 Task: Compose an email with the signature Hailey Mitchell with the subject Cancellation of an appointment and the message As per our conversation, please find attached the document you requested. from softage.8@softage.net to softage.10@softage.net Select the bulleted list and change the font typography to strikethroughSelect the bulleted list and remove the font typography strikethrough Send the email. Finally, move the email from Sent Items to the label Reflection
Action: Mouse moved to (1058, 54)
Screenshot: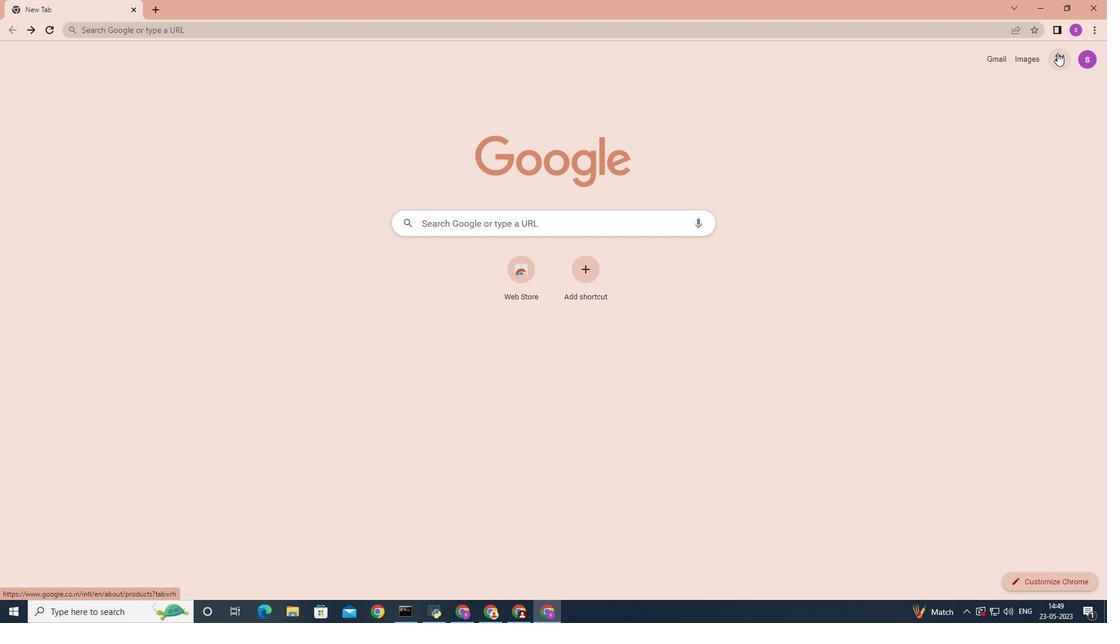 
Action: Mouse pressed left at (1058, 54)
Screenshot: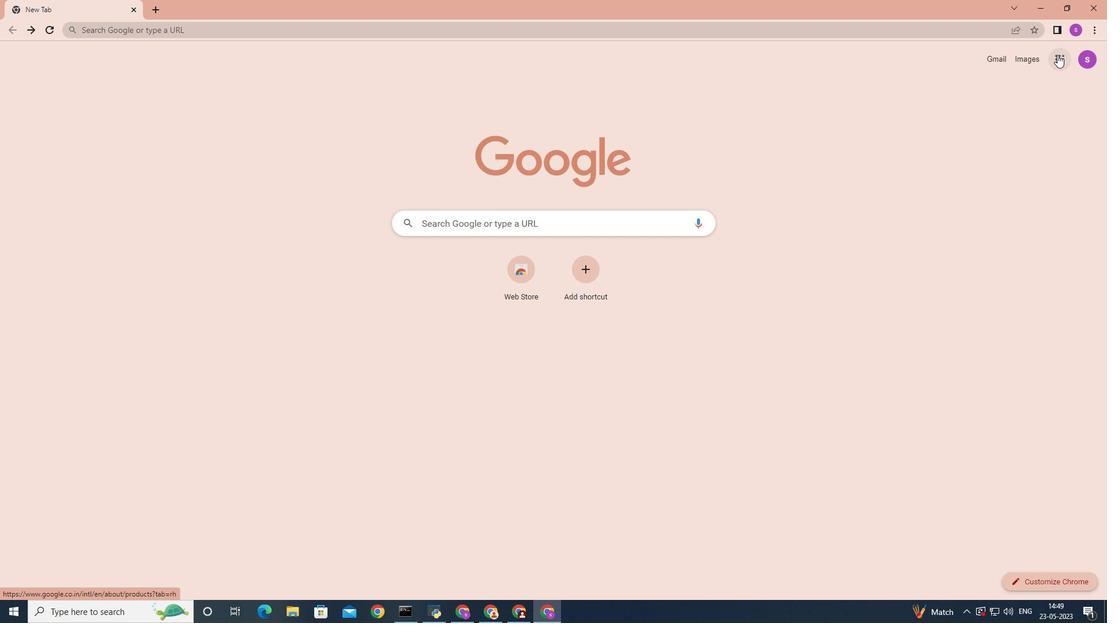 
Action: Mouse moved to (1008, 101)
Screenshot: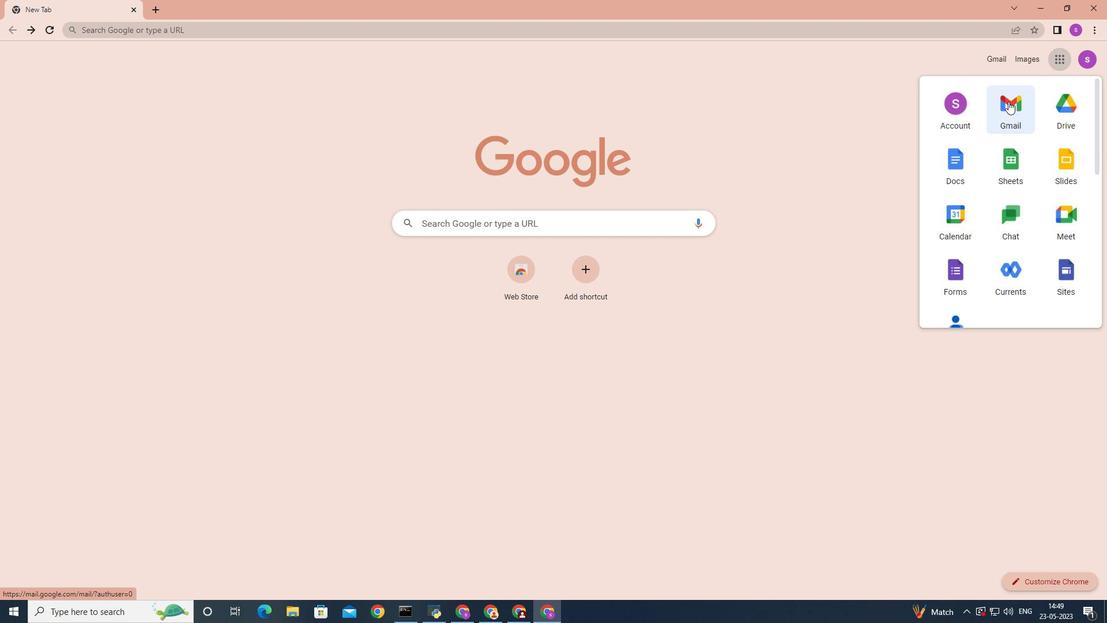 
Action: Mouse pressed left at (1008, 101)
Screenshot: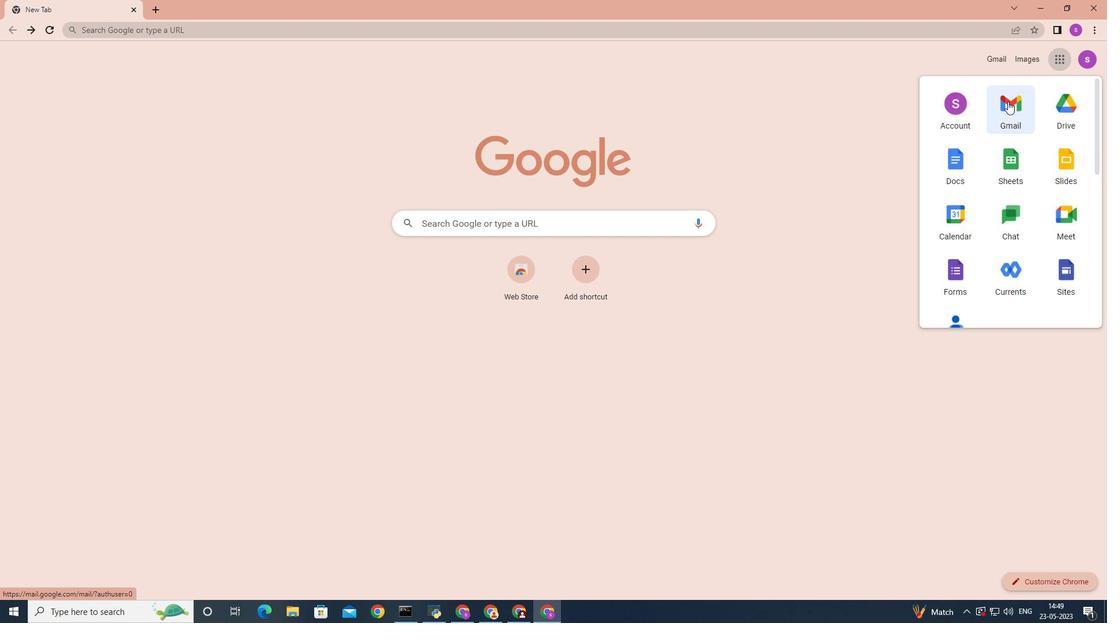 
Action: Mouse moved to (979, 66)
Screenshot: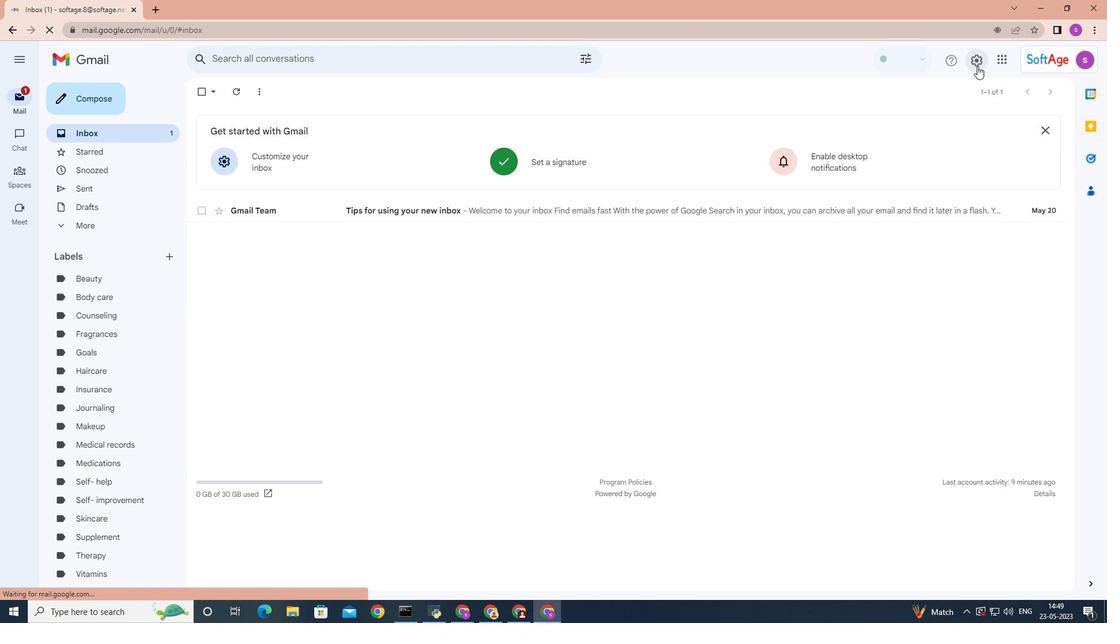 
Action: Mouse pressed left at (979, 66)
Screenshot: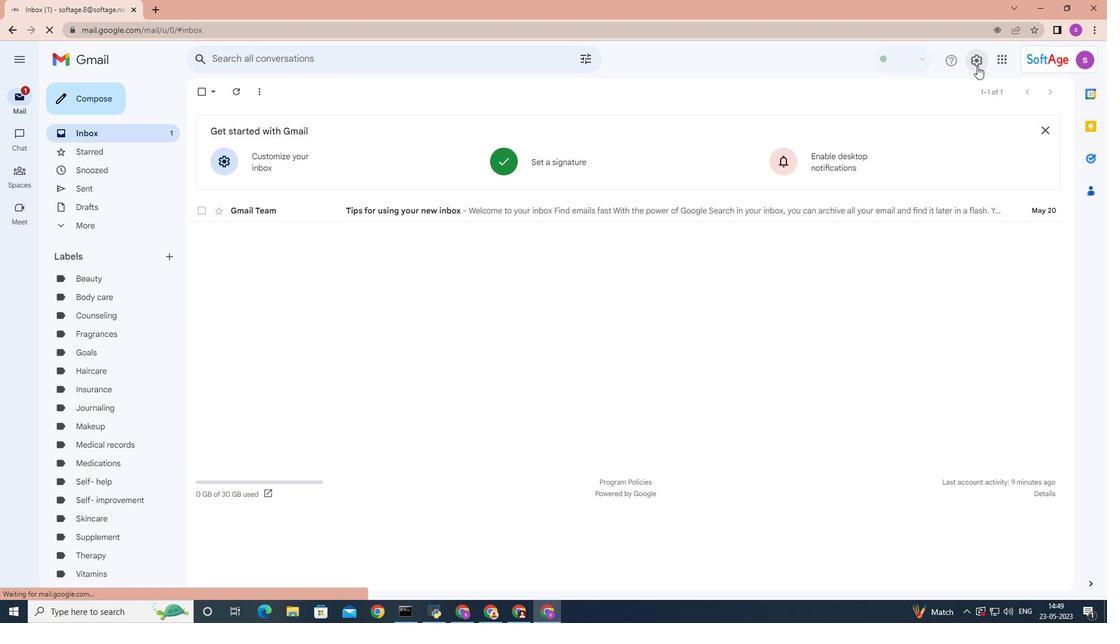 
Action: Mouse moved to (988, 120)
Screenshot: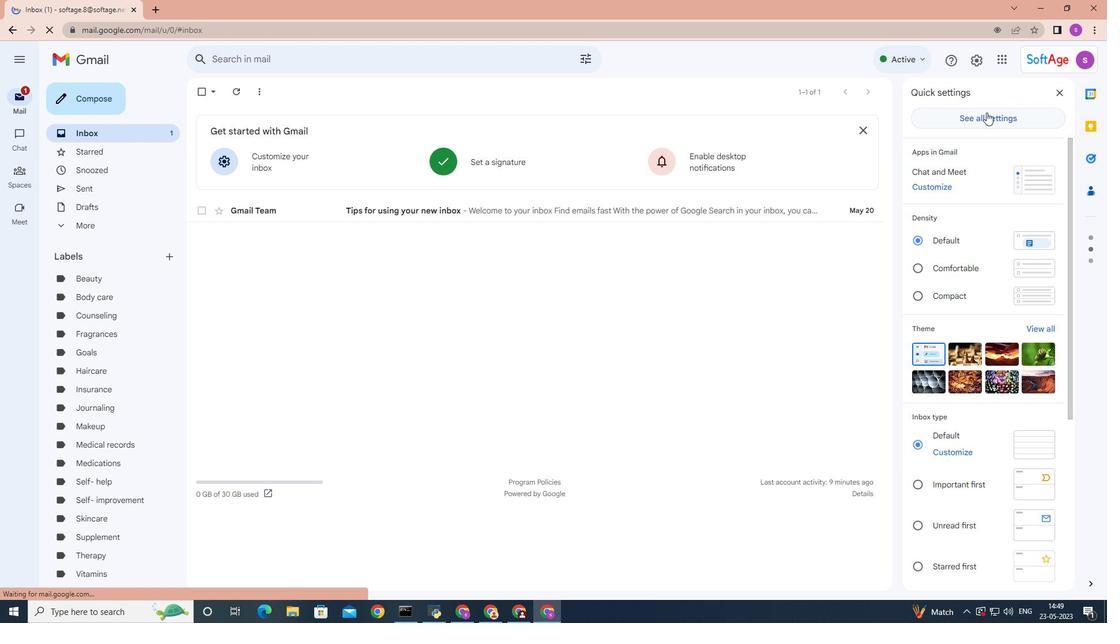 
Action: Mouse pressed left at (988, 120)
Screenshot: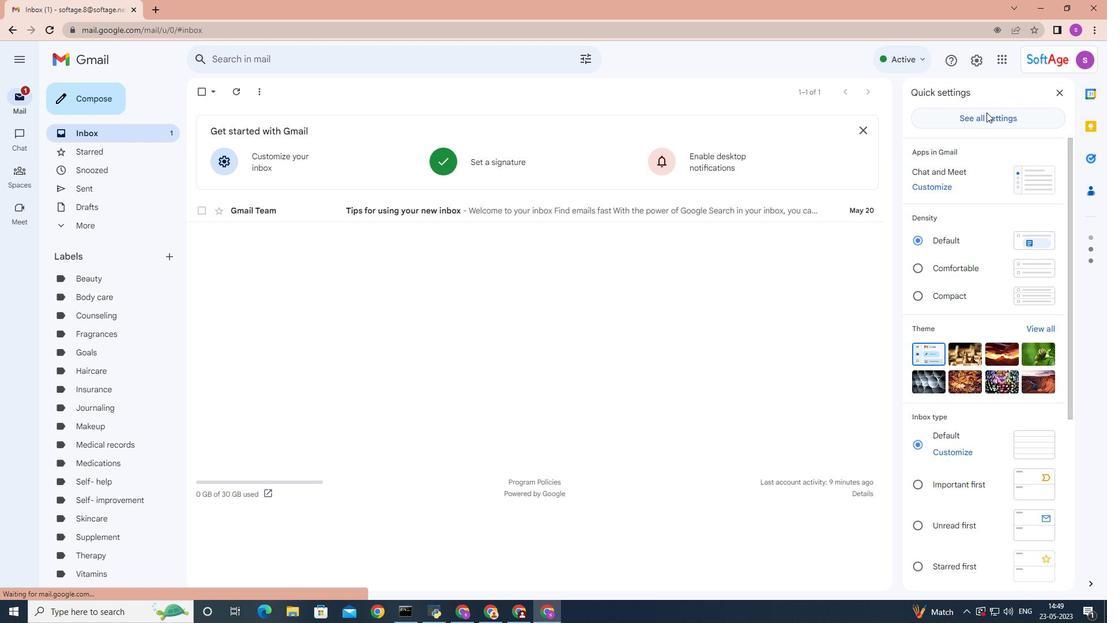 
Action: Mouse moved to (752, 197)
Screenshot: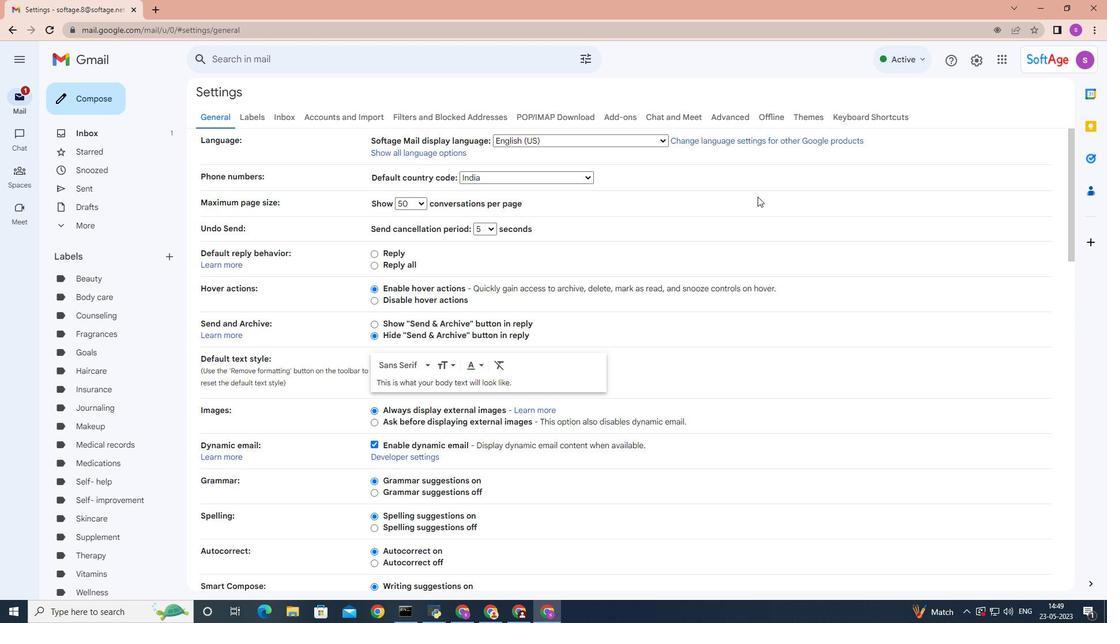 
Action: Mouse scrolled (752, 196) with delta (0, 0)
Screenshot: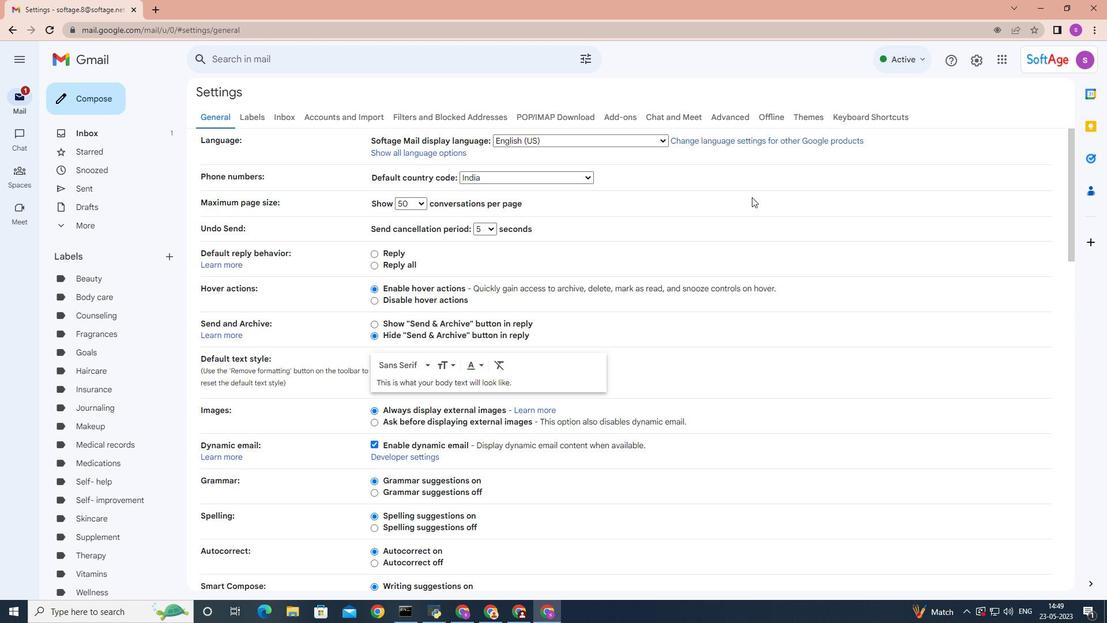
Action: Mouse moved to (752, 197)
Screenshot: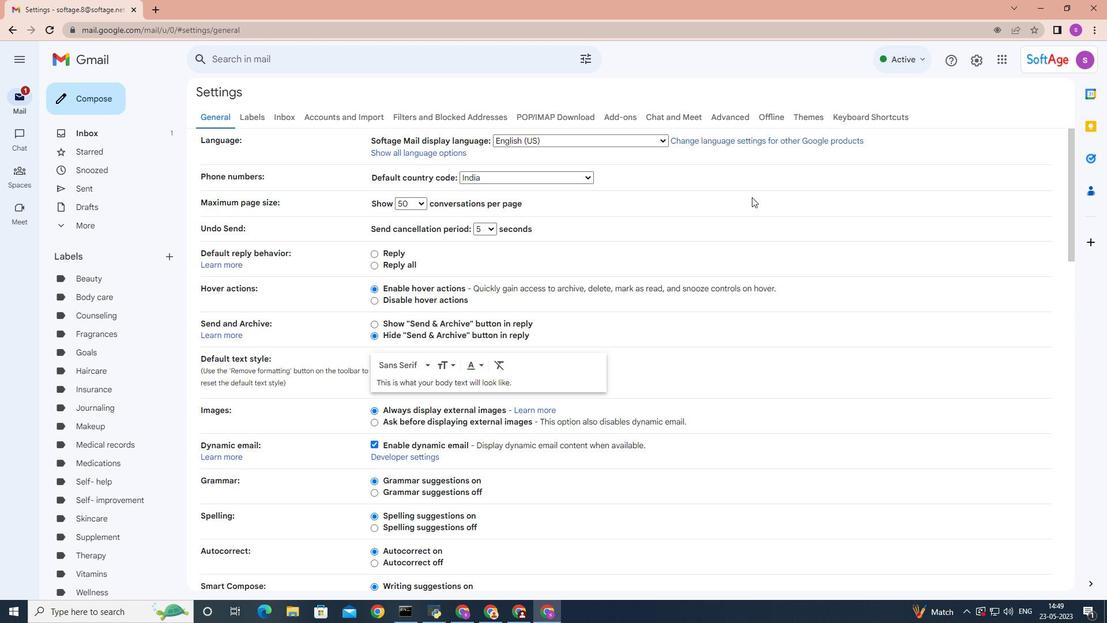 
Action: Mouse scrolled (752, 197) with delta (0, 0)
Screenshot: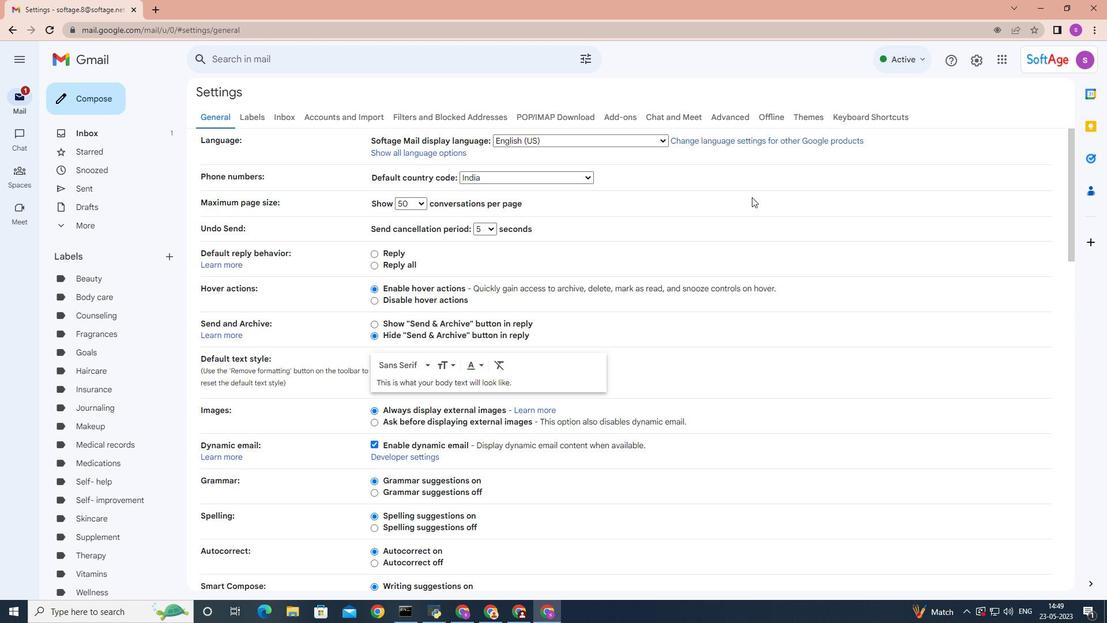 
Action: Mouse scrolled (752, 197) with delta (0, 0)
Screenshot: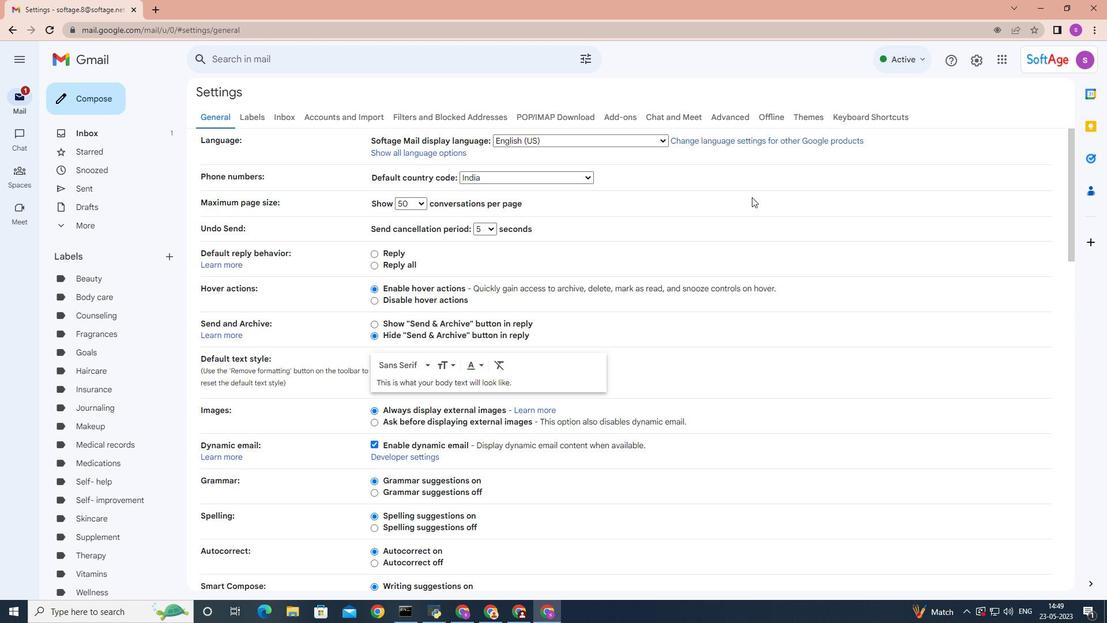 
Action: Mouse moved to (751, 197)
Screenshot: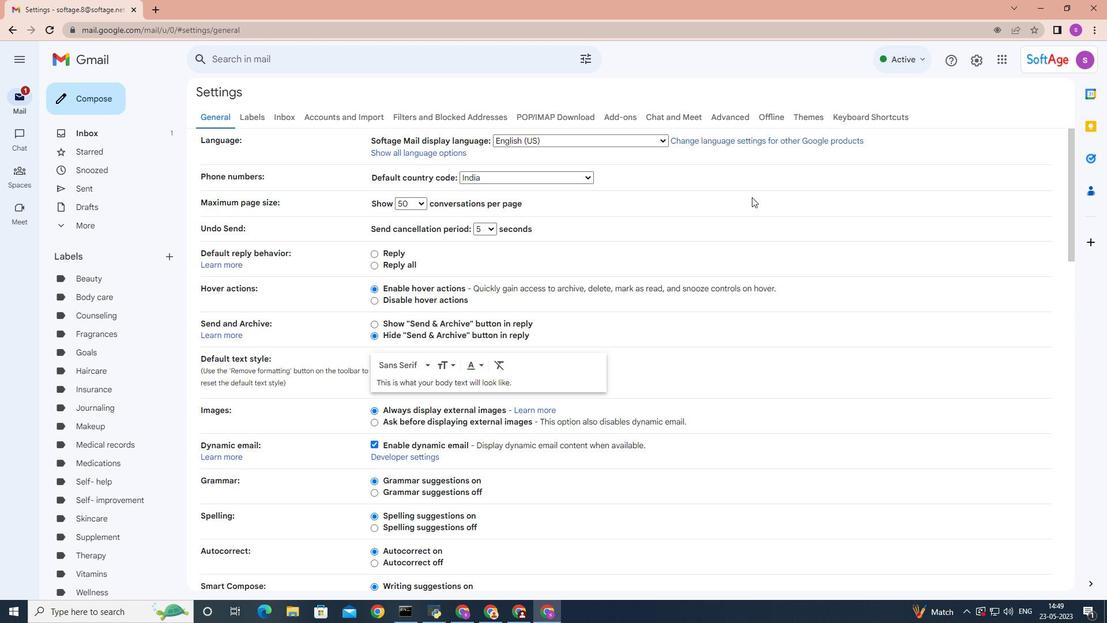 
Action: Mouse scrolled (752, 197) with delta (0, 0)
Screenshot: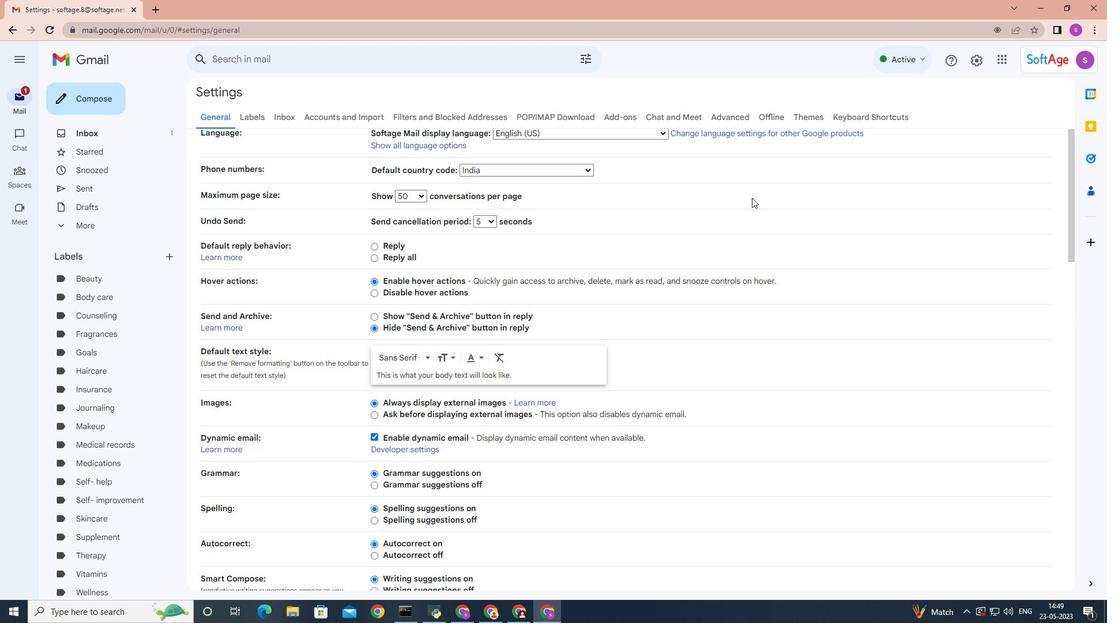 
Action: Mouse moved to (751, 197)
Screenshot: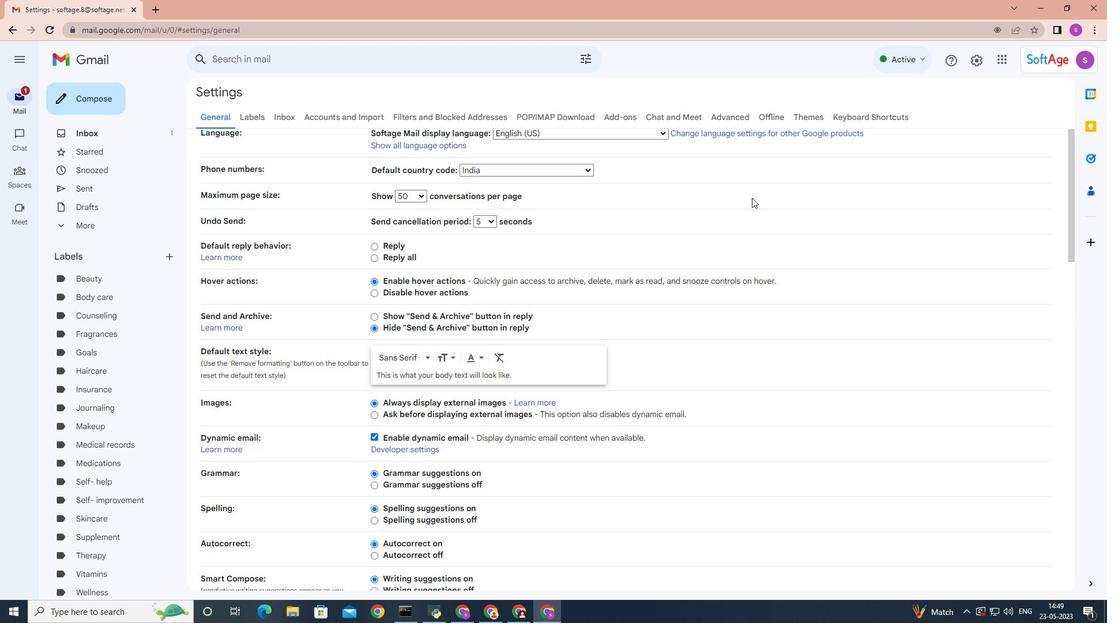 
Action: Mouse scrolled (752, 197) with delta (0, 0)
Screenshot: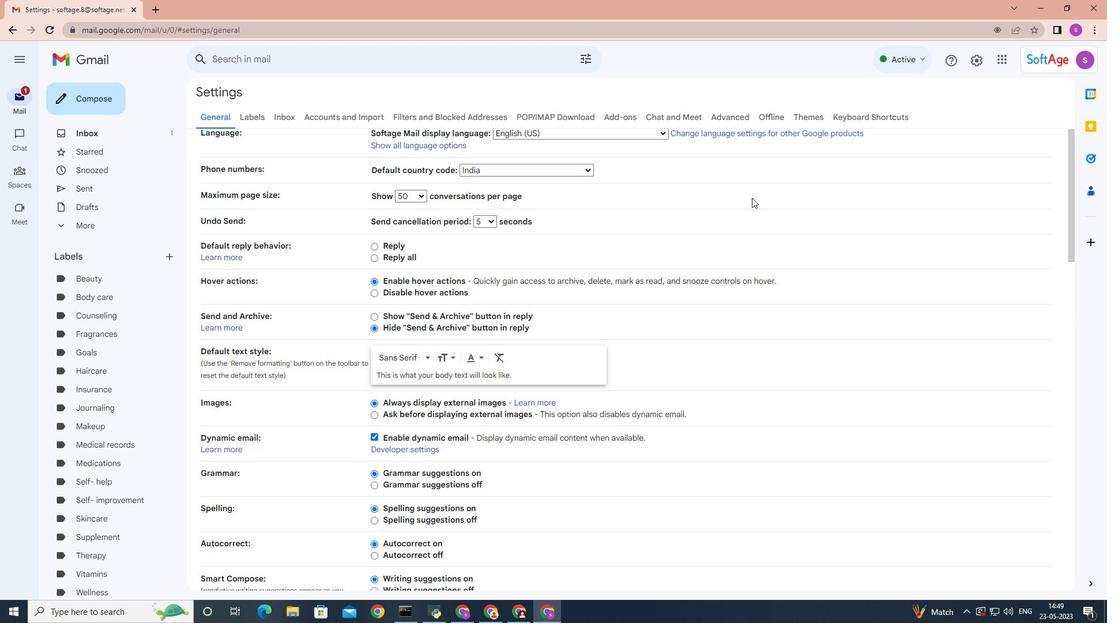 
Action: Mouse moved to (750, 197)
Screenshot: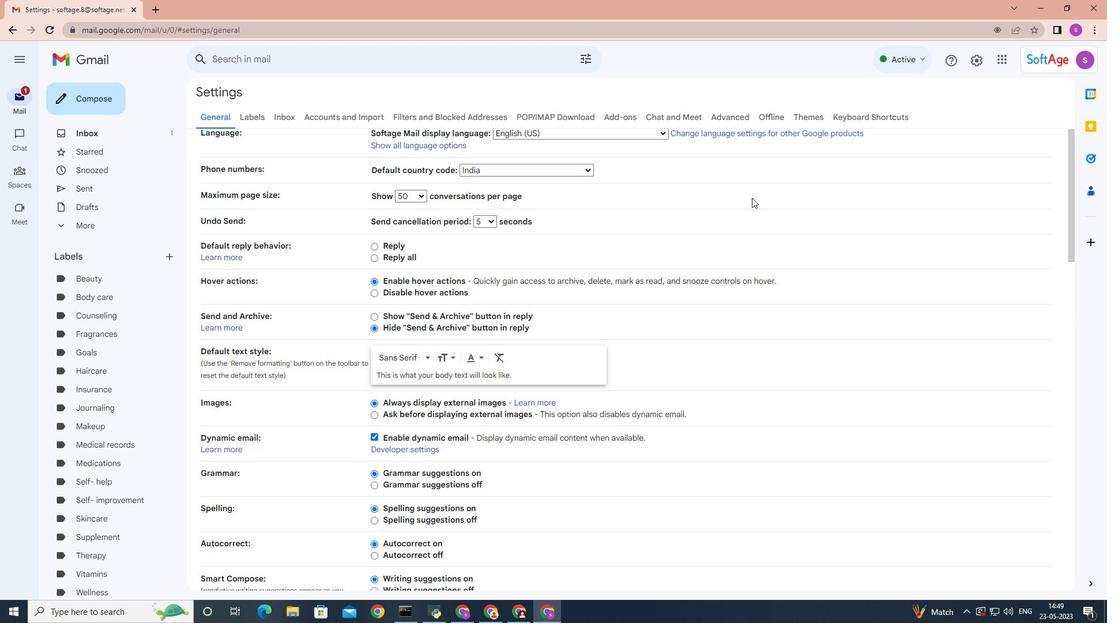 
Action: Mouse scrolled (751, 197) with delta (0, 0)
Screenshot: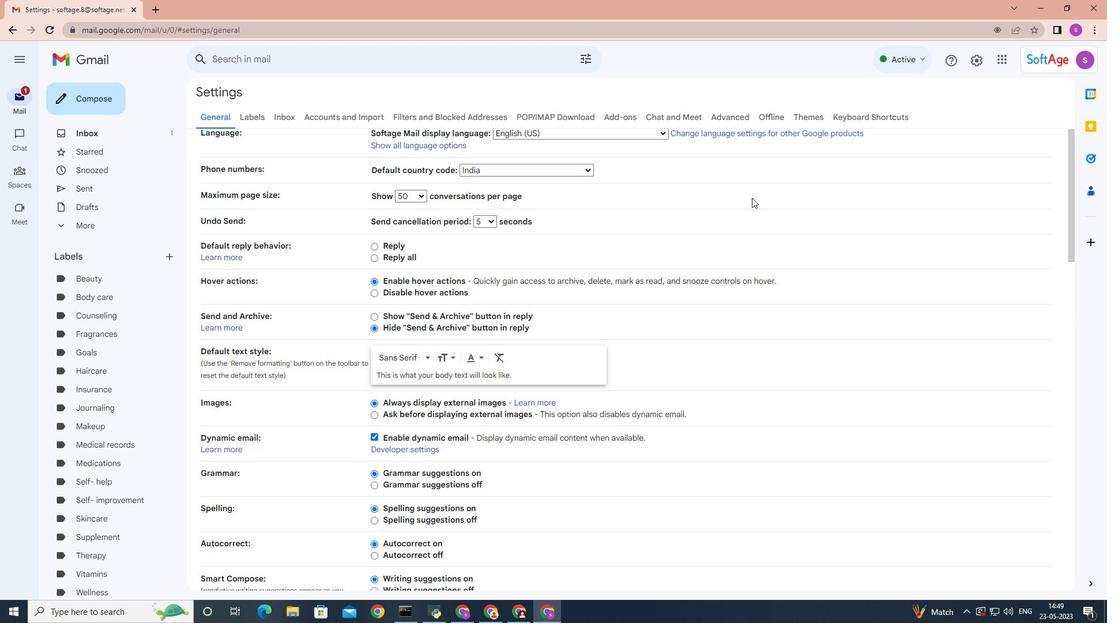 
Action: Mouse moved to (749, 196)
Screenshot: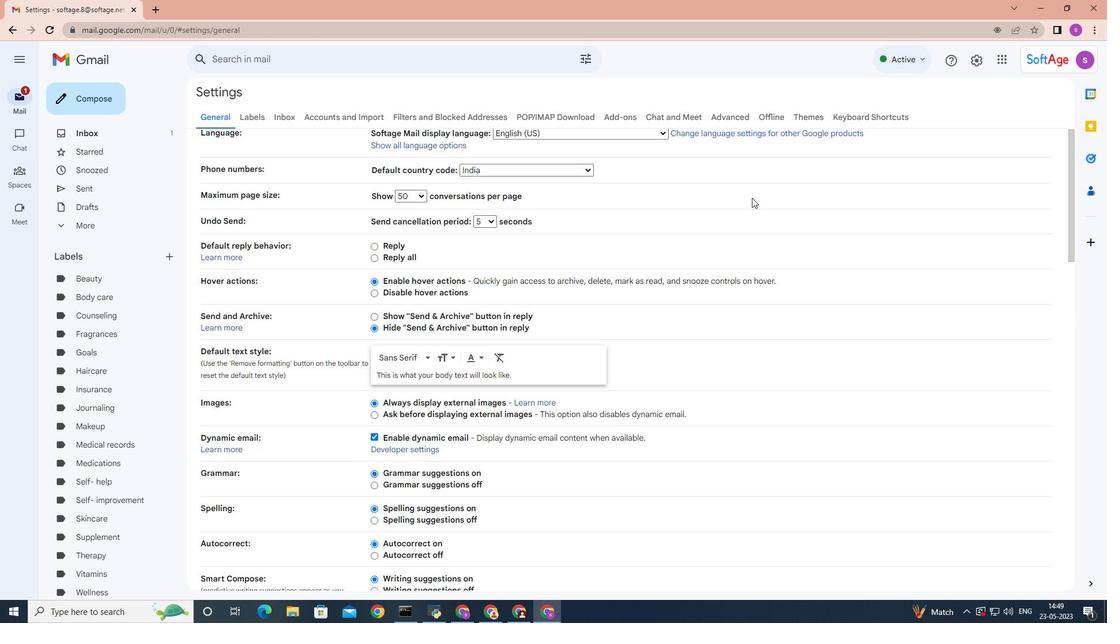 
Action: Mouse scrolled (749, 197) with delta (0, 0)
Screenshot: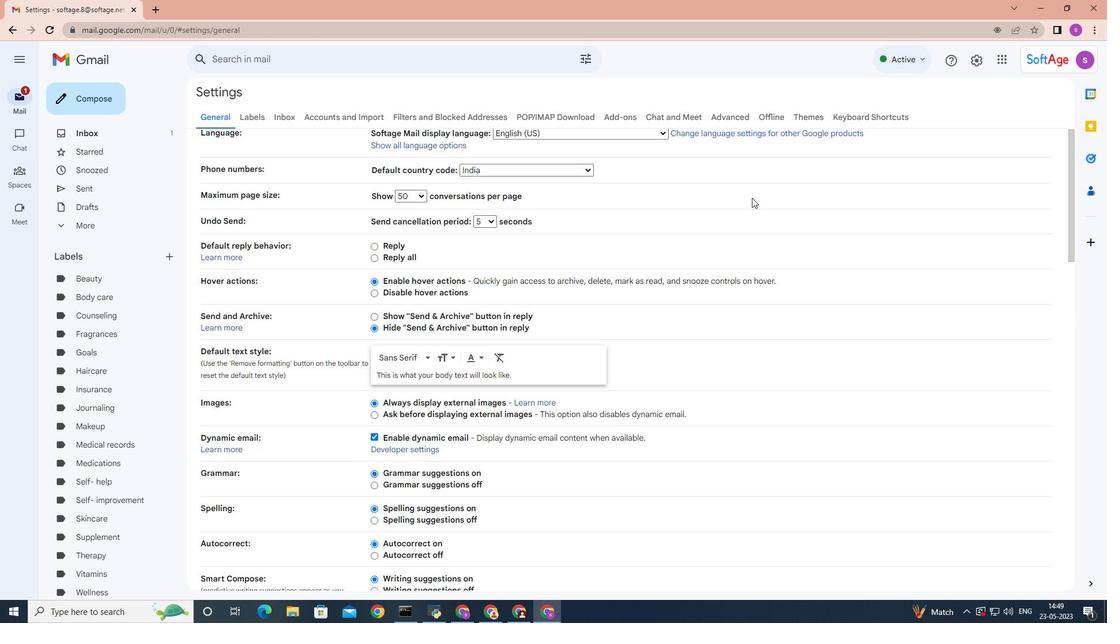 
Action: Mouse moved to (748, 200)
Screenshot: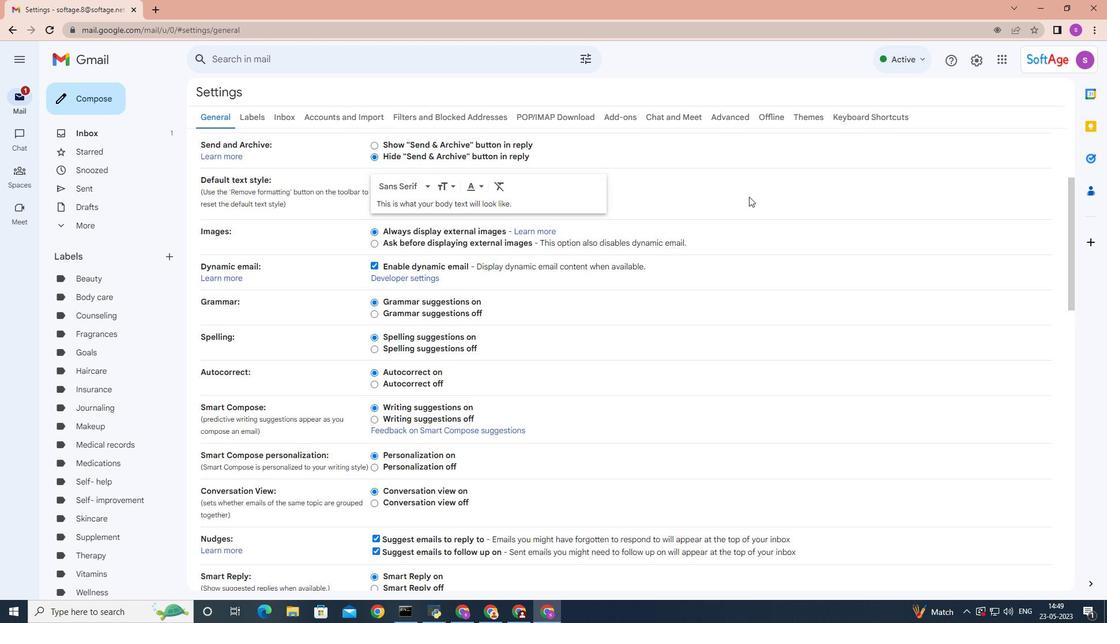 
Action: Mouse scrolled (748, 200) with delta (0, 0)
Screenshot: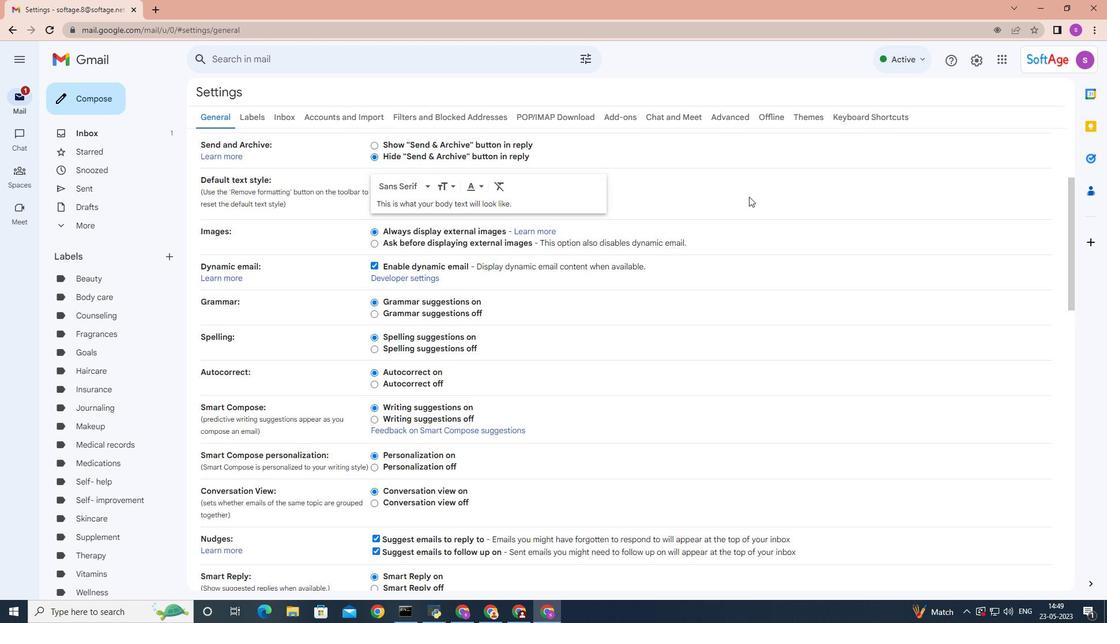 
Action: Mouse moved to (747, 202)
Screenshot: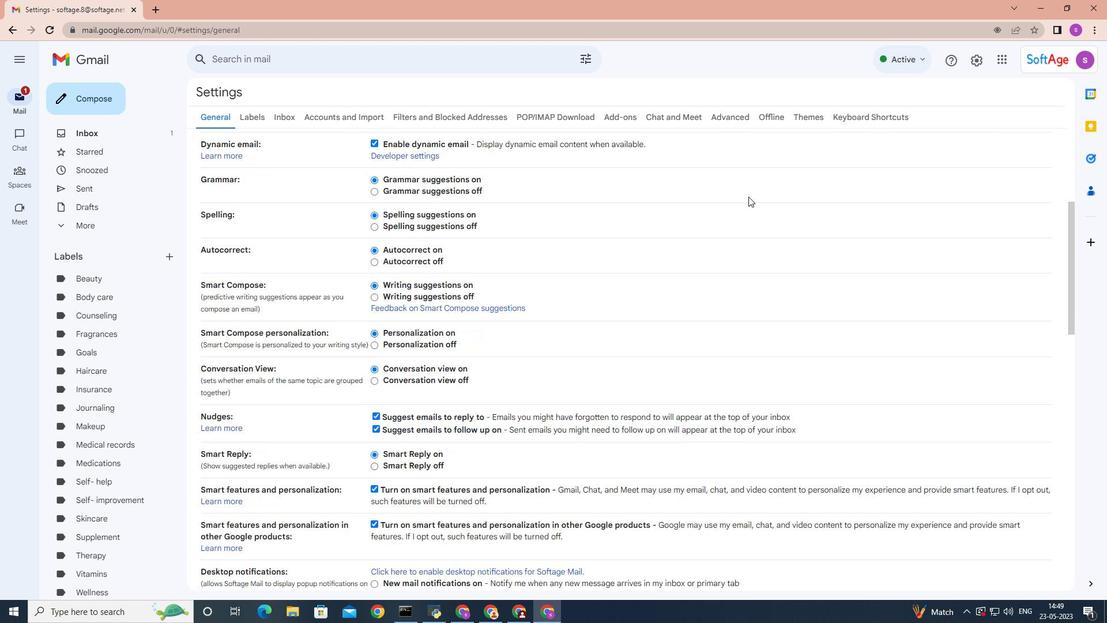 
Action: Mouse scrolled (747, 201) with delta (0, 0)
Screenshot: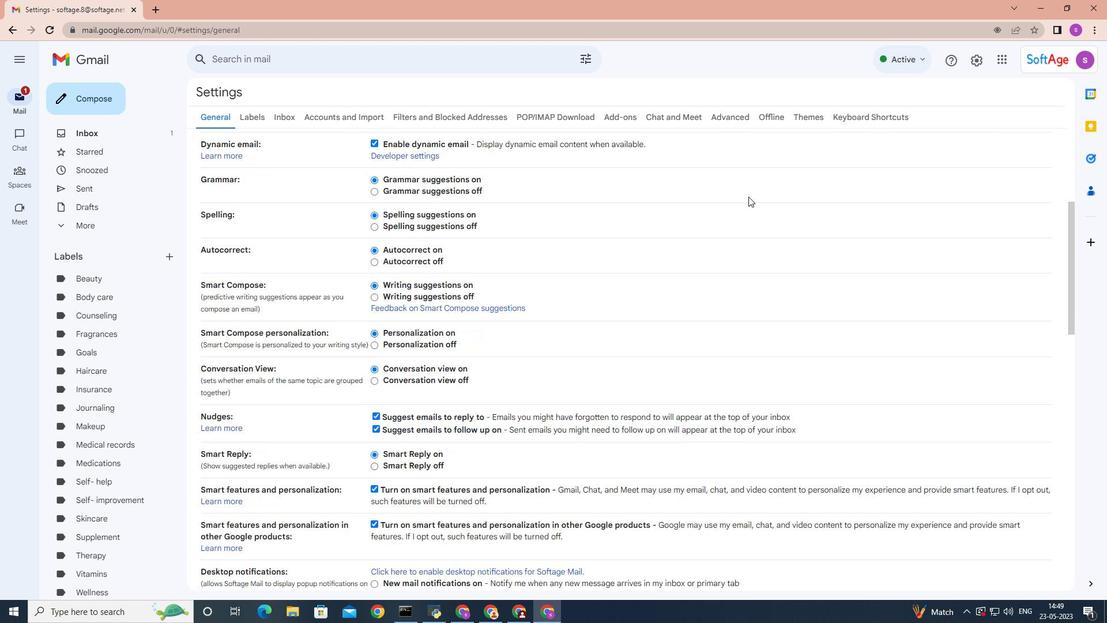 
Action: Mouse moved to (747, 202)
Screenshot: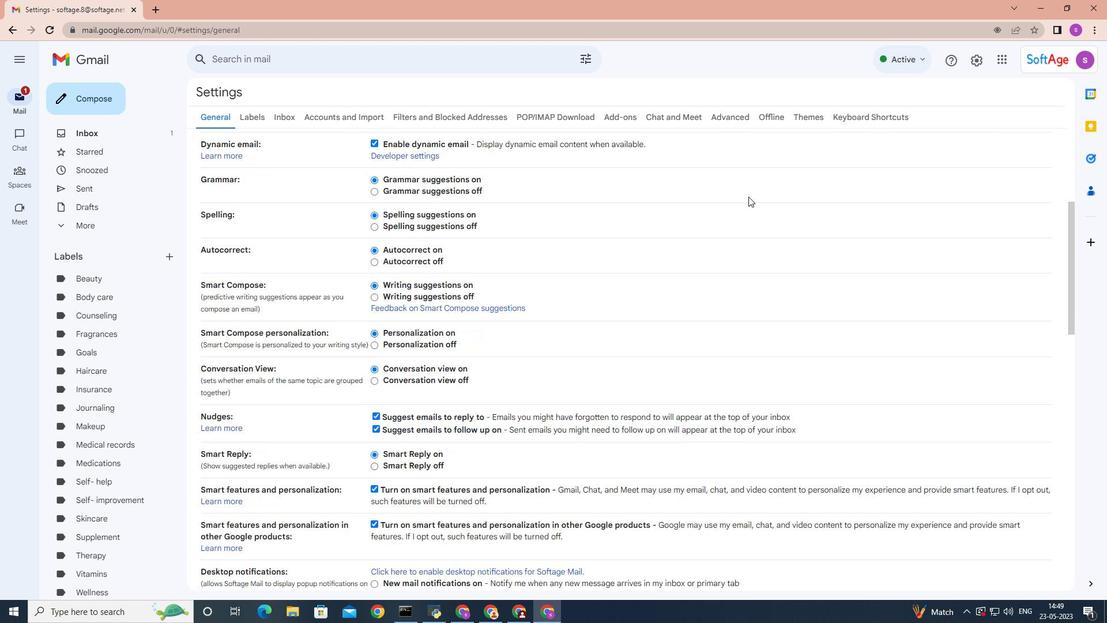 
Action: Mouse scrolled (747, 201) with delta (0, 0)
Screenshot: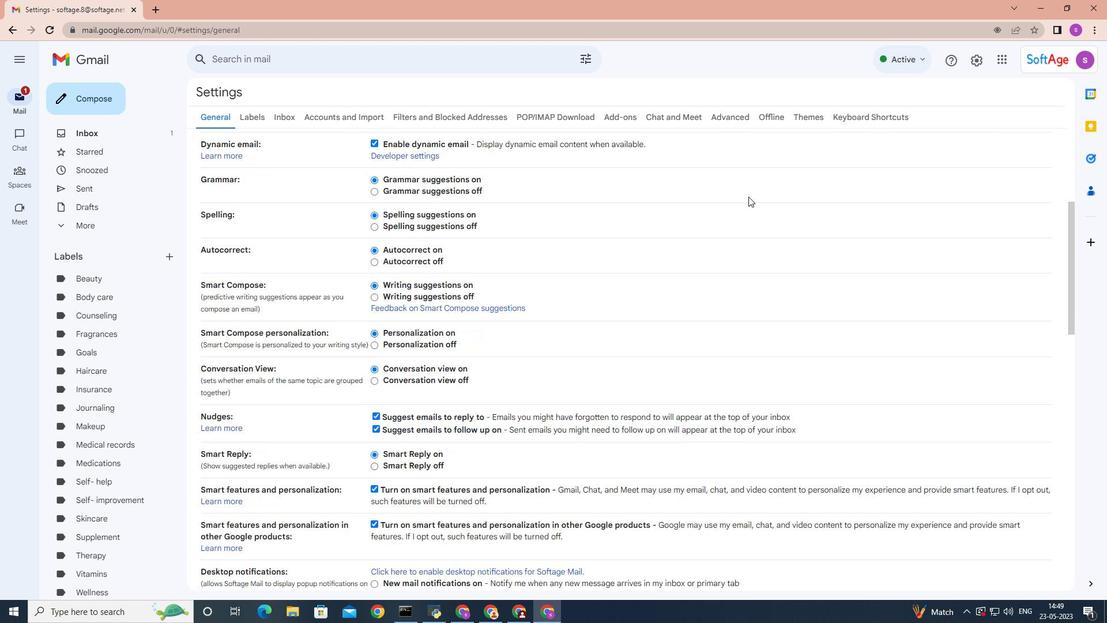 
Action: Mouse moved to (744, 205)
Screenshot: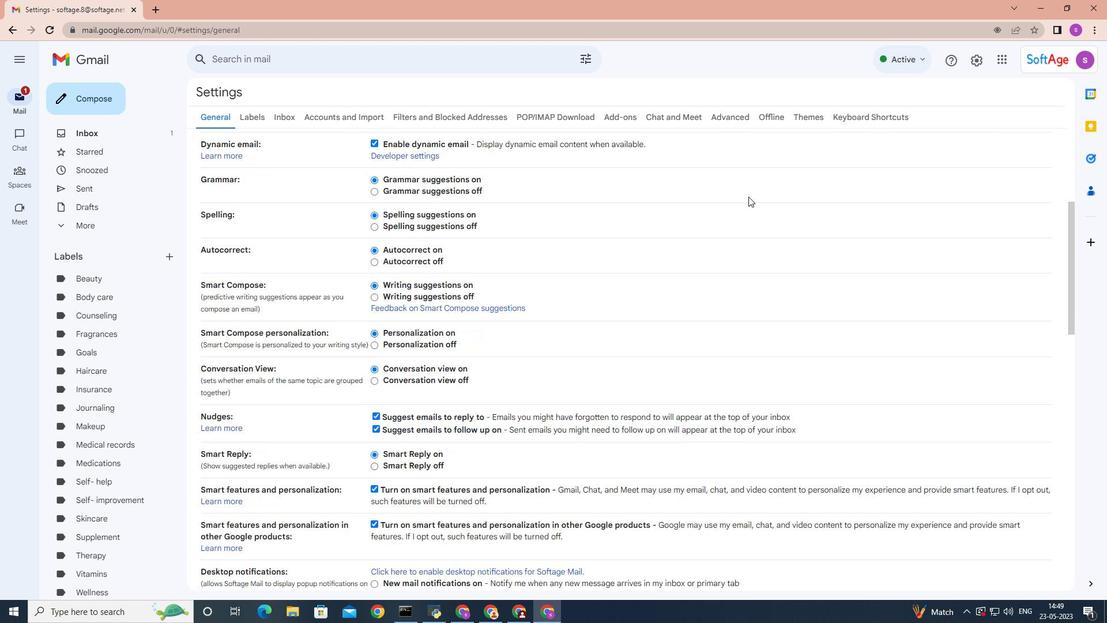 
Action: Mouse scrolled (744, 204) with delta (0, 0)
Screenshot: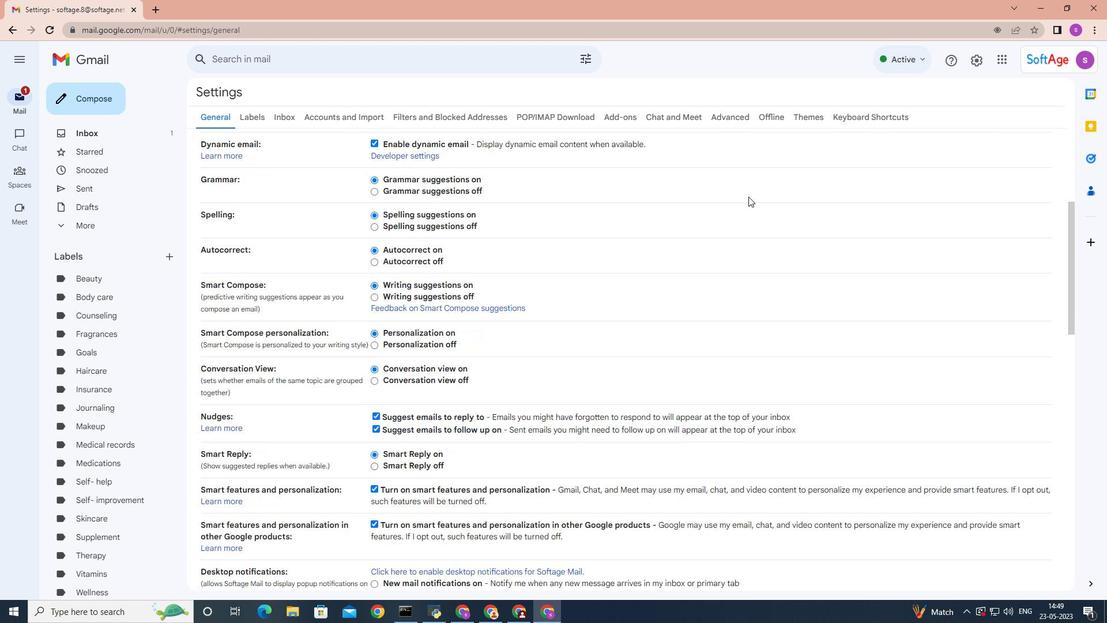 
Action: Mouse moved to (743, 207)
Screenshot: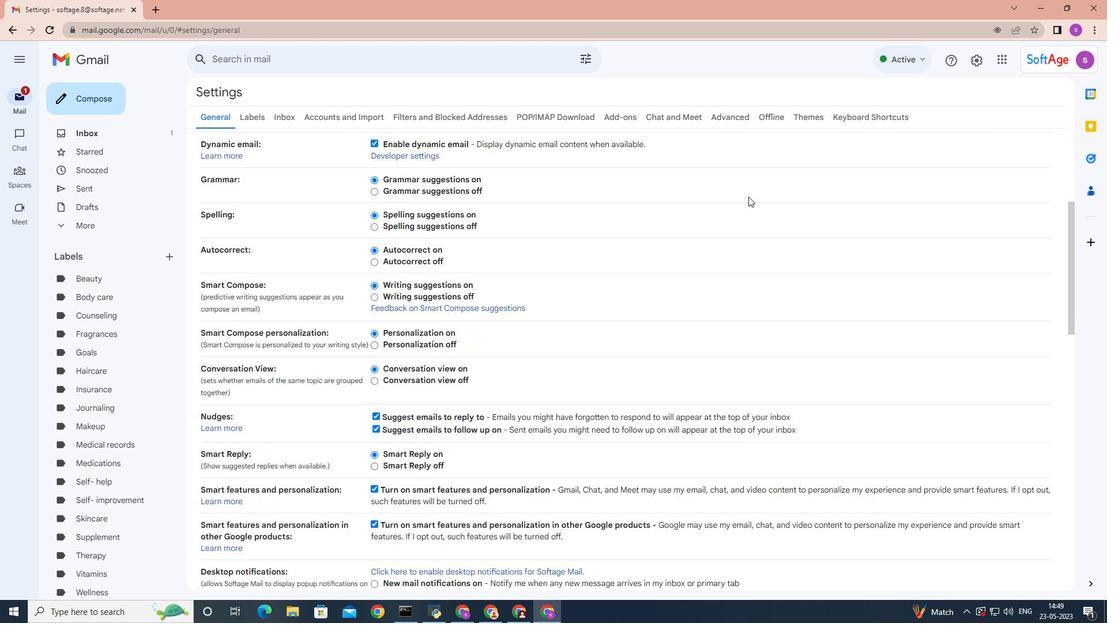 
Action: Mouse scrolled (743, 206) with delta (0, 0)
Screenshot: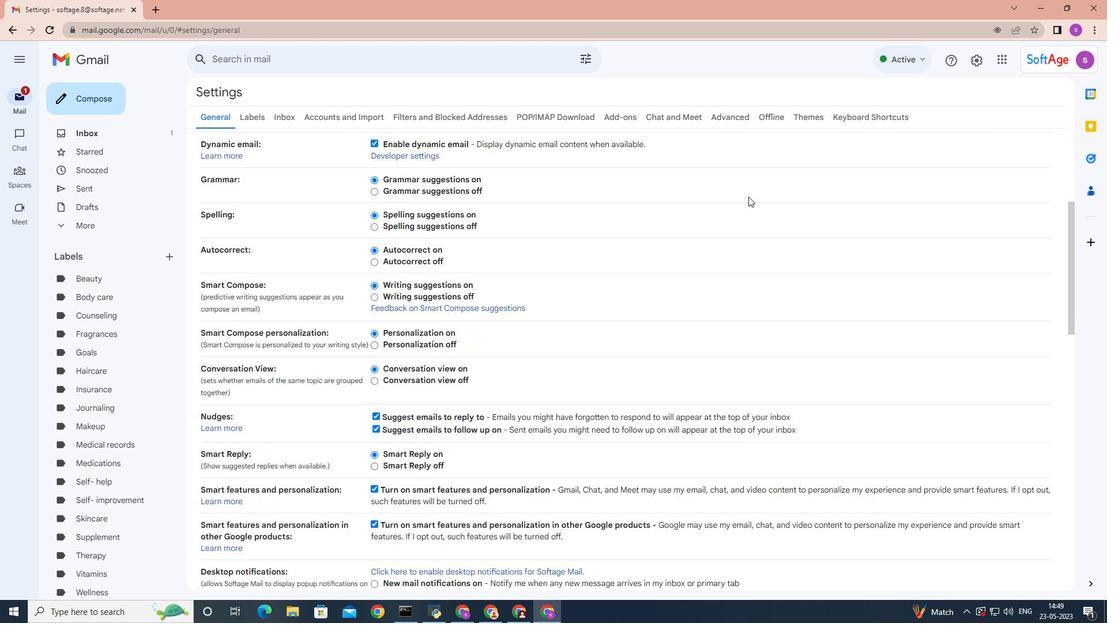 
Action: Mouse moved to (741, 207)
Screenshot: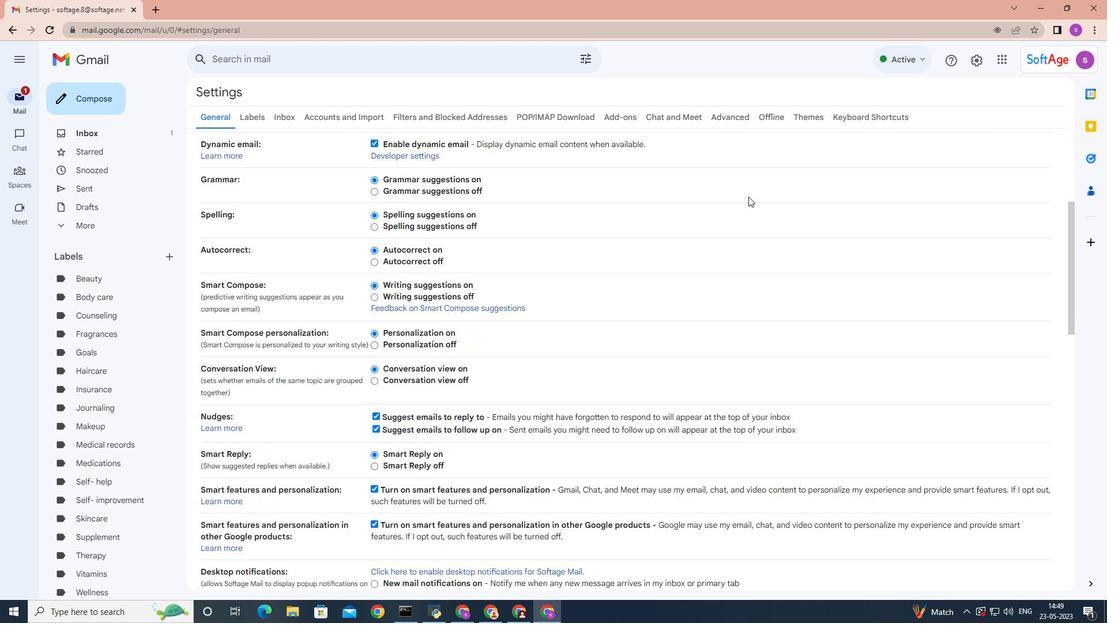 
Action: Mouse scrolled (741, 207) with delta (0, 0)
Screenshot: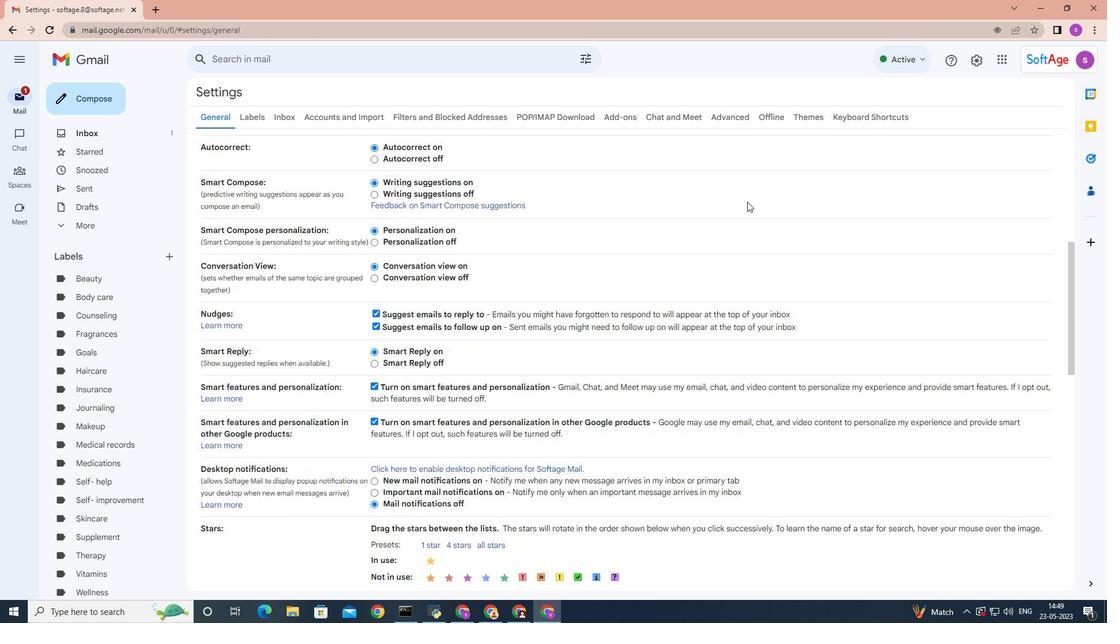 
Action: Mouse moved to (741, 207)
Screenshot: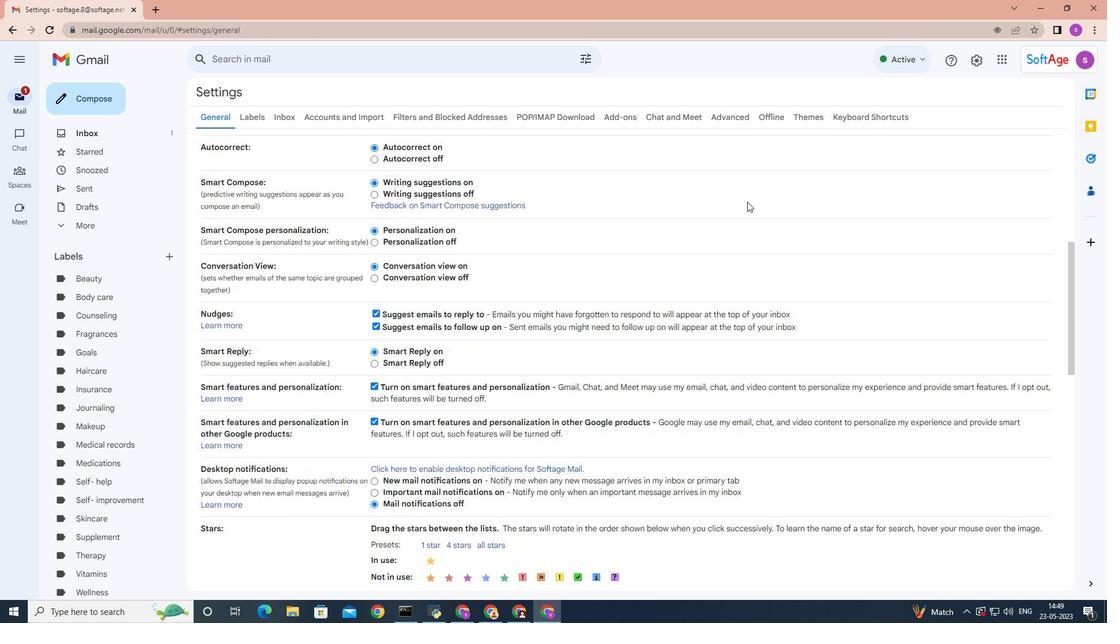 
Action: Mouse scrolled (741, 207) with delta (0, 0)
Screenshot: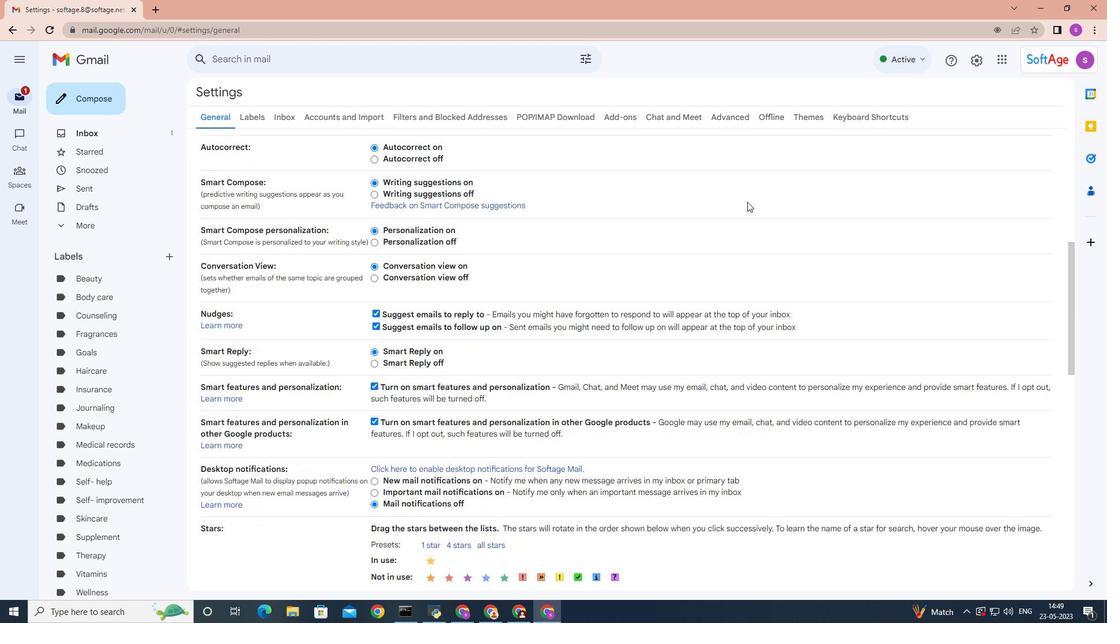 
Action: Mouse moved to (741, 207)
Screenshot: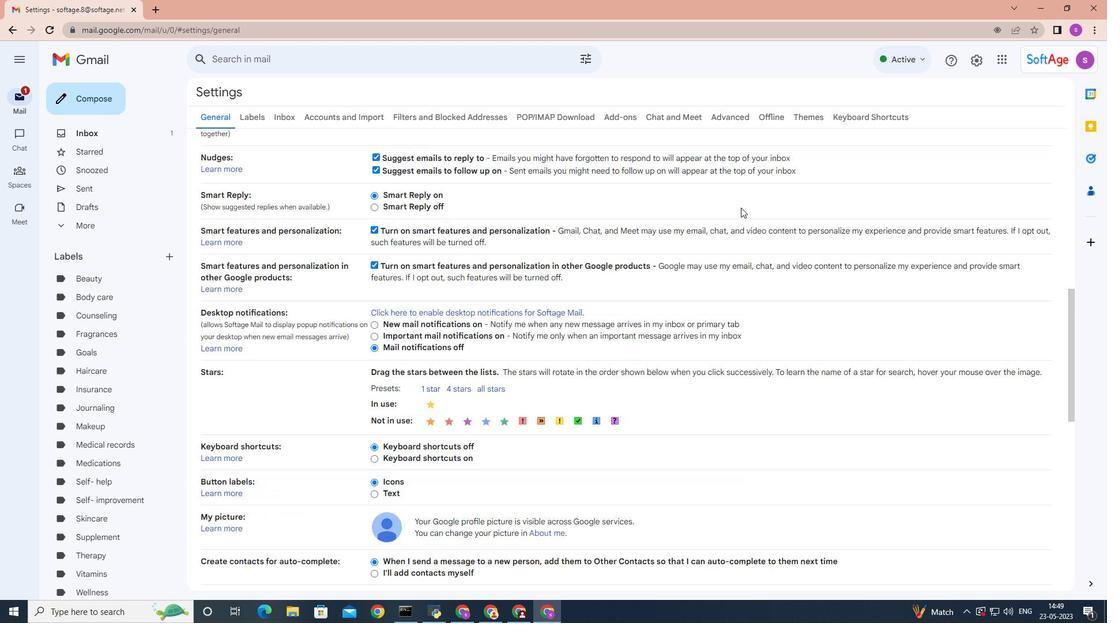 
Action: Mouse scrolled (741, 207) with delta (0, 0)
Screenshot: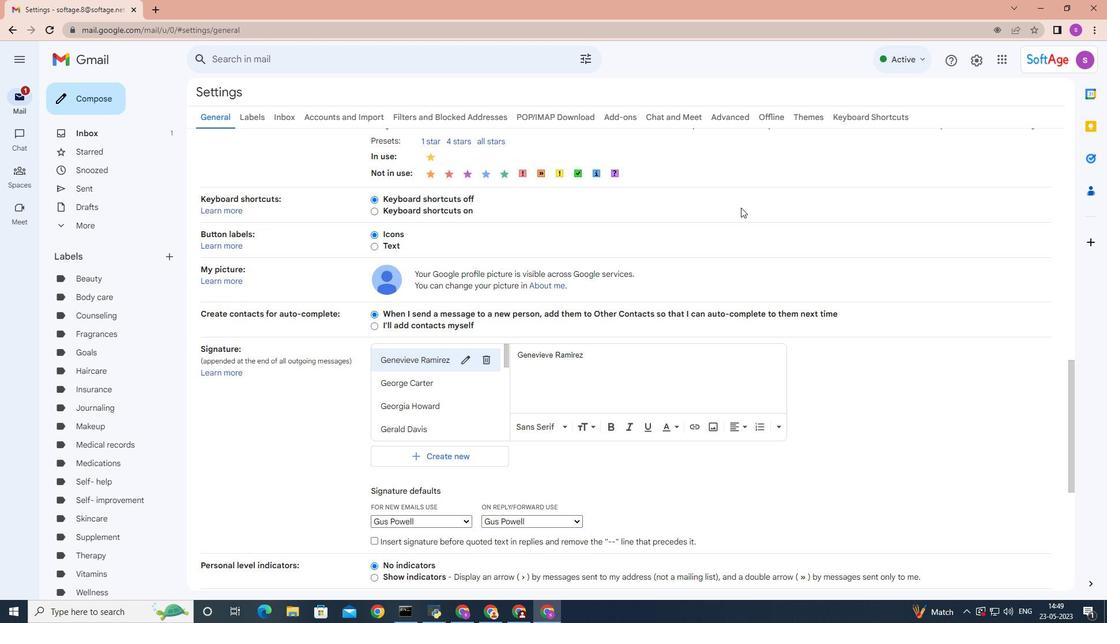 
Action: Mouse scrolled (741, 207) with delta (0, 0)
Screenshot: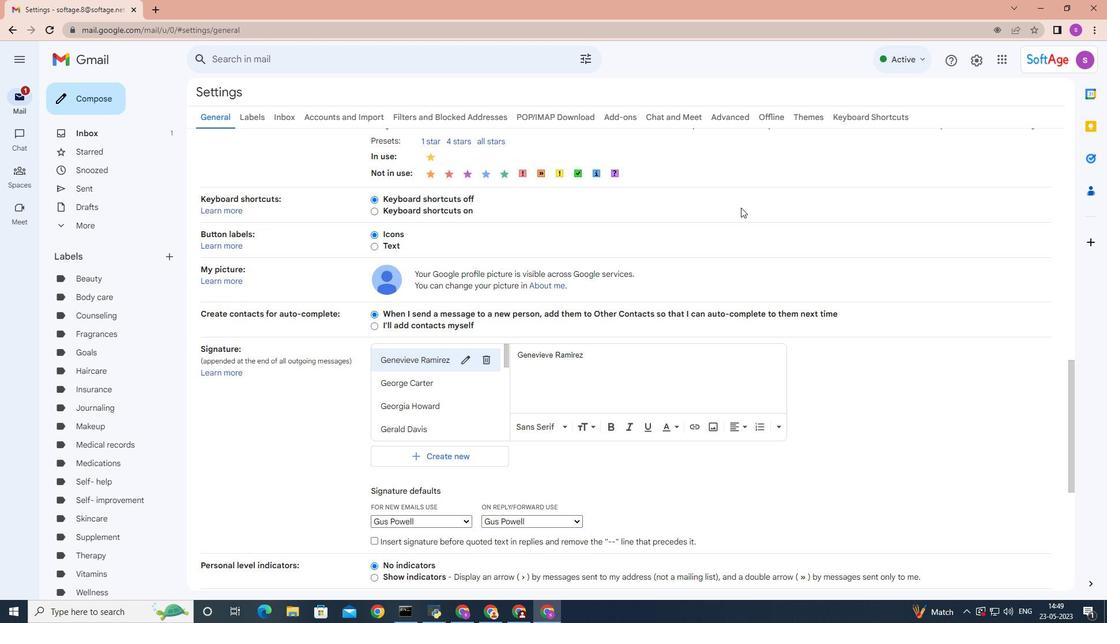 
Action: Mouse moved to (741, 207)
Screenshot: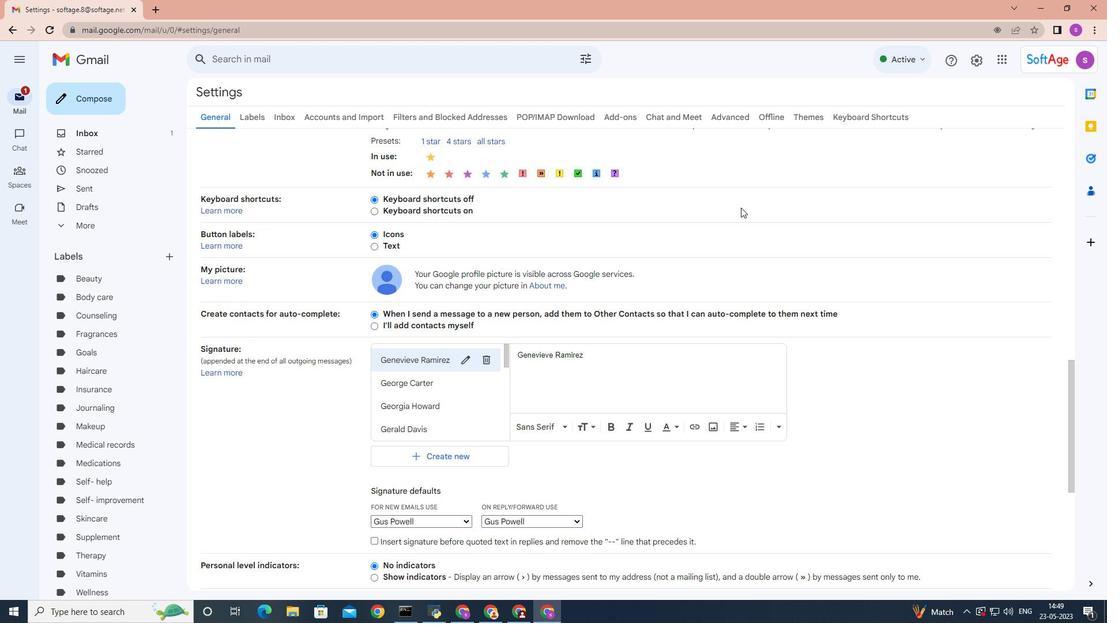 
Action: Mouse scrolled (741, 207) with delta (0, 0)
Screenshot: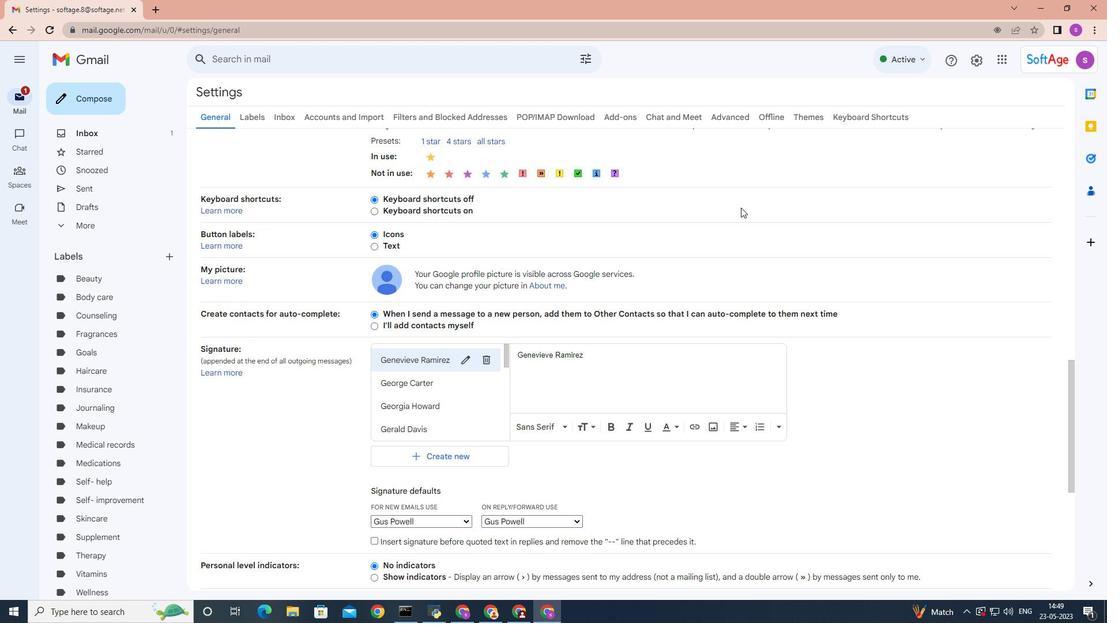 
Action: Mouse scrolled (741, 207) with delta (0, 0)
Screenshot: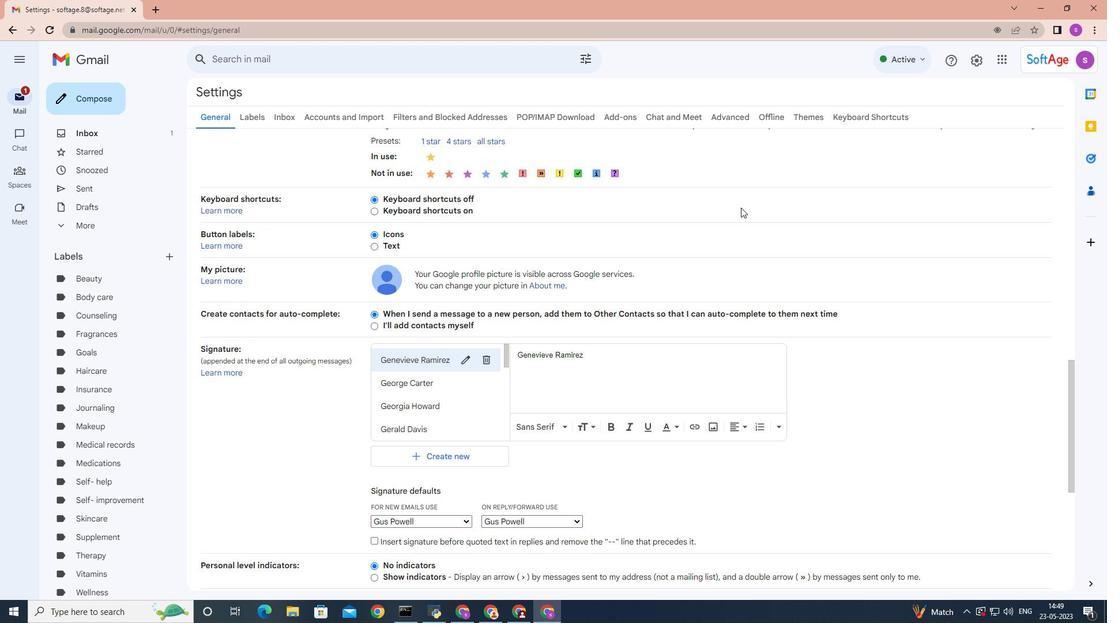
Action: Mouse moved to (461, 221)
Screenshot: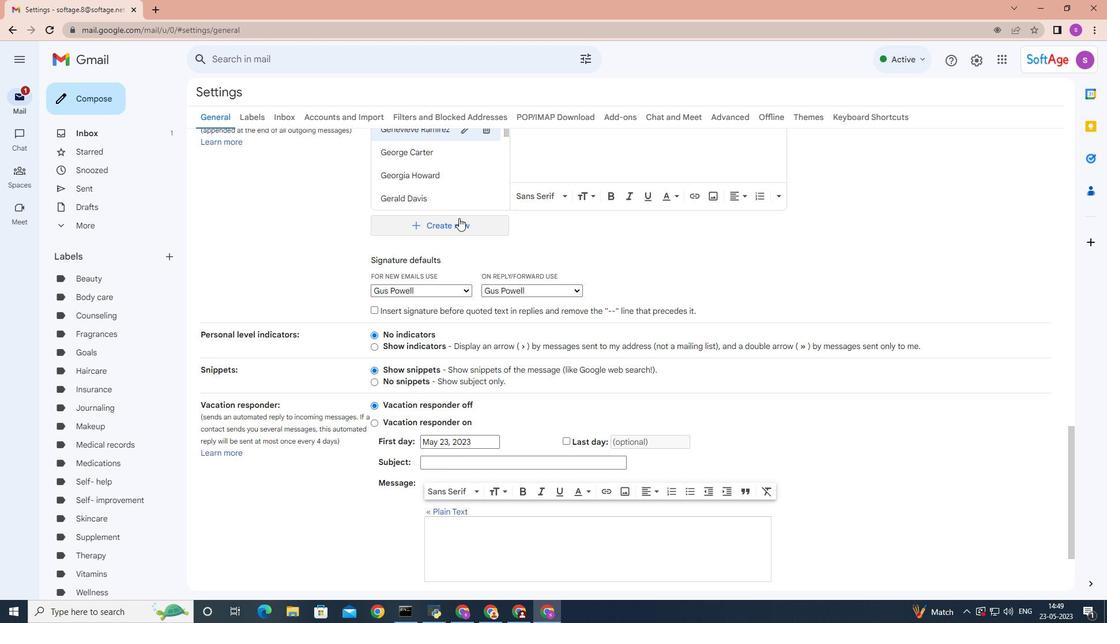 
Action: Mouse pressed left at (461, 221)
Screenshot: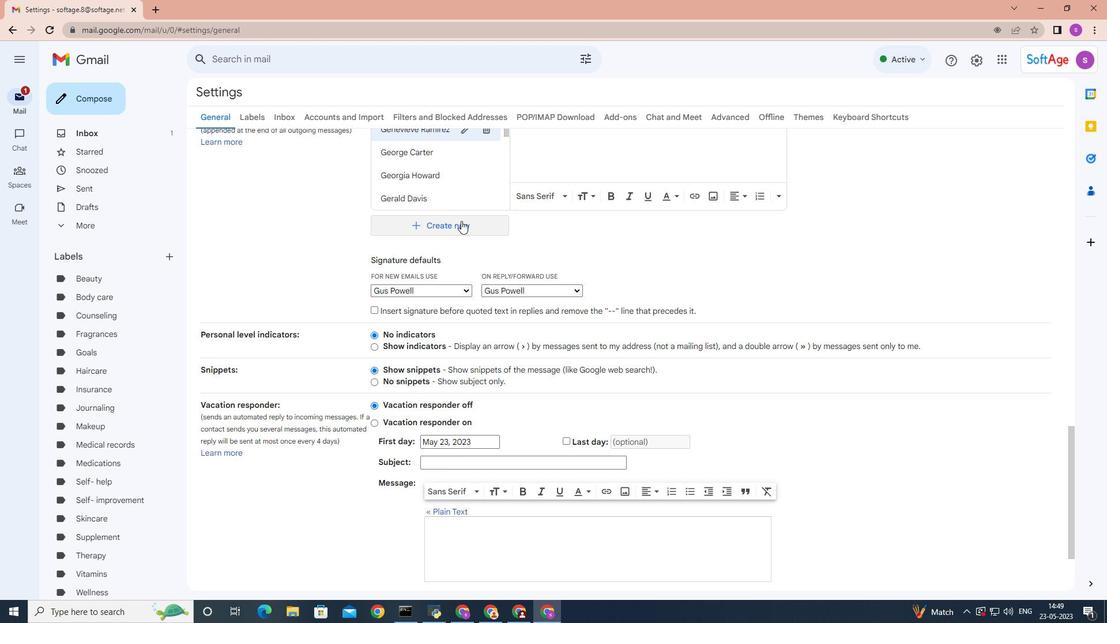 
Action: Mouse moved to (526, 240)
Screenshot: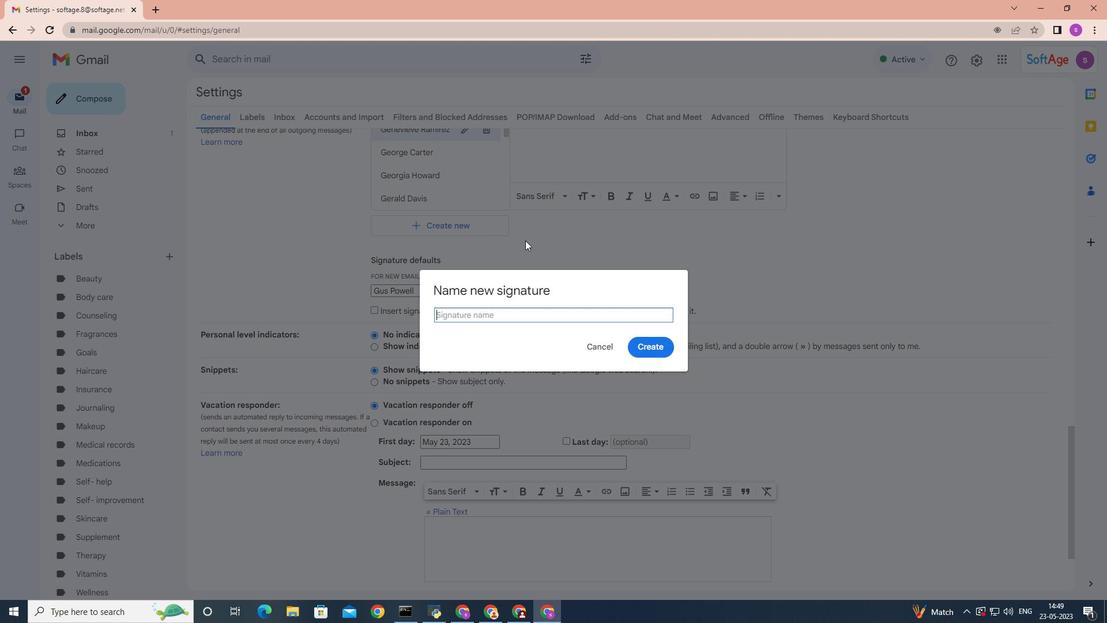 
Action: Key pressed <Key.shift>Hailey<Key.space><Key.shift>Mitchell
Screenshot: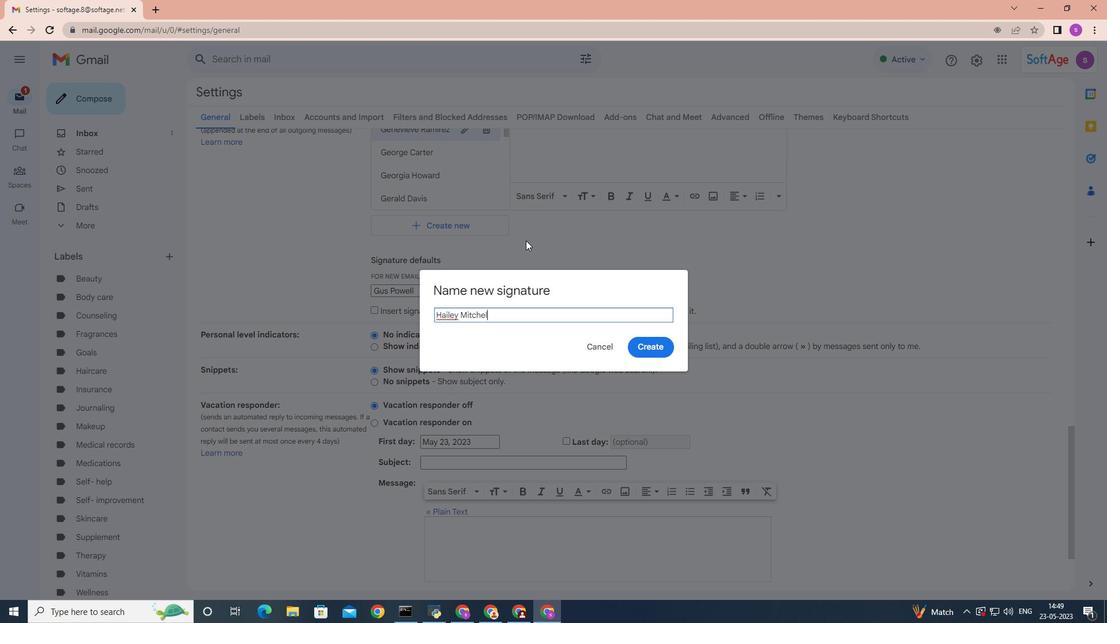 
Action: Mouse moved to (645, 350)
Screenshot: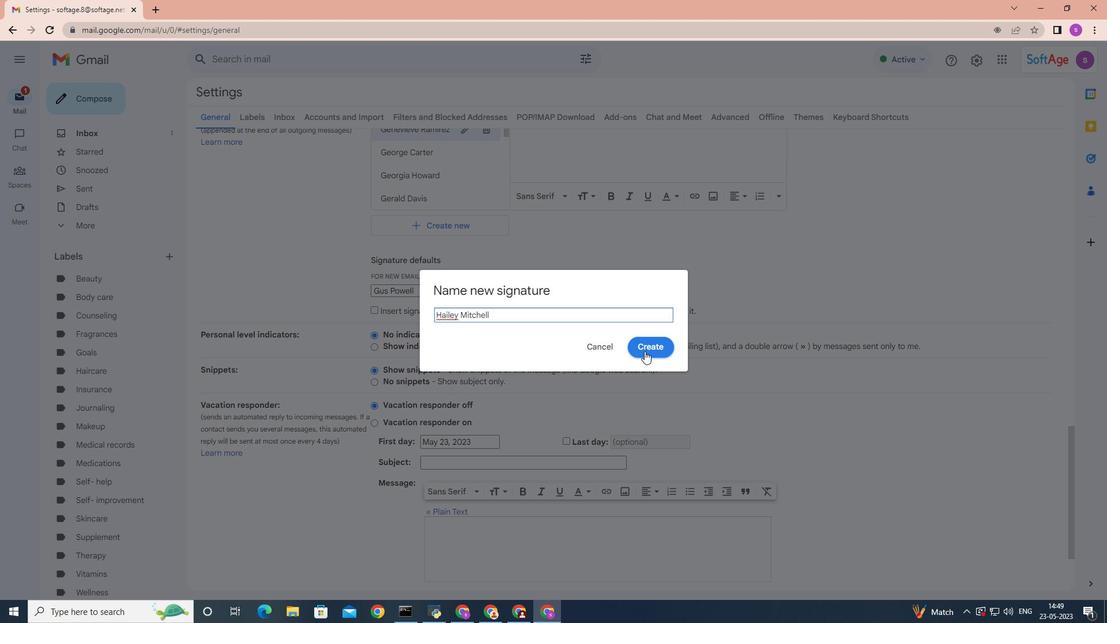 
Action: Mouse pressed left at (645, 350)
Screenshot: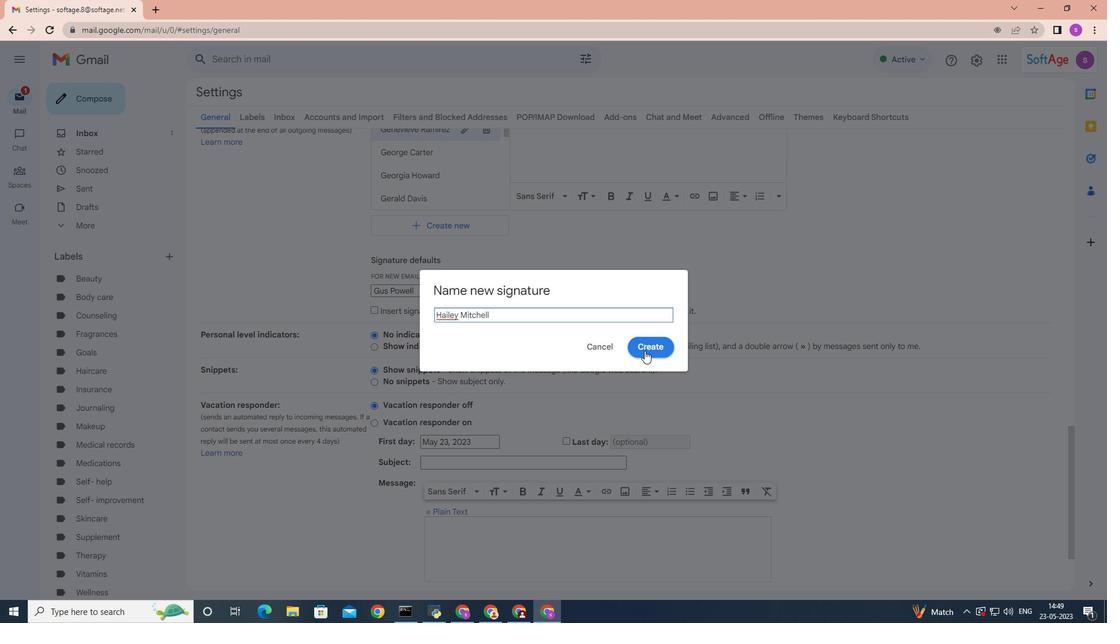 
Action: Mouse moved to (561, 354)
Screenshot: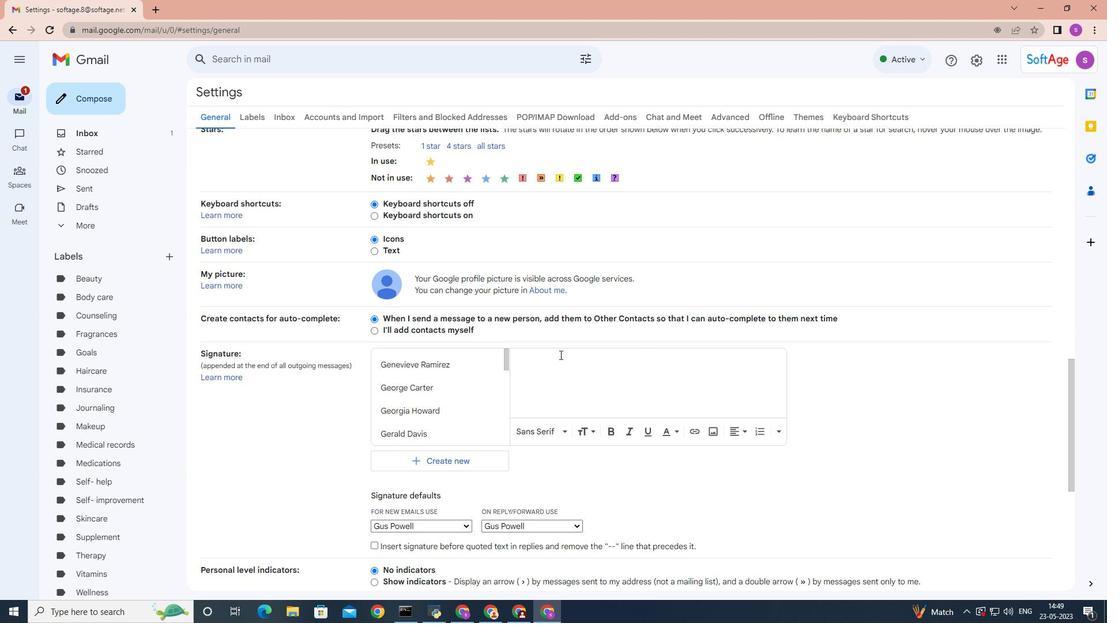 
Action: Key pressed <Key.shift>Hailey<Key.space><Key.shift>Mitchell
Screenshot: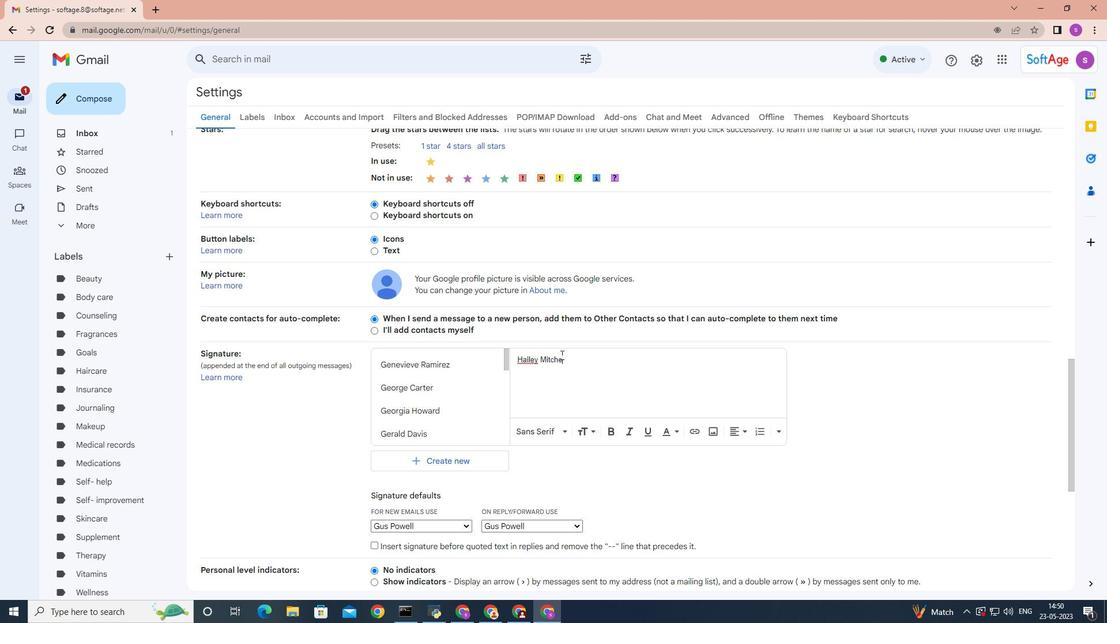 
Action: Mouse moved to (465, 526)
Screenshot: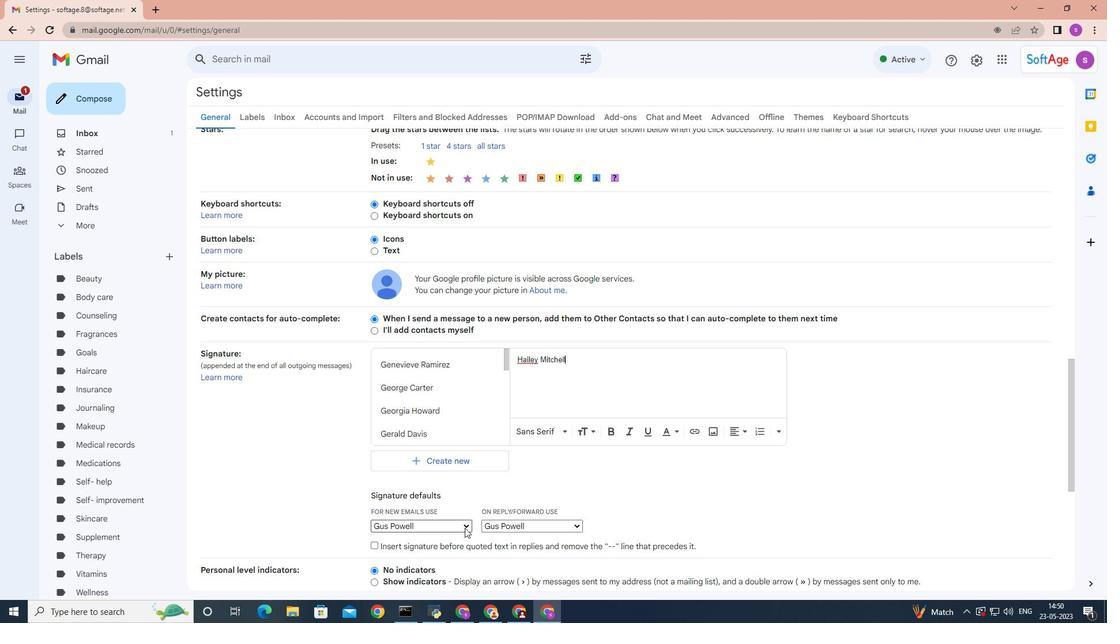 
Action: Mouse pressed left at (465, 526)
Screenshot: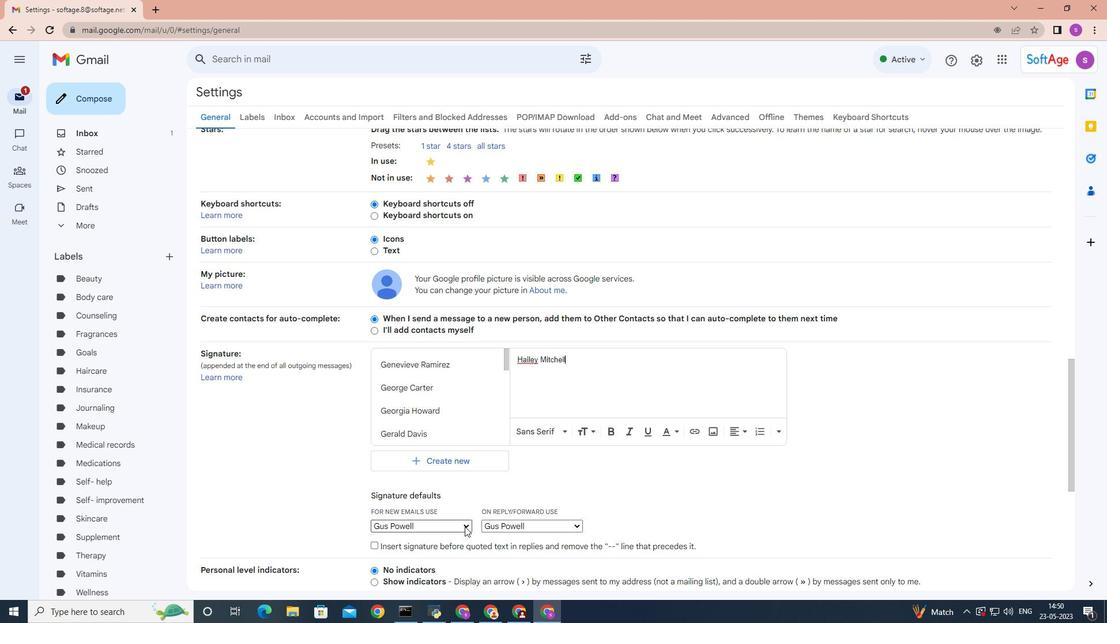 
Action: Mouse moved to (441, 516)
Screenshot: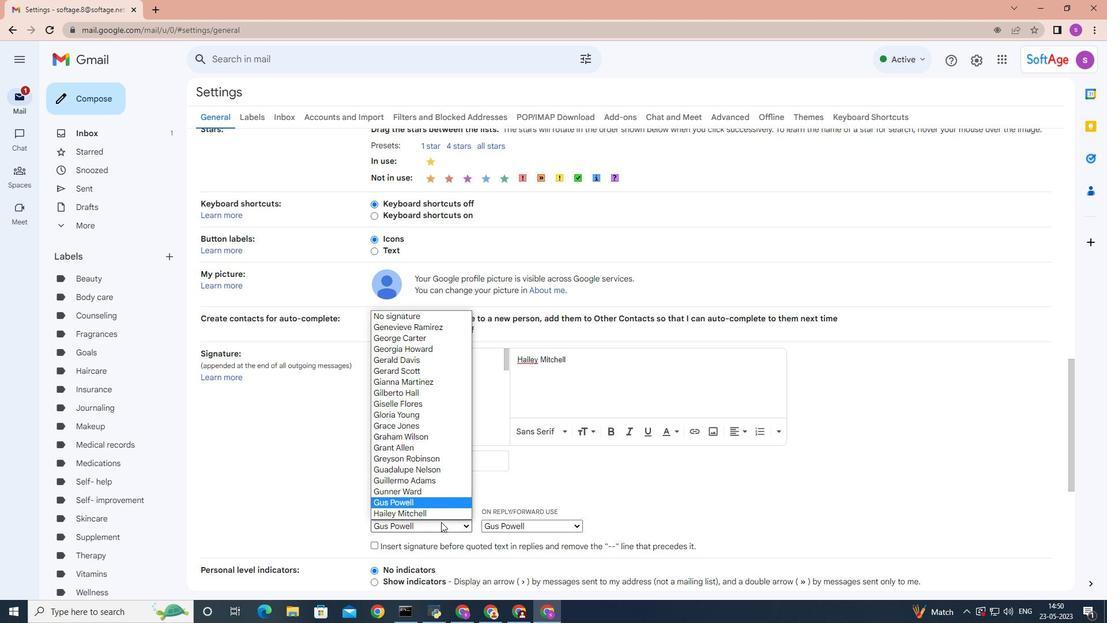 
Action: Mouse pressed left at (441, 516)
Screenshot: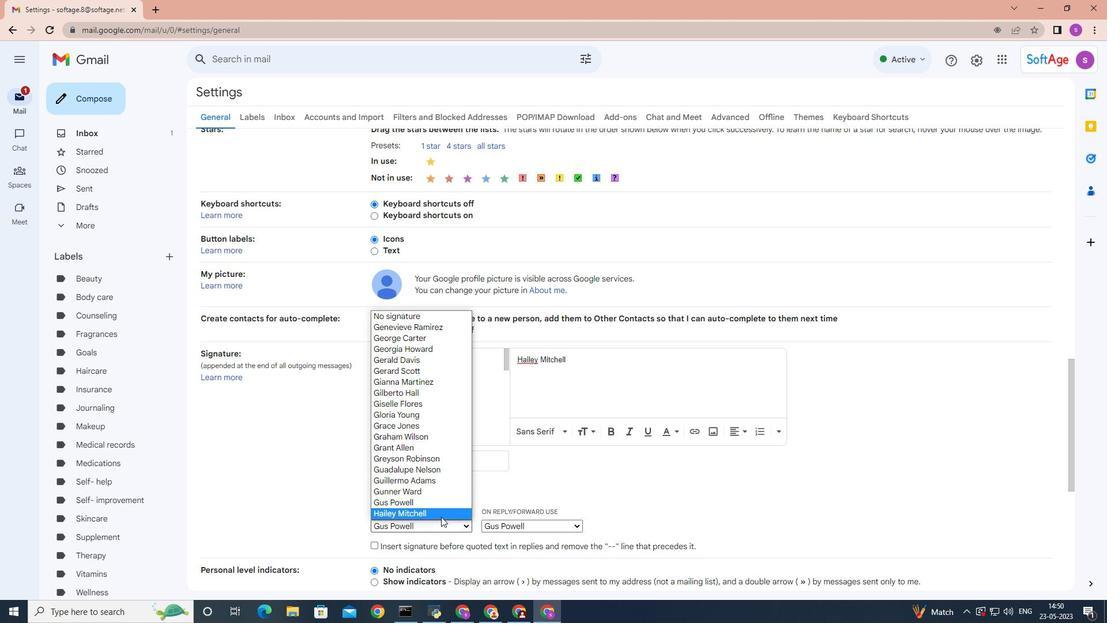 
Action: Mouse moved to (564, 527)
Screenshot: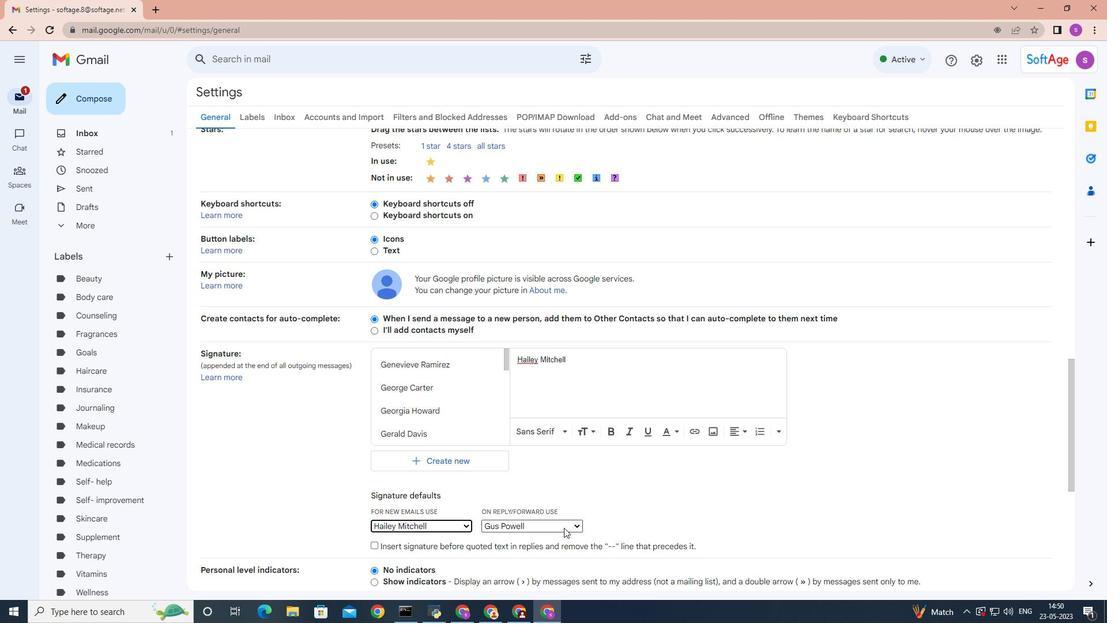 
Action: Mouse pressed left at (564, 527)
Screenshot: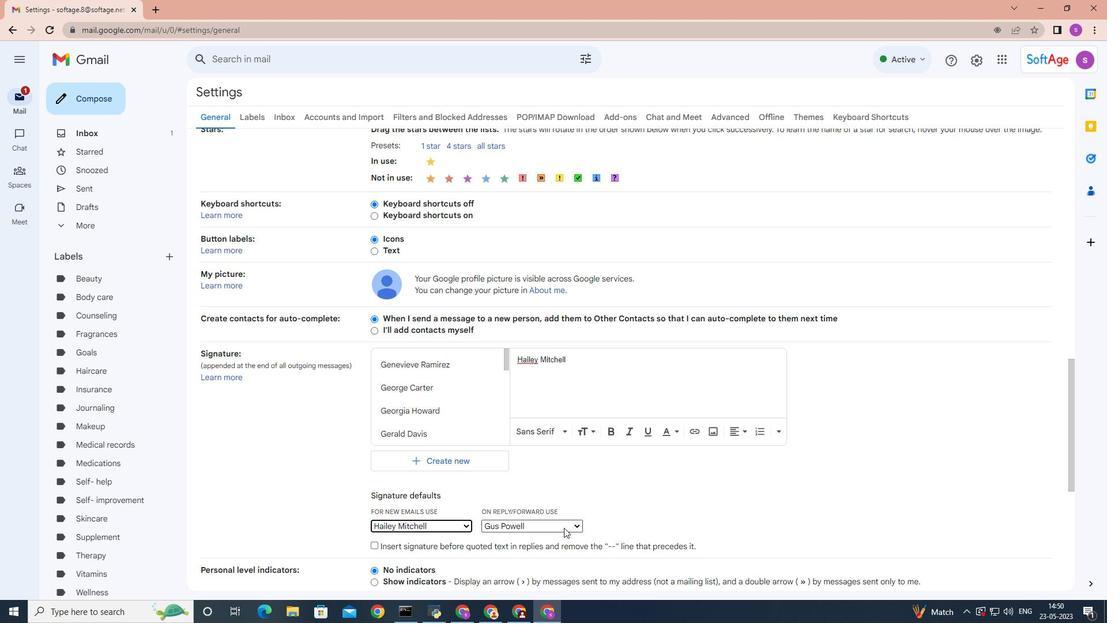
Action: Mouse moved to (542, 515)
Screenshot: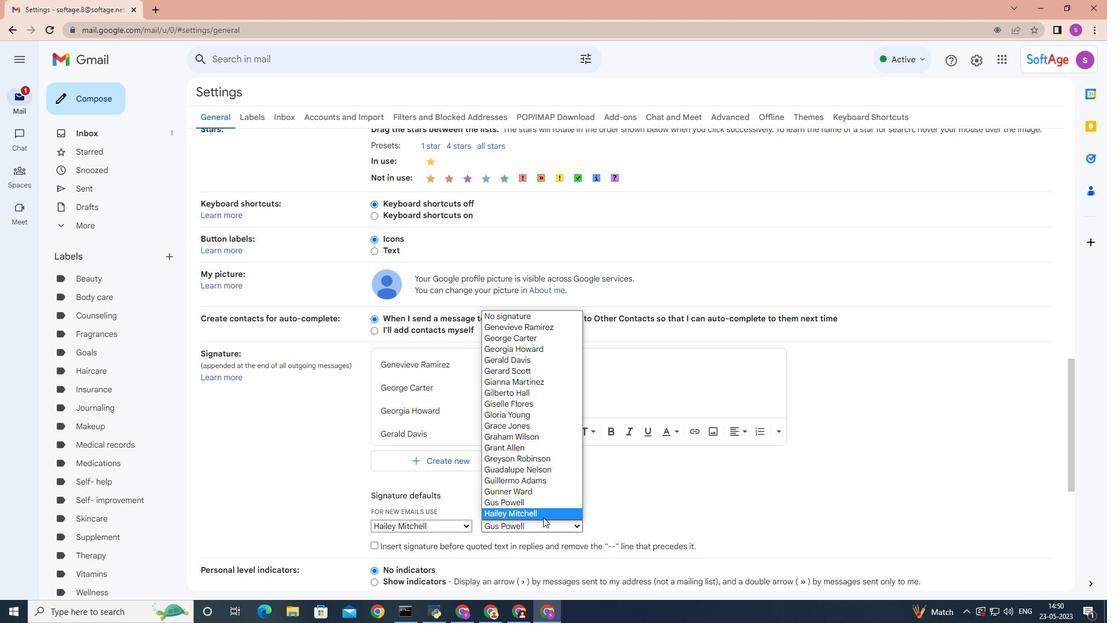 
Action: Mouse pressed left at (542, 515)
Screenshot: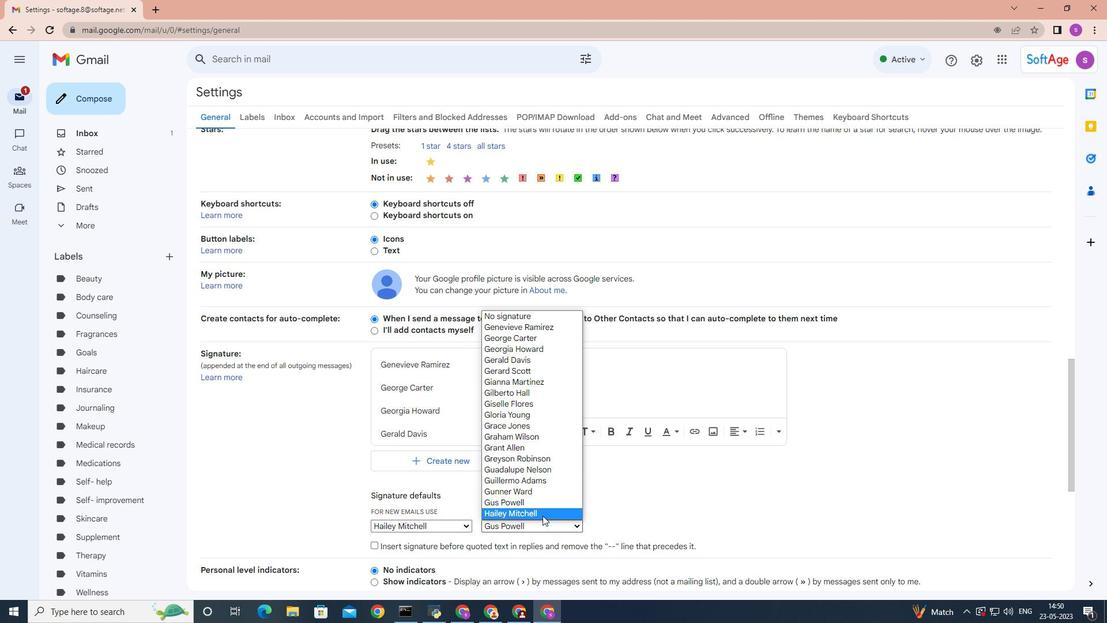 
Action: Mouse moved to (686, 478)
Screenshot: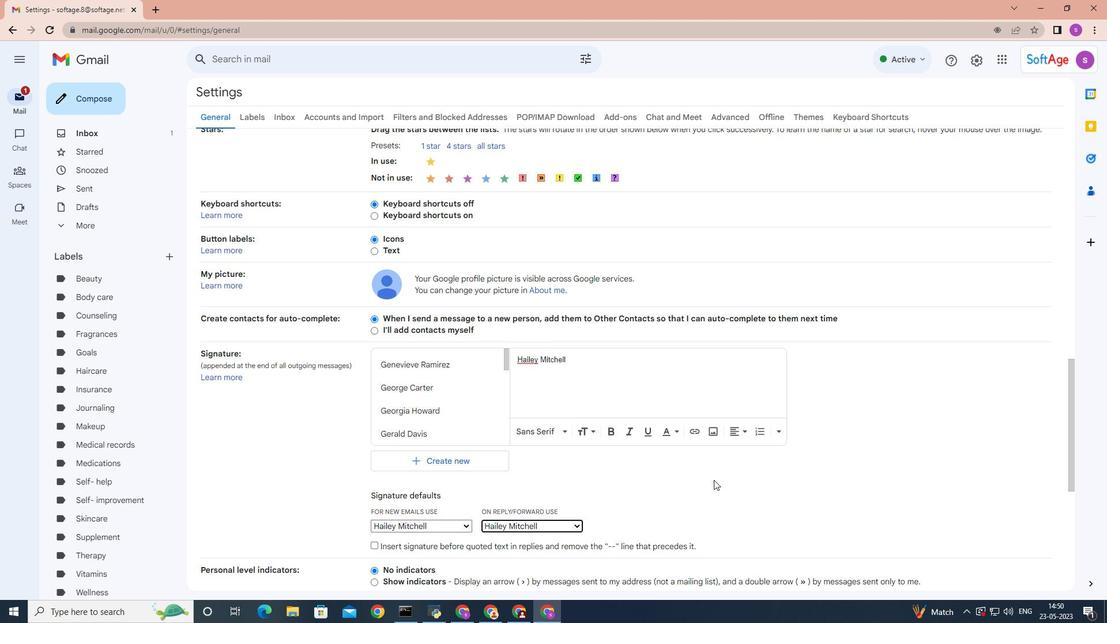 
Action: Mouse scrolled (686, 478) with delta (0, 0)
Screenshot: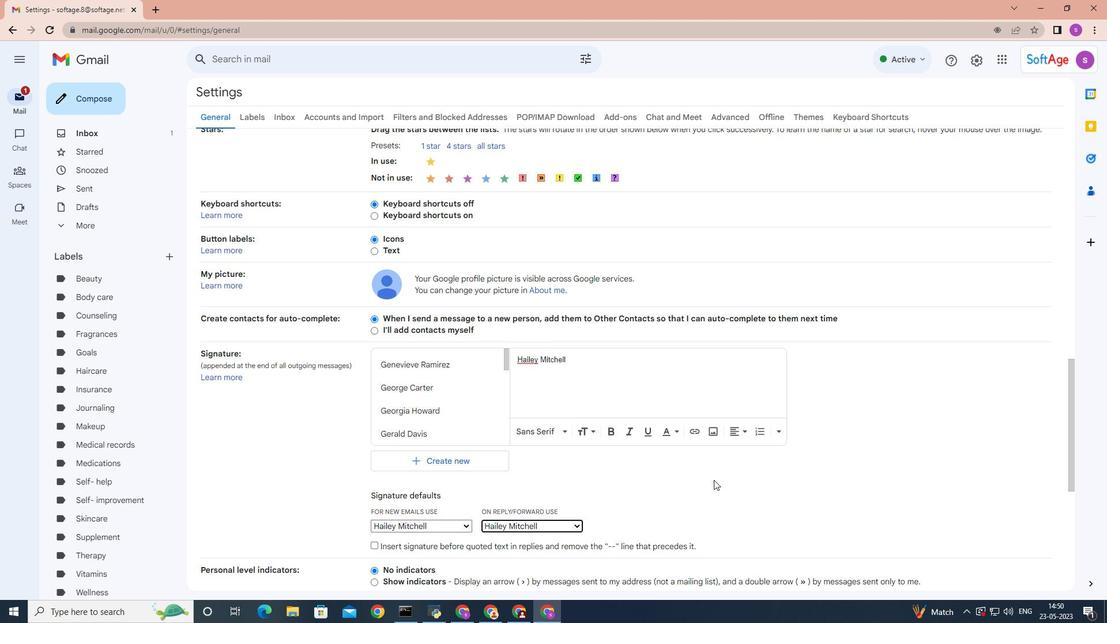 
Action: Mouse scrolled (686, 478) with delta (0, 0)
Screenshot: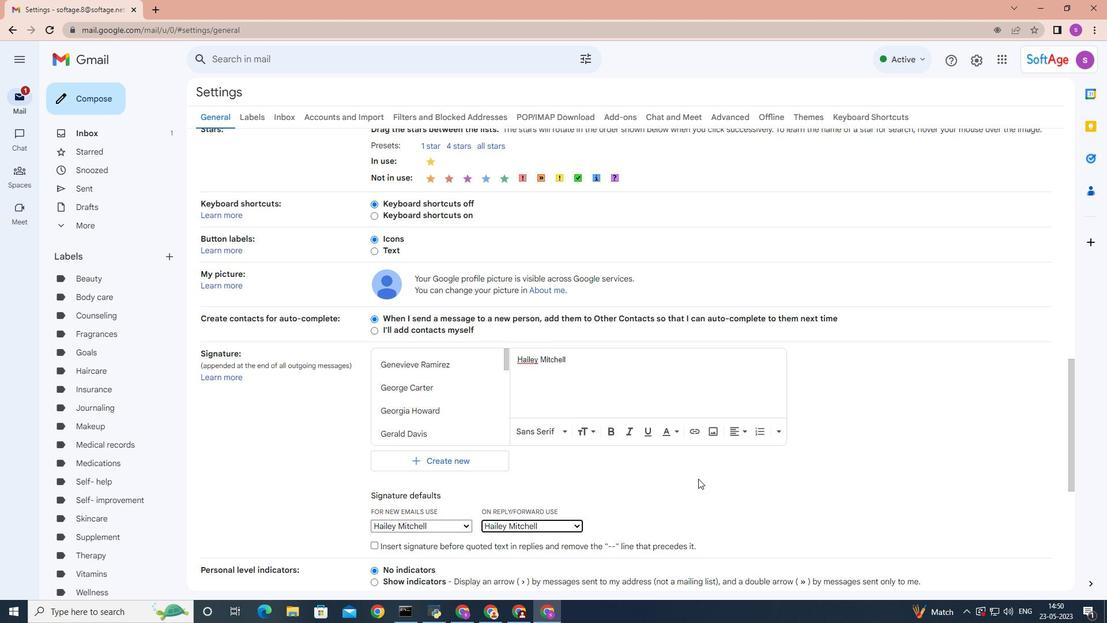 
Action: Mouse scrolled (686, 478) with delta (0, 0)
Screenshot: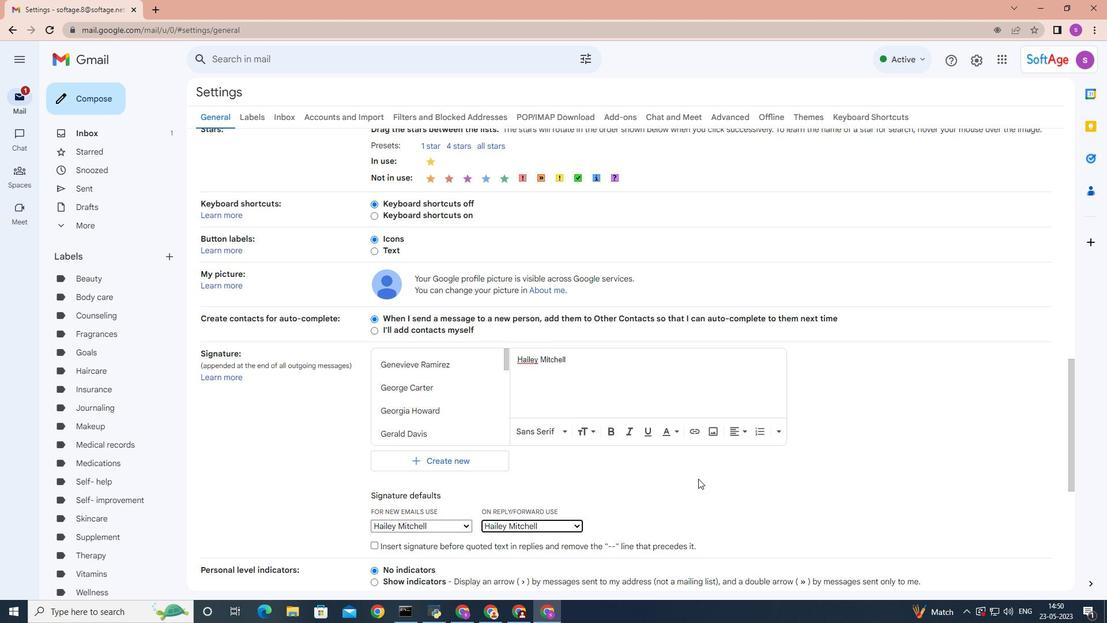 
Action: Mouse moved to (686, 478)
Screenshot: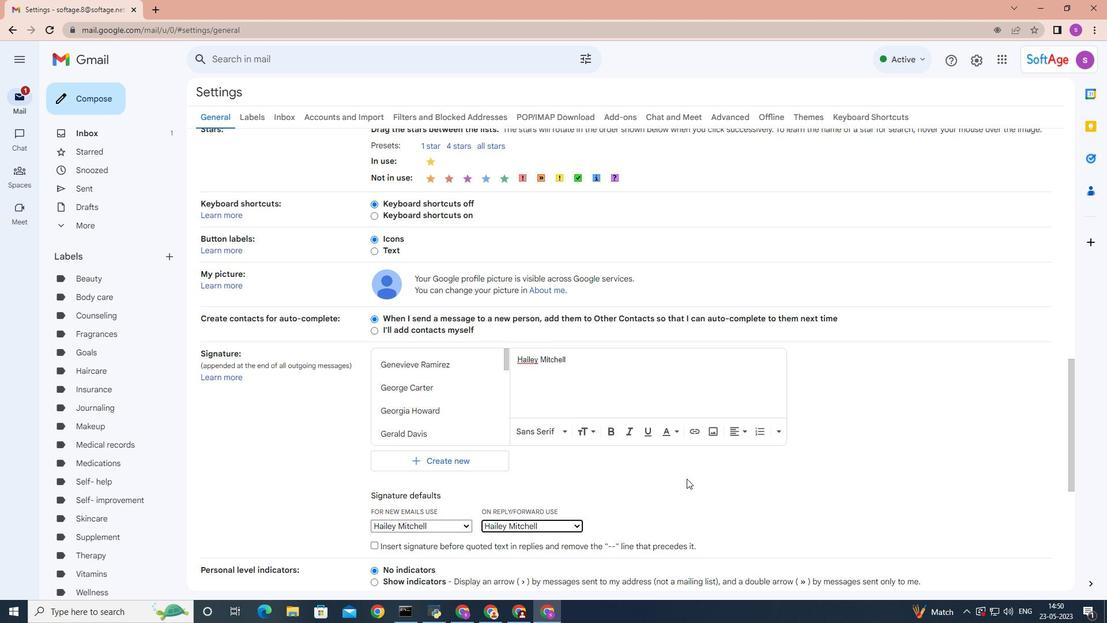 
Action: Mouse scrolled (686, 478) with delta (0, 0)
Screenshot: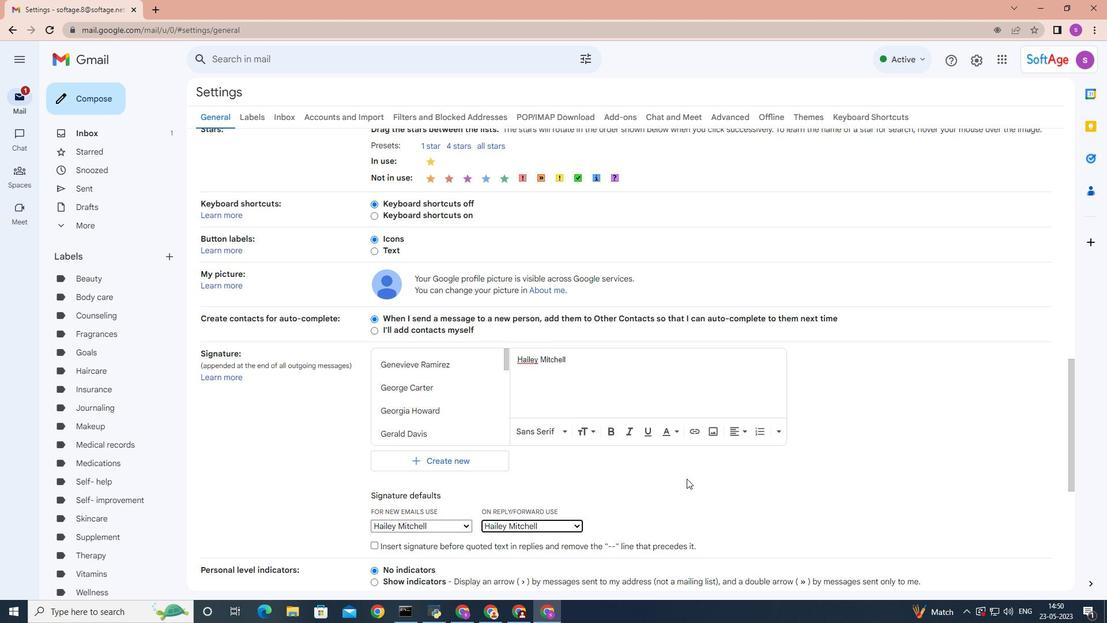 
Action: Mouse scrolled (686, 478) with delta (0, 0)
Screenshot: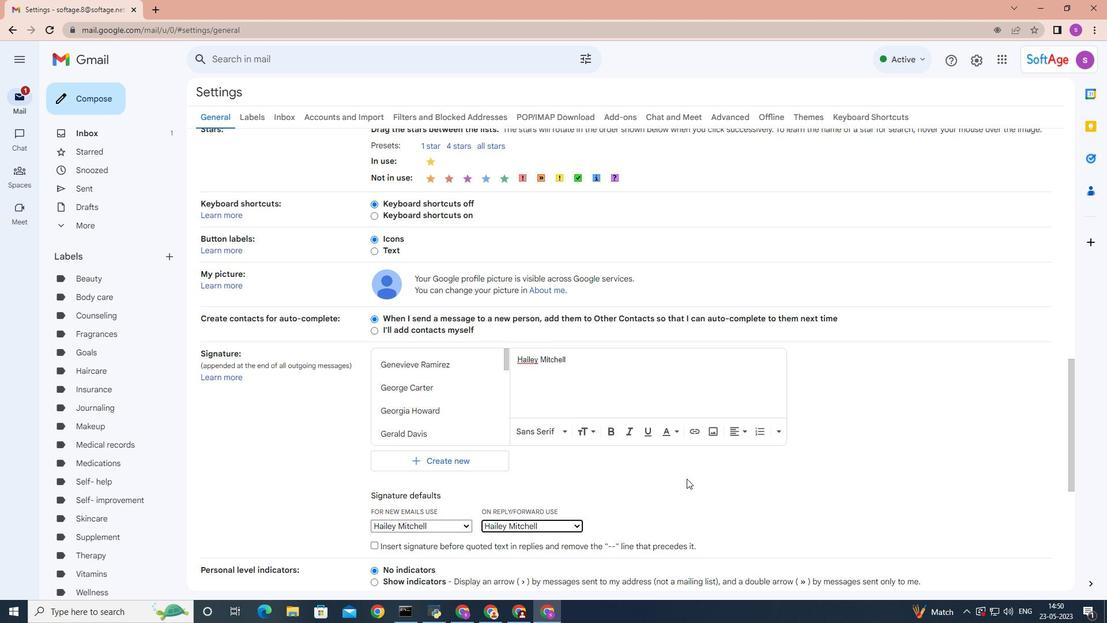 
Action: Mouse scrolled (686, 478) with delta (0, 0)
Screenshot: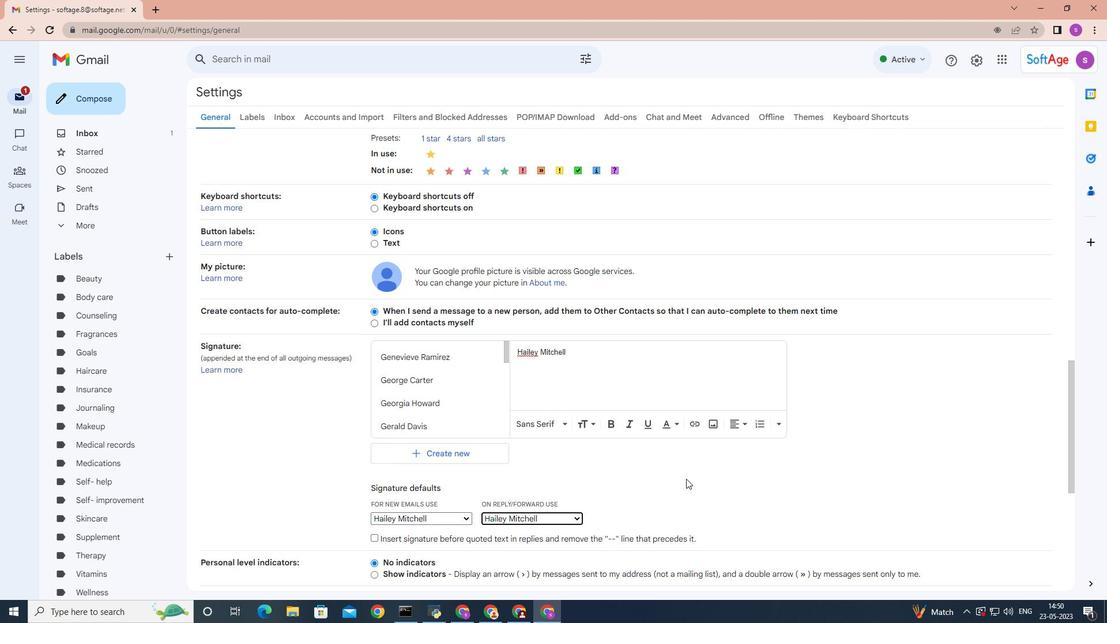 
Action: Mouse moved to (683, 470)
Screenshot: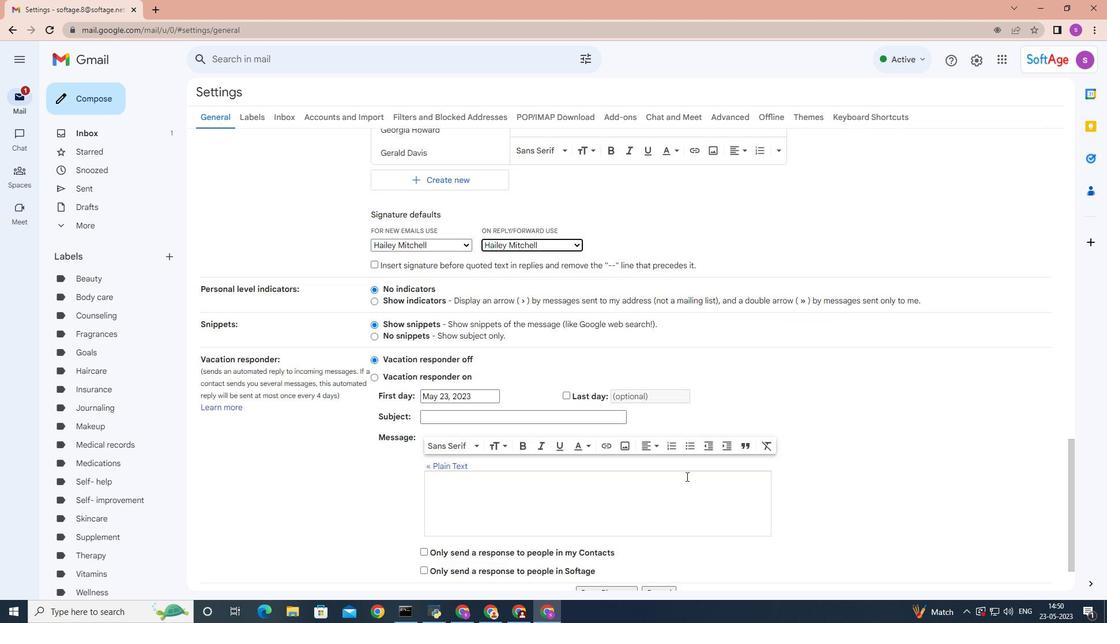 
Action: Mouse scrolled (683, 470) with delta (0, 0)
Screenshot: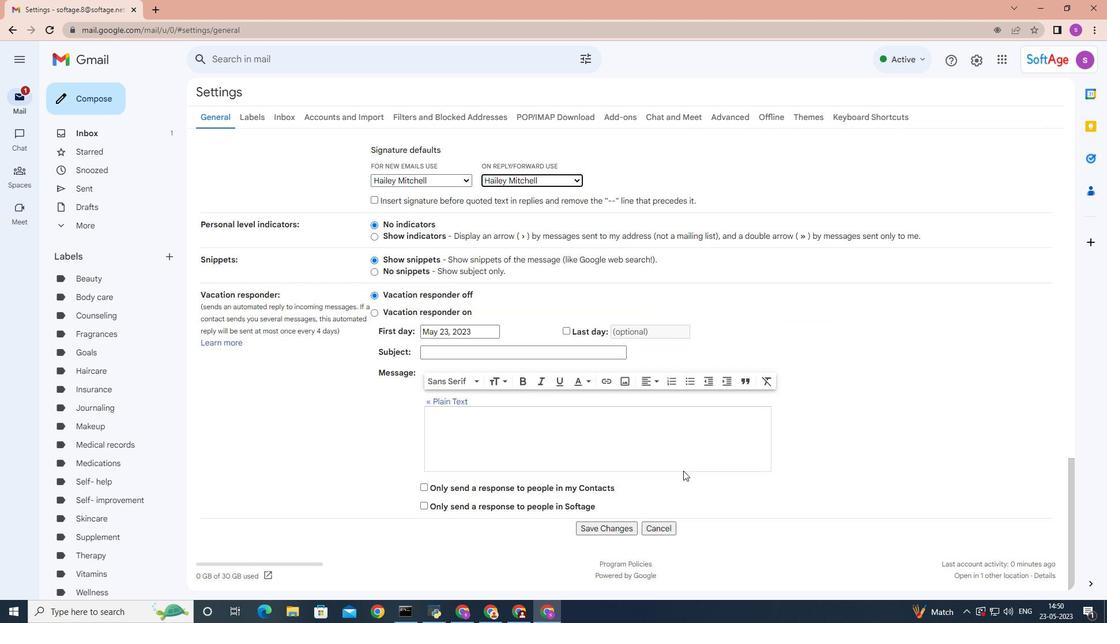 
Action: Mouse moved to (683, 470)
Screenshot: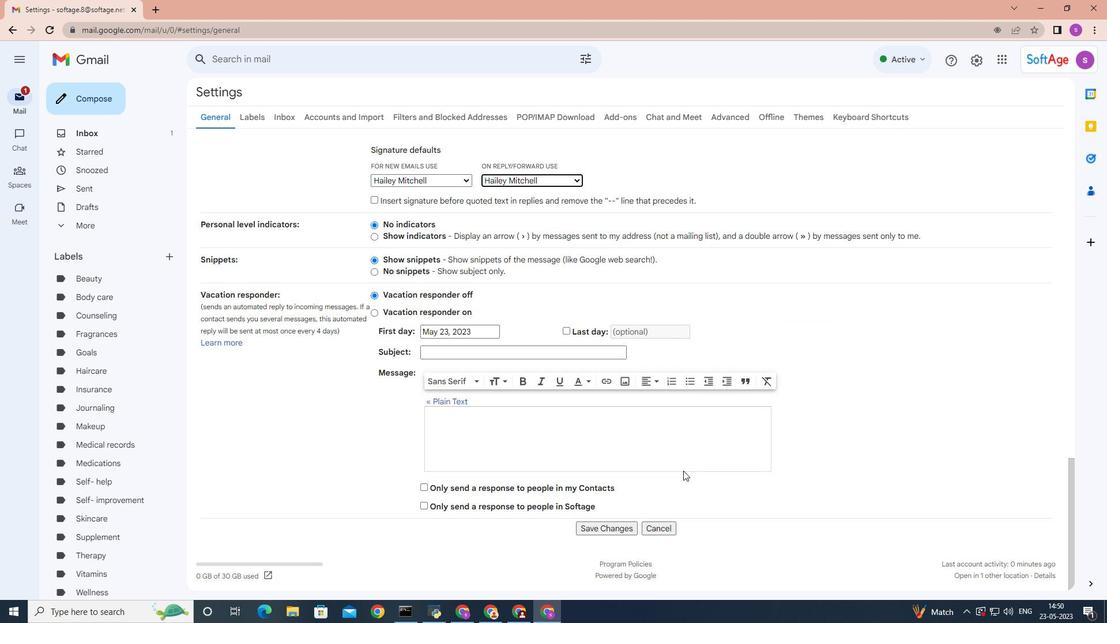 
Action: Mouse scrolled (683, 470) with delta (0, 0)
Screenshot: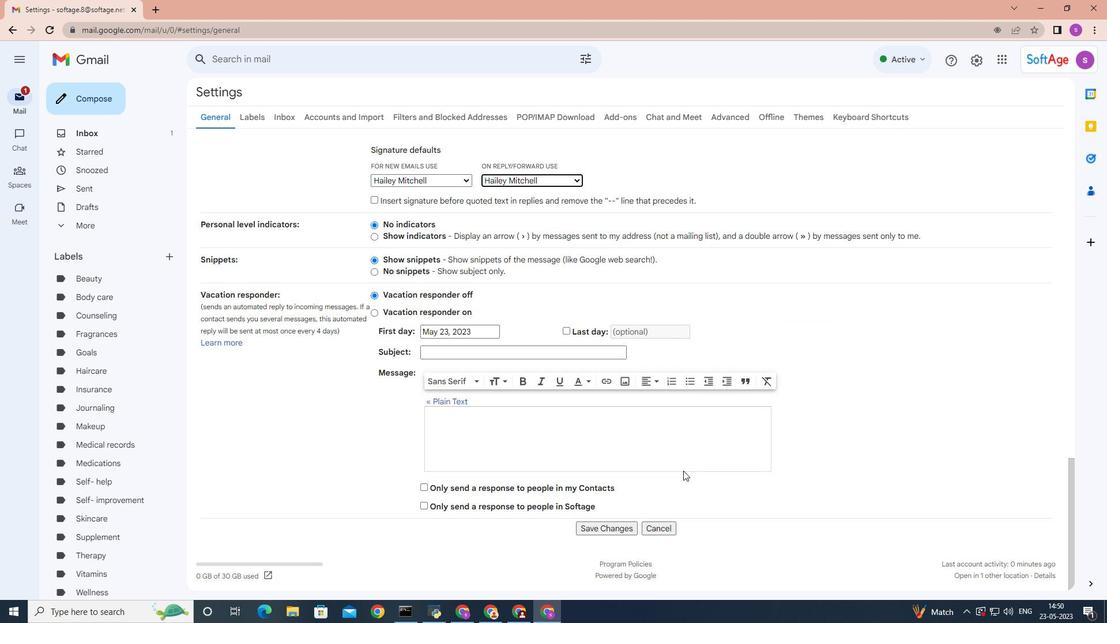 
Action: Mouse moved to (599, 531)
Screenshot: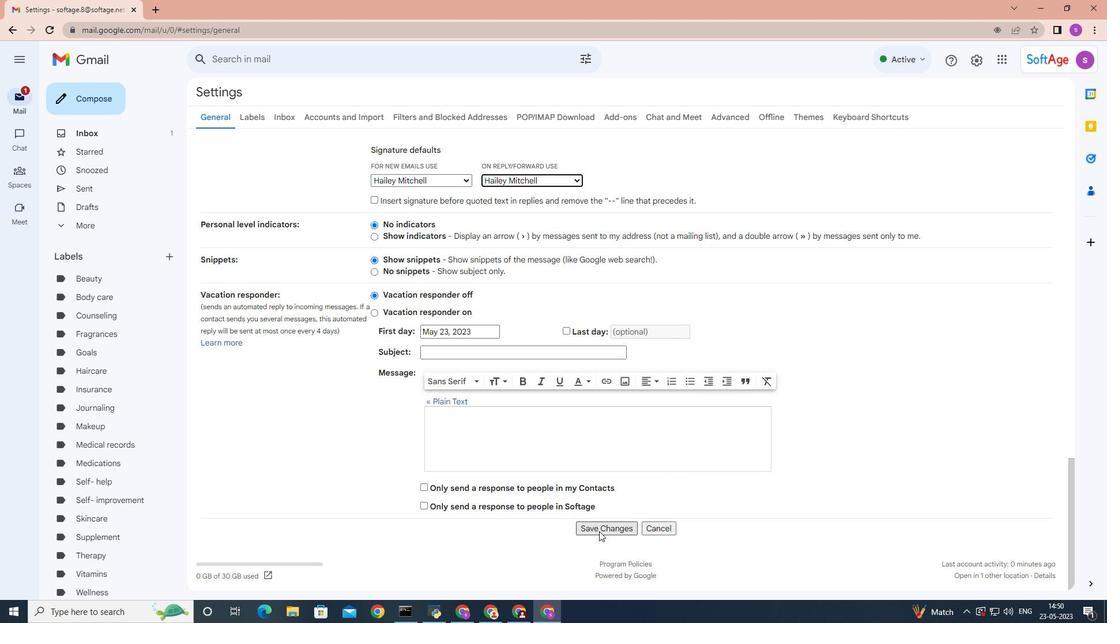 
Action: Mouse pressed left at (599, 531)
Screenshot: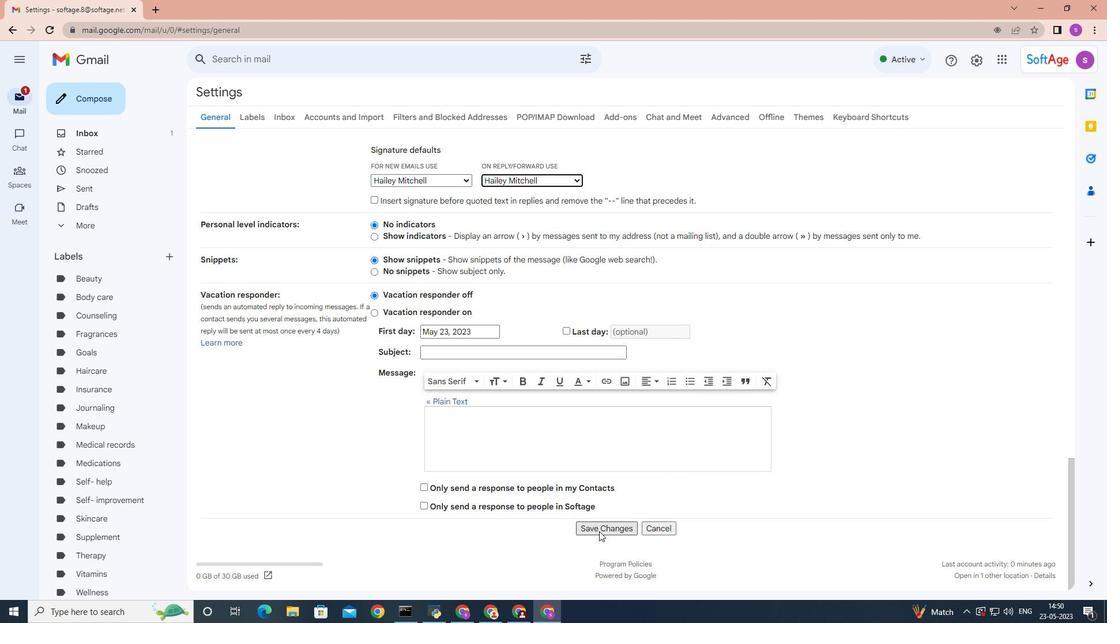 
Action: Mouse moved to (98, 106)
Screenshot: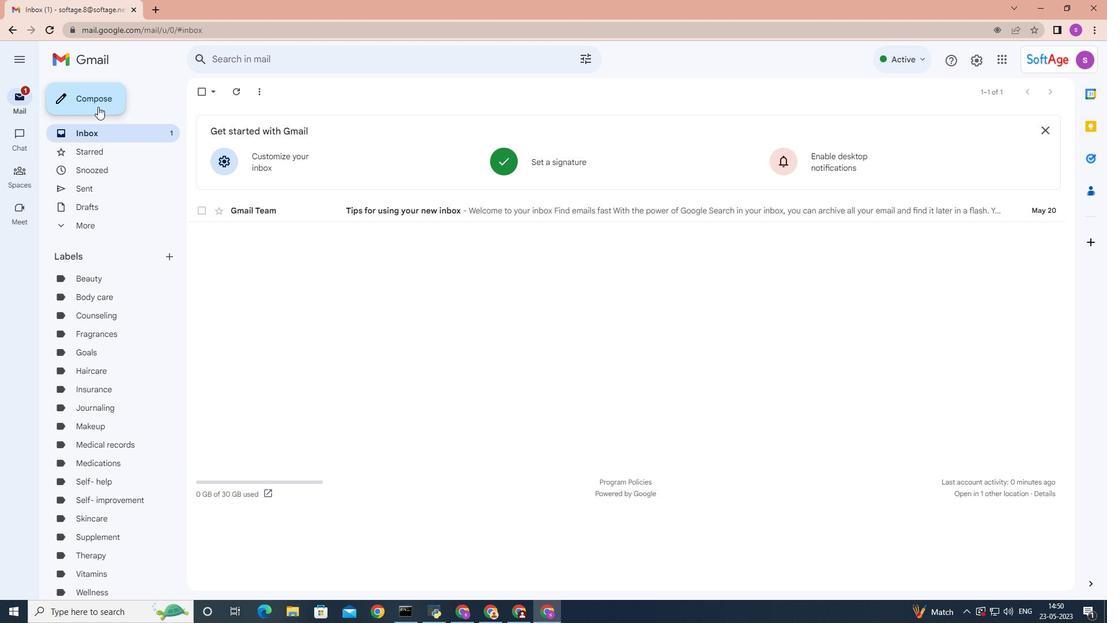 
Action: Mouse pressed left at (98, 106)
Screenshot: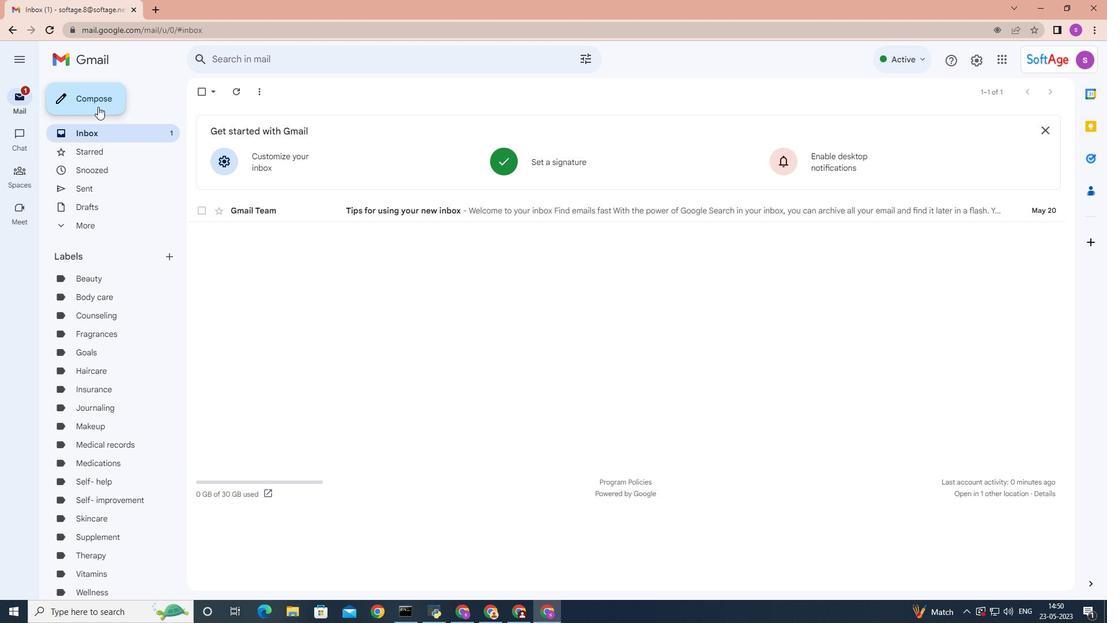 
Action: Mouse moved to (752, 303)
Screenshot: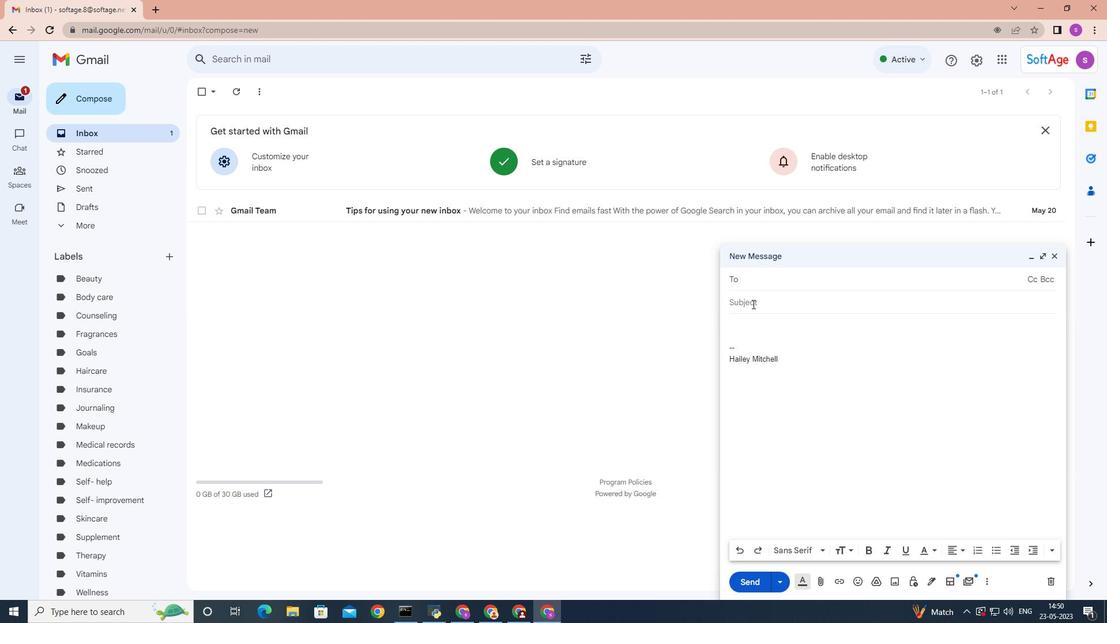 
Action: Mouse pressed left at (752, 303)
Screenshot: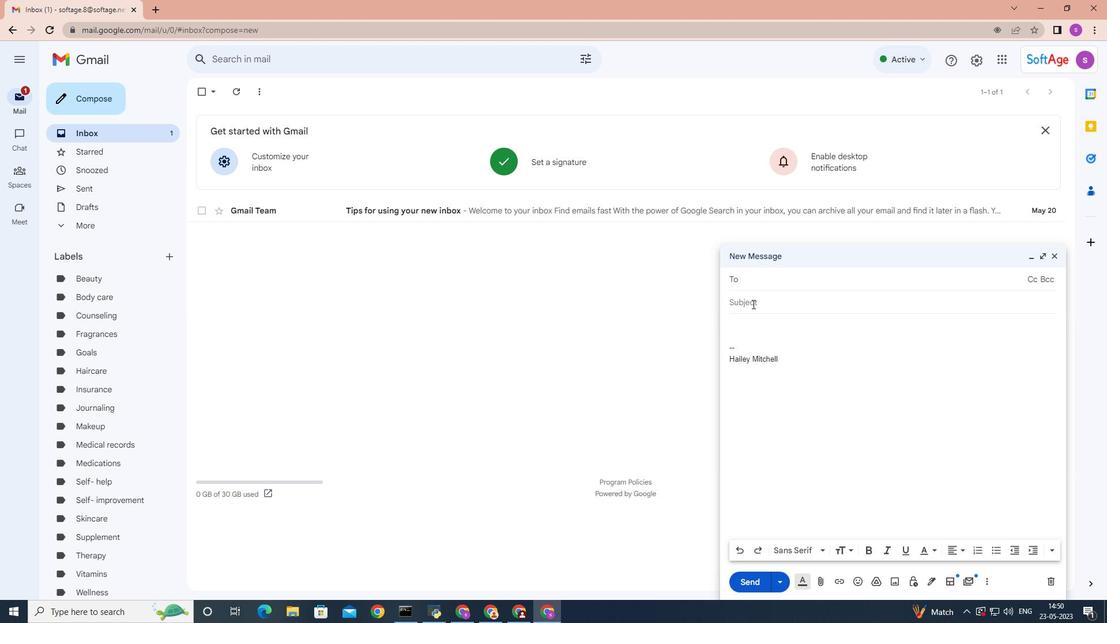 
Action: Mouse moved to (752, 303)
Screenshot: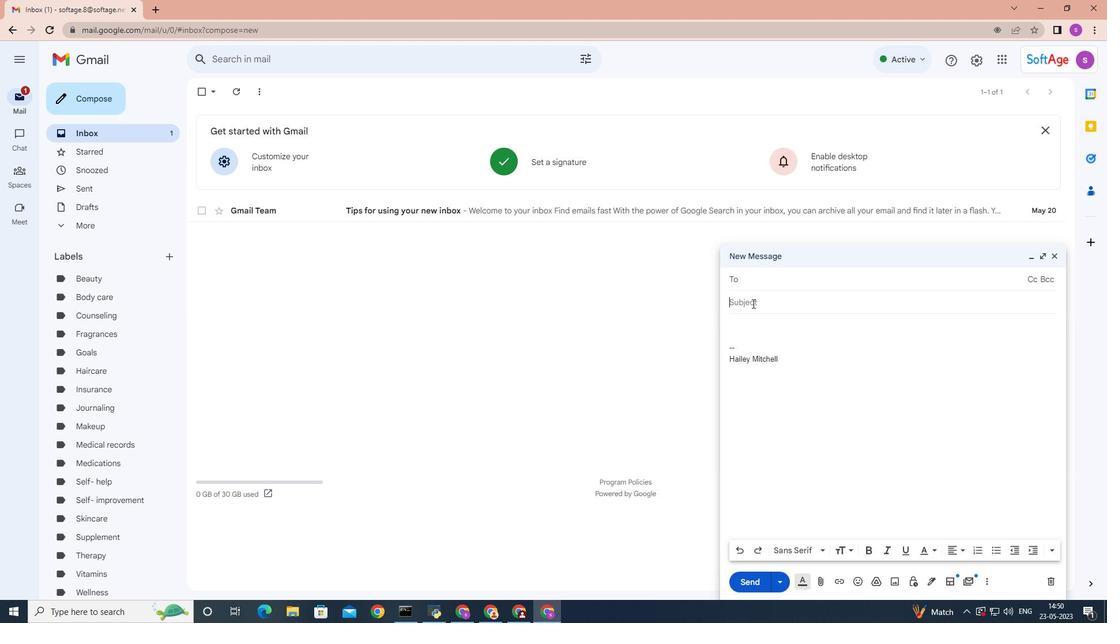 
Action: Key pressed <Key.shift>Cancellation<Key.space>of<Key.space>an<Key.space>appointment
Screenshot: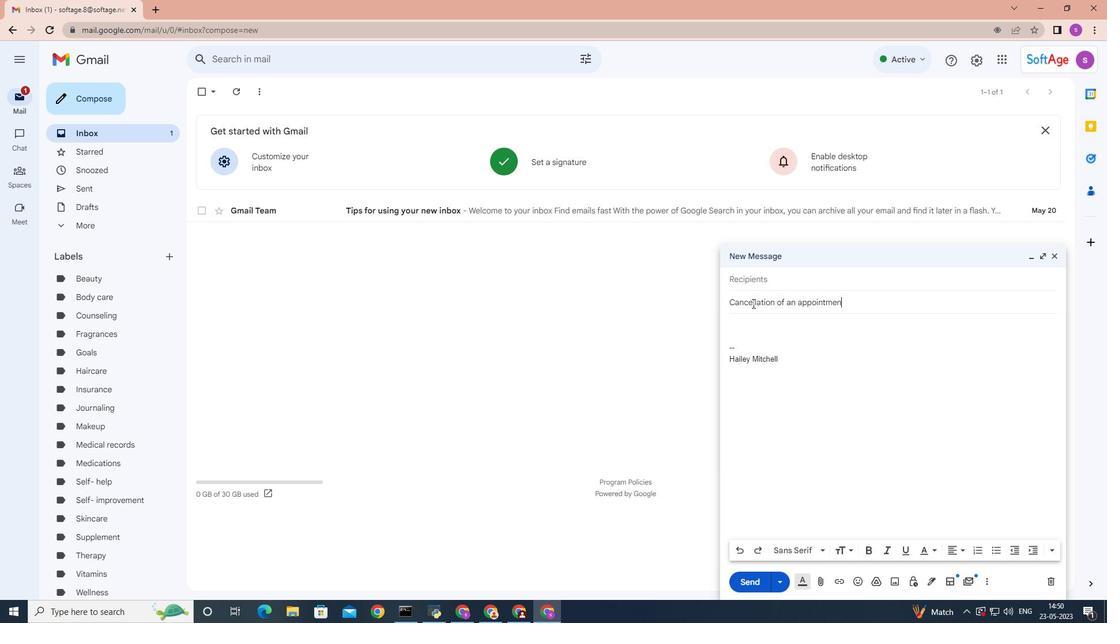 
Action: Mouse moved to (751, 320)
Screenshot: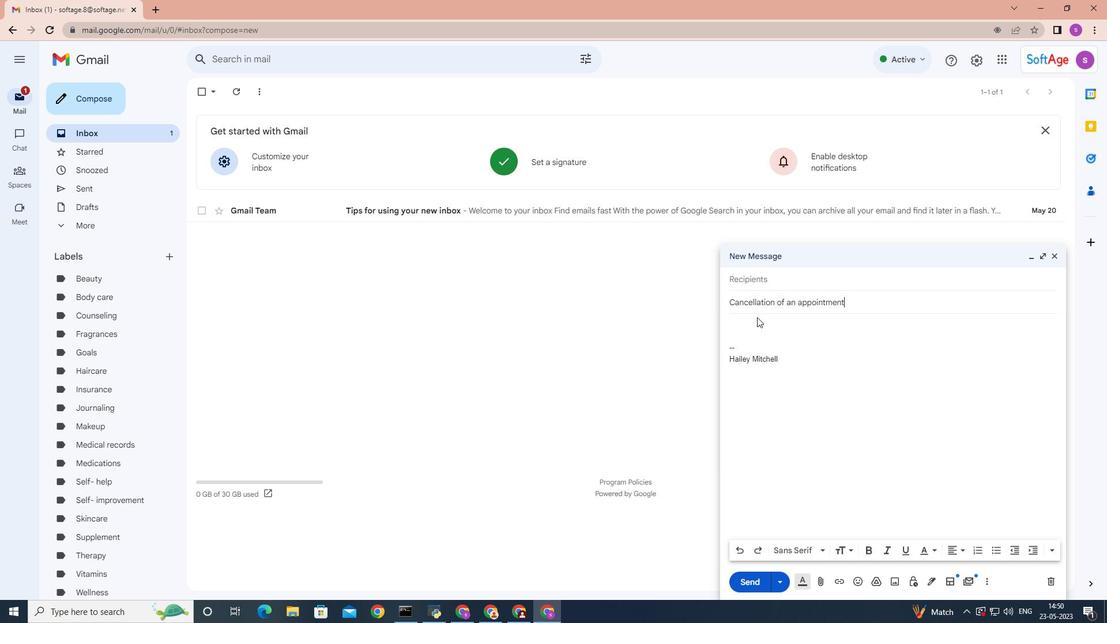 
Action: Mouse pressed left at (751, 320)
Screenshot: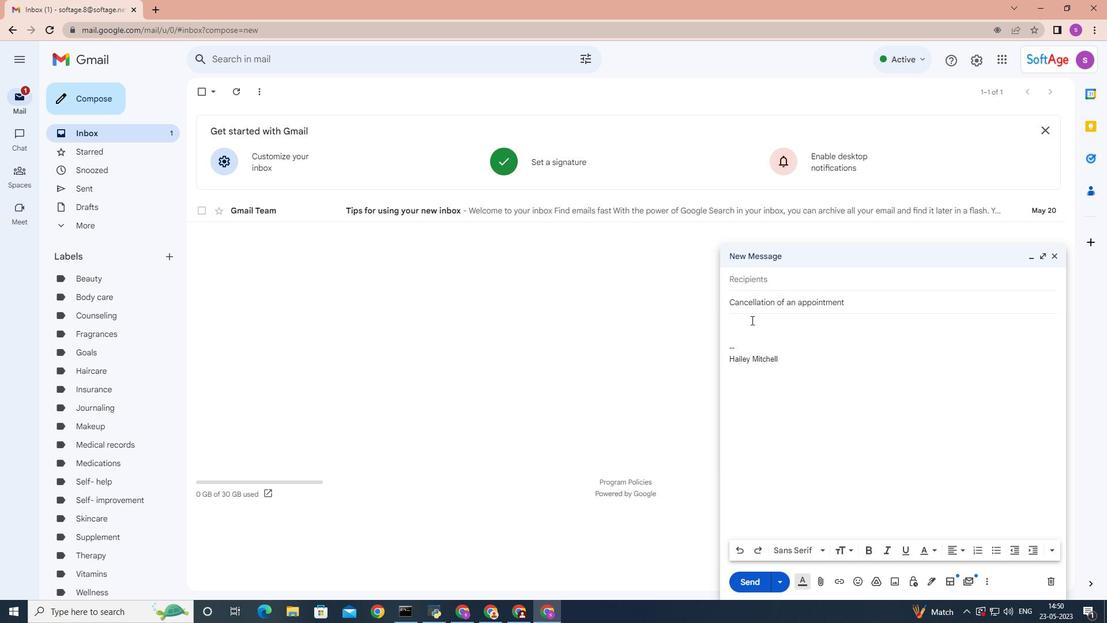 
Action: Mouse moved to (752, 320)
Screenshot: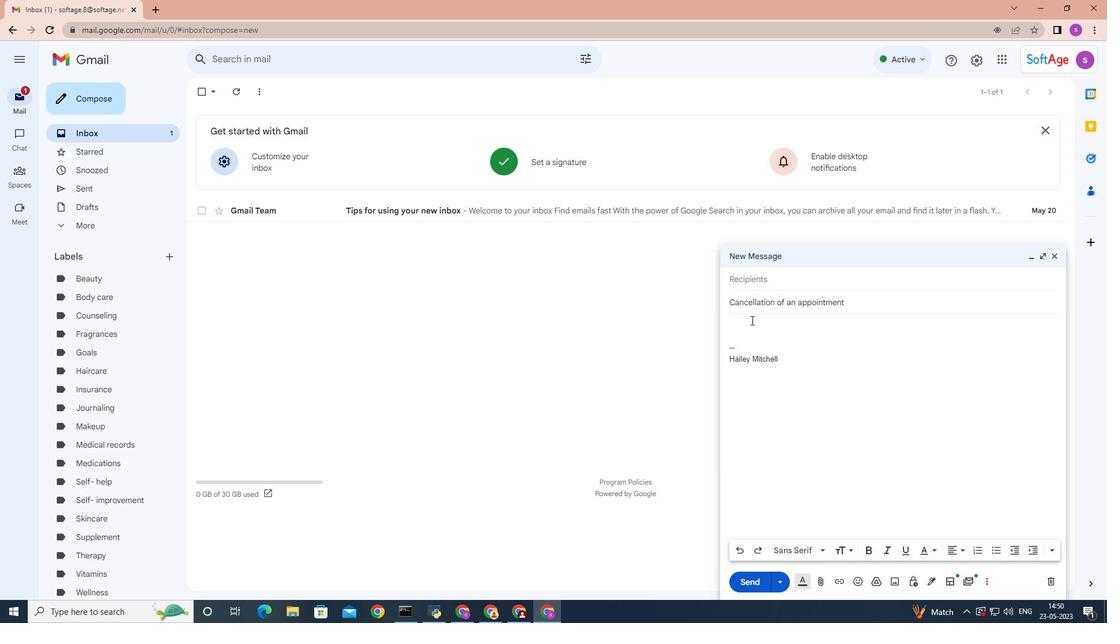 
Action: Key pressed <Key.shift>As<Key.space>per<Key.space>our<Key.space>conversation<Key.space>,<Key.space>please<Key.space>find<Key.space>attached<Key.space>the<Key.space>document<Key.space>you<Key.space>requested
Screenshot: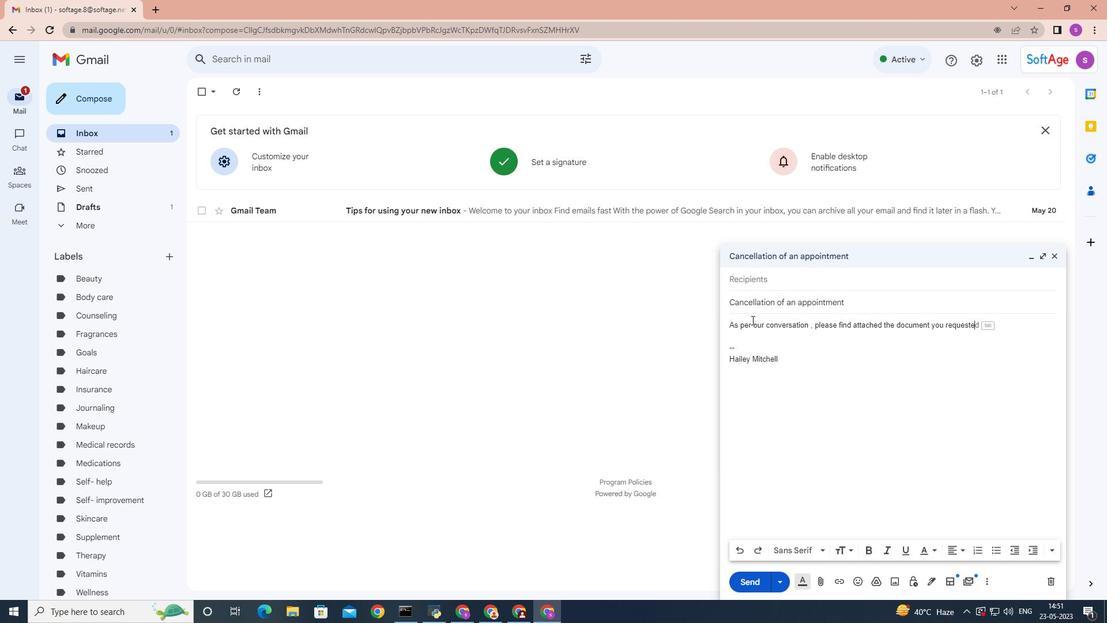 
Action: Mouse moved to (774, 281)
Screenshot: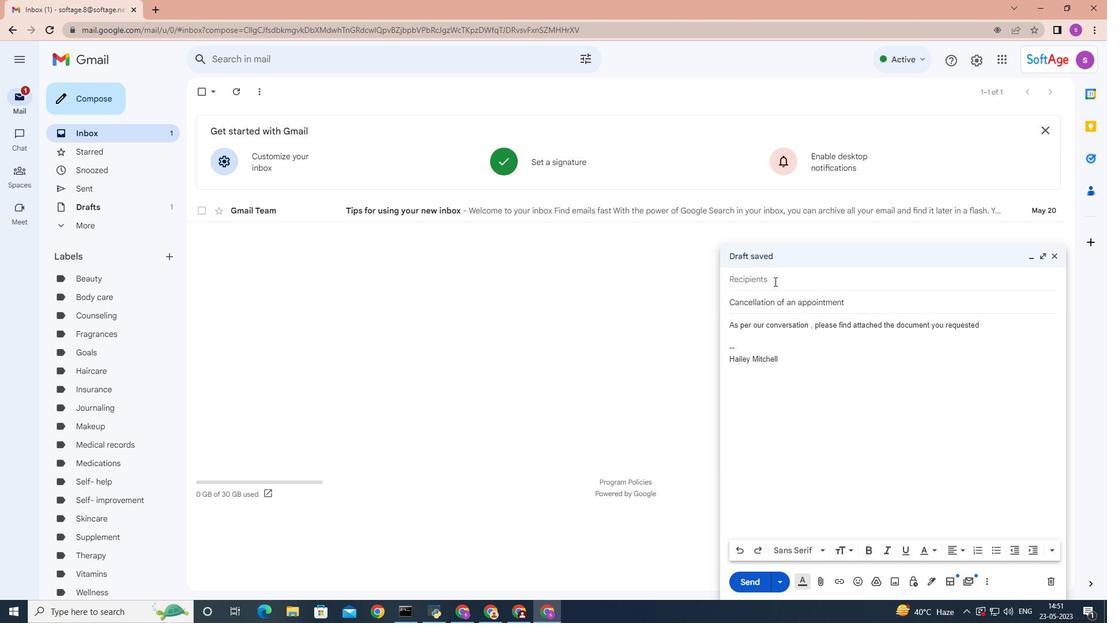 
Action: Mouse pressed left at (774, 281)
Screenshot: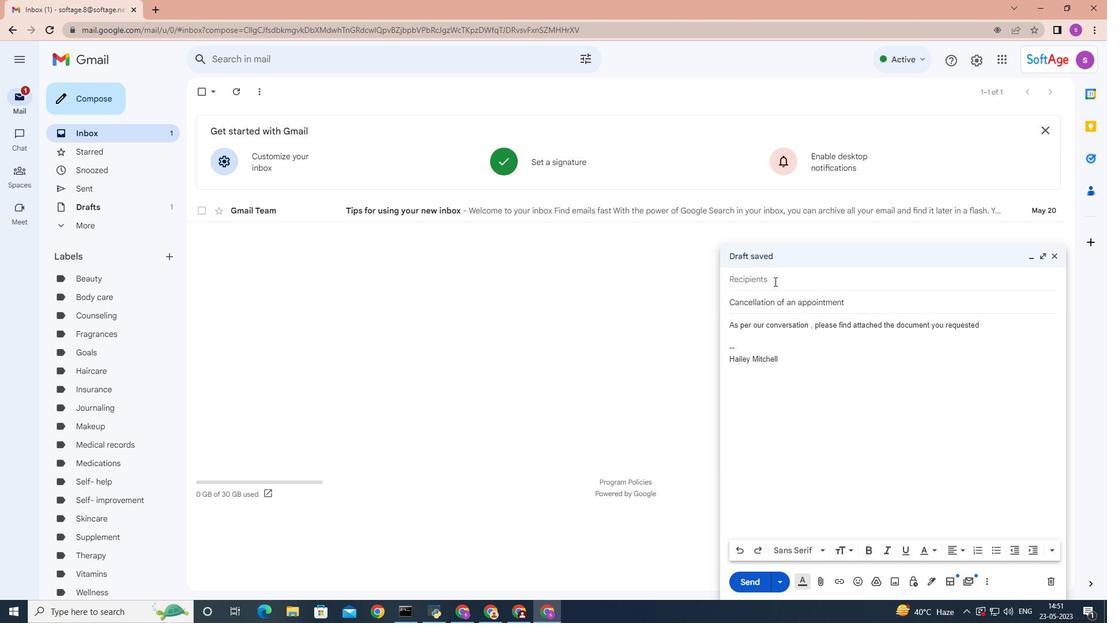
Action: Mouse moved to (774, 281)
Screenshot: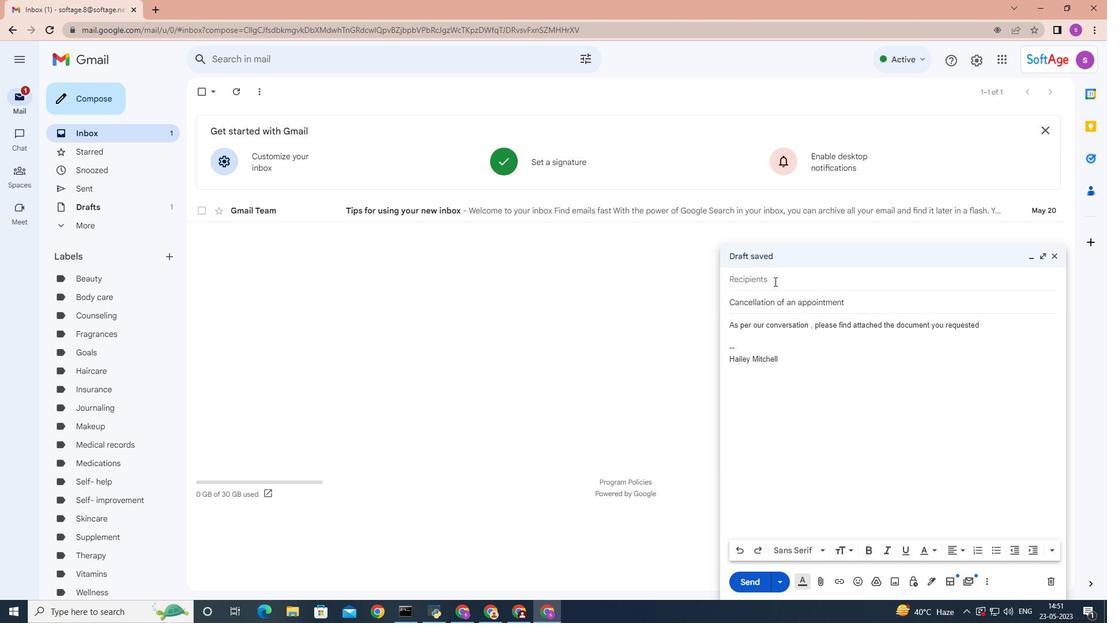 
Action: Key pressed <Key.shift>Softage.10
Screenshot: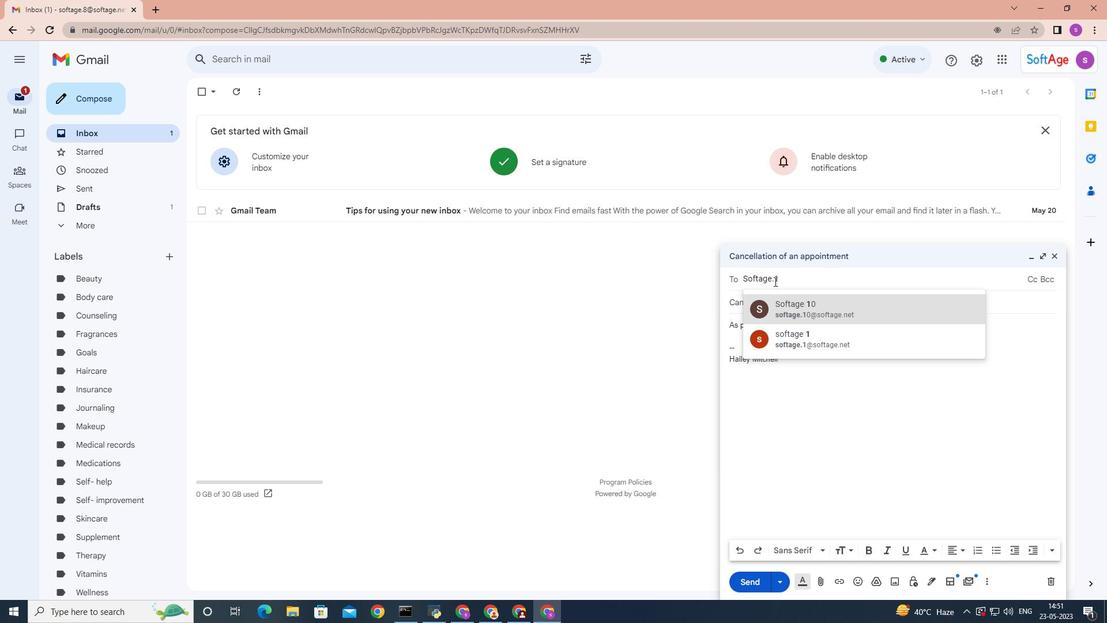 
Action: Mouse moved to (809, 309)
Screenshot: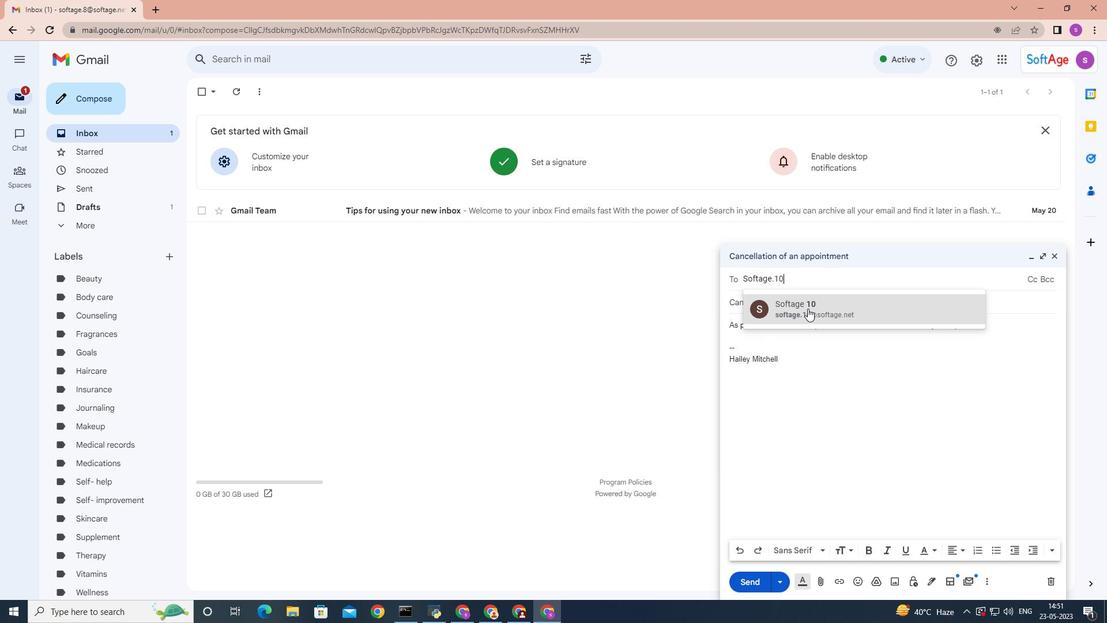 
Action: Mouse pressed left at (809, 309)
Screenshot: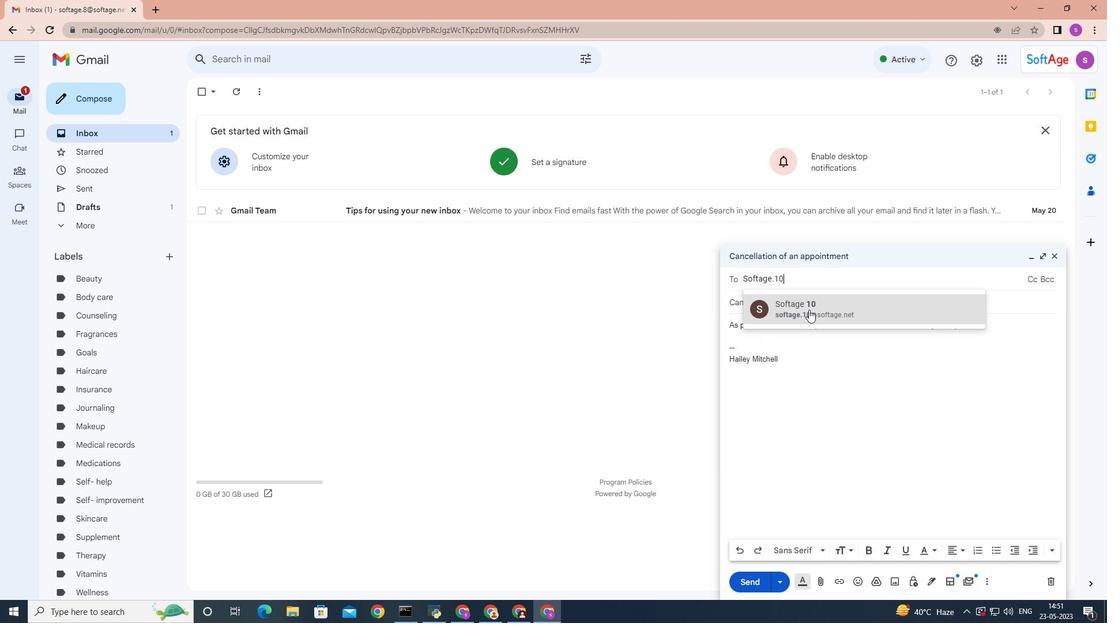 
Action: Mouse moved to (1001, 337)
Screenshot: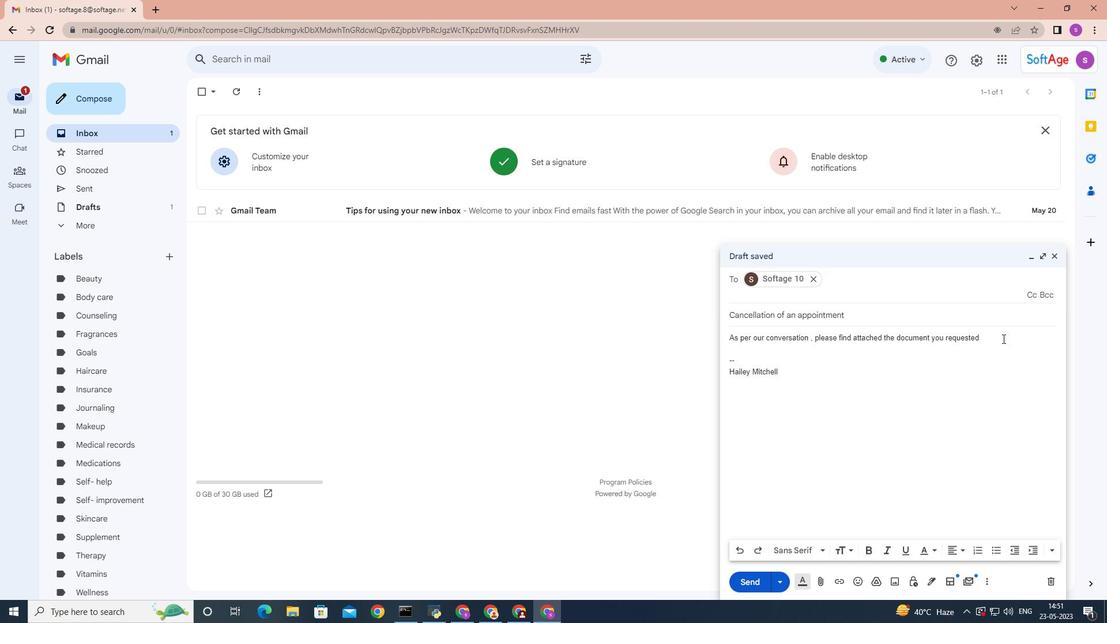 
Action: Mouse pressed left at (1001, 337)
Screenshot: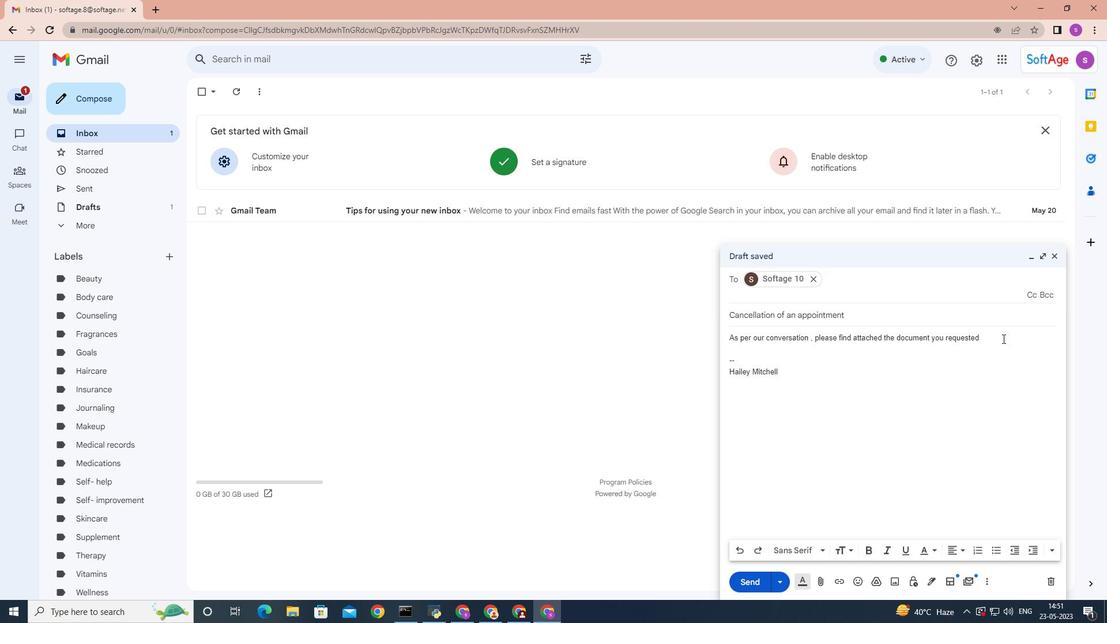 
Action: Mouse moved to (983, 324)
Screenshot: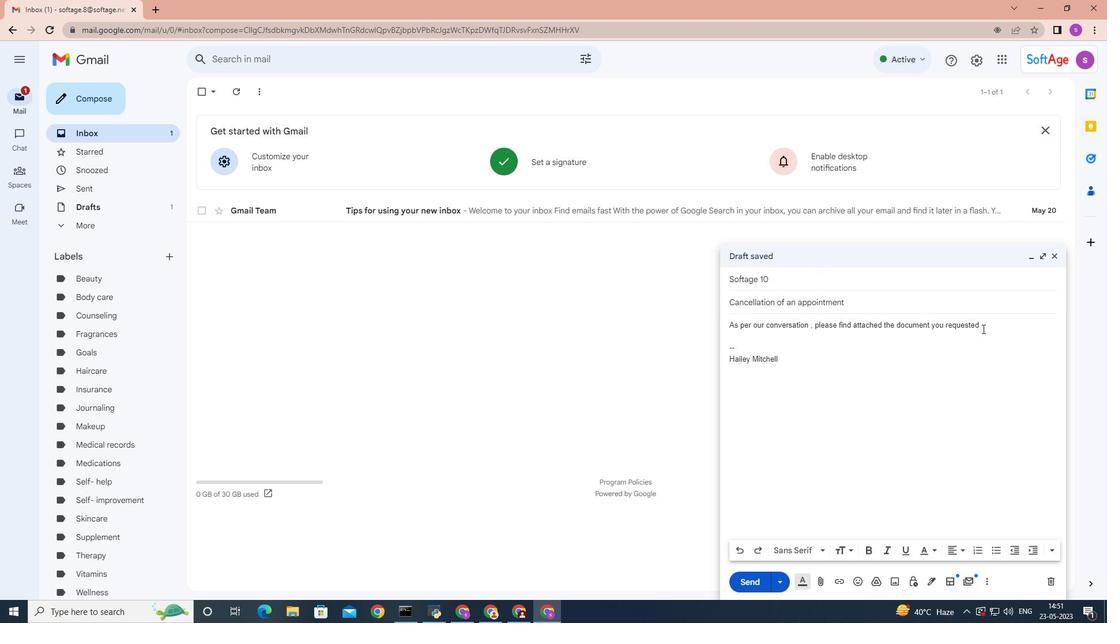 
Action: Mouse pressed left at (983, 324)
Screenshot: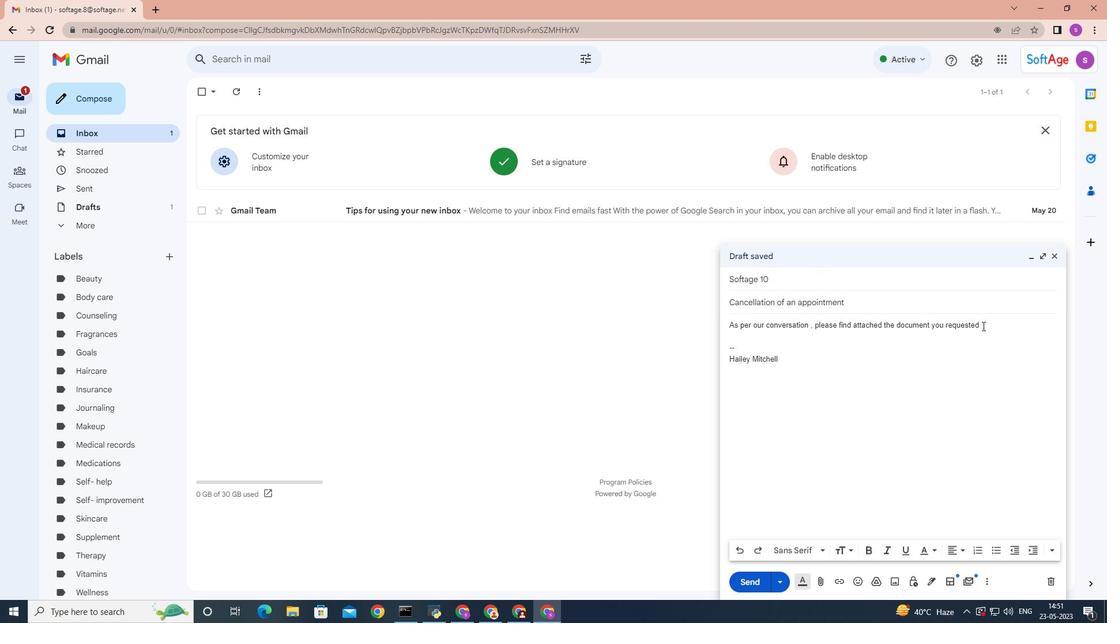 
Action: Mouse moved to (992, 551)
Screenshot: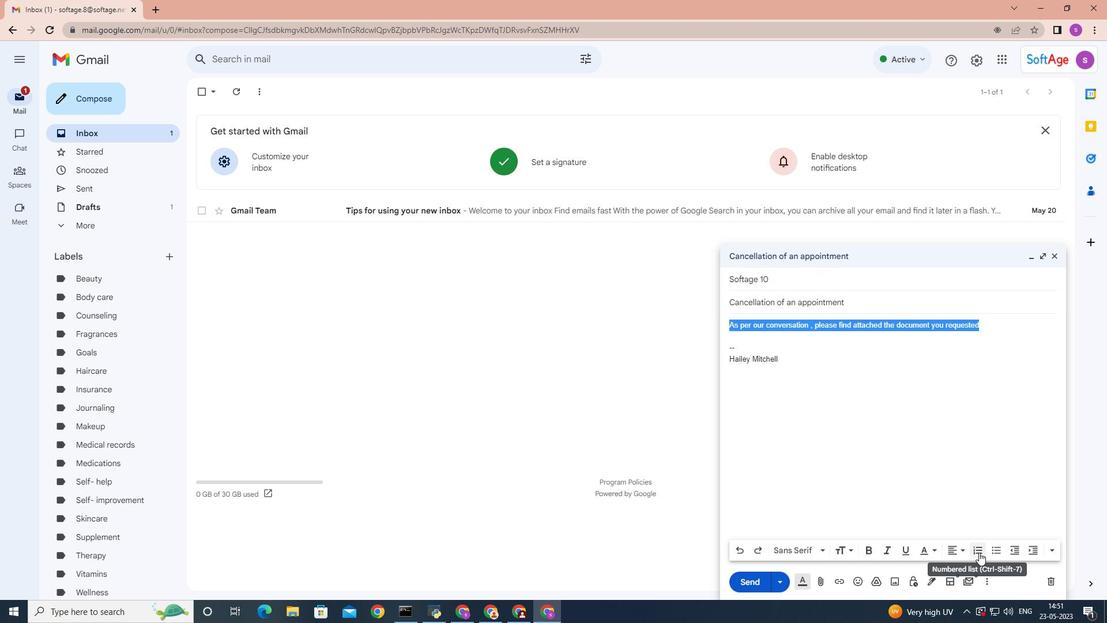 
Action: Mouse pressed left at (992, 551)
Screenshot: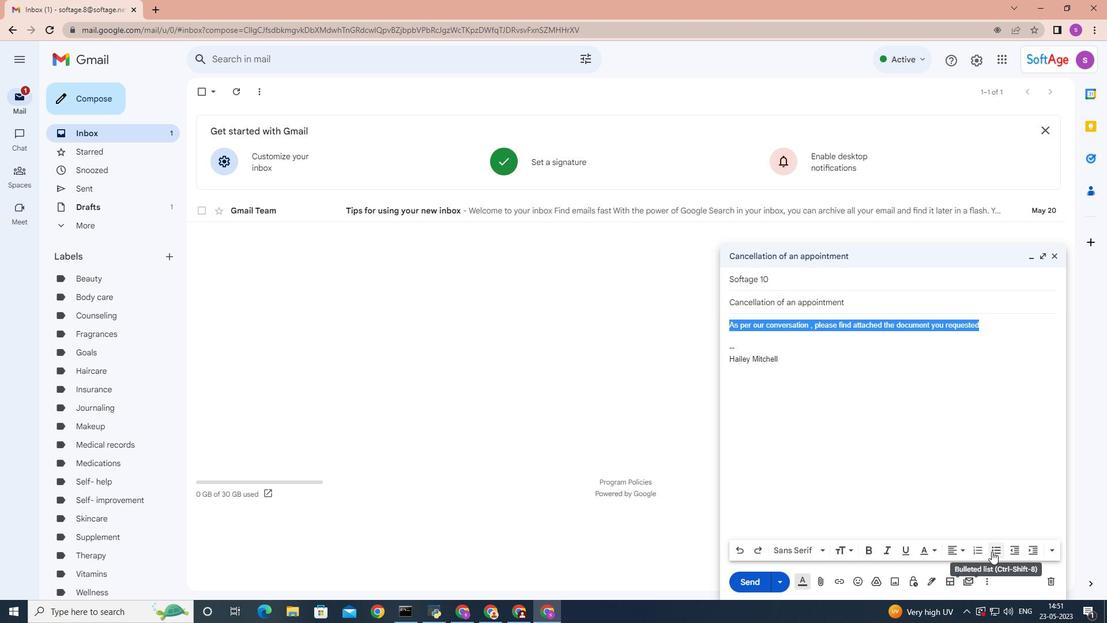 
Action: Mouse moved to (824, 551)
Screenshot: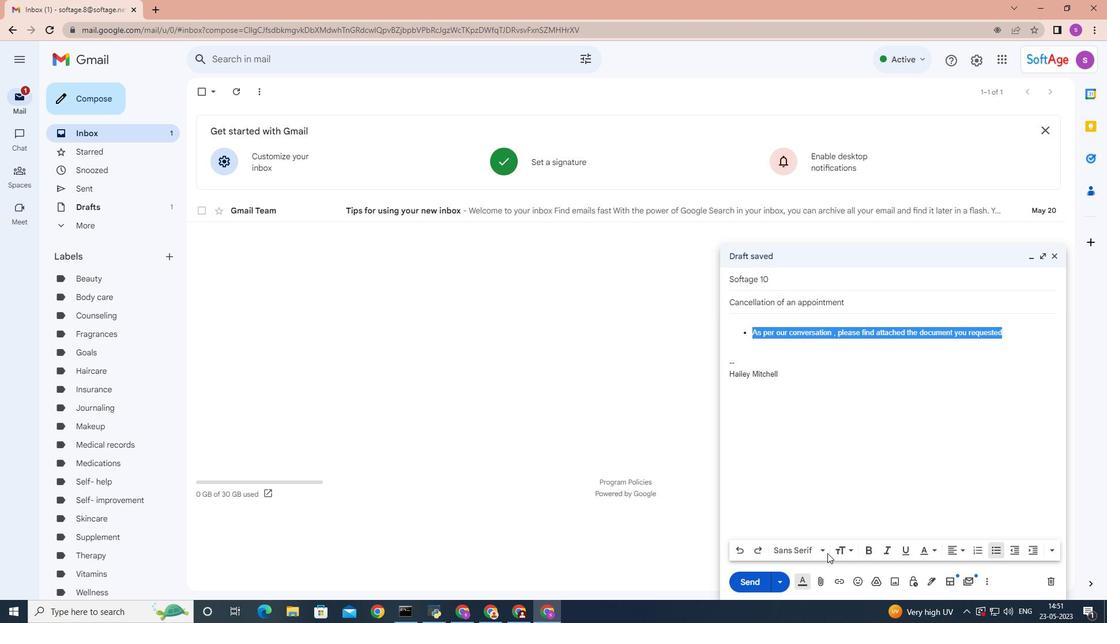 
Action: Mouse pressed left at (824, 551)
Screenshot: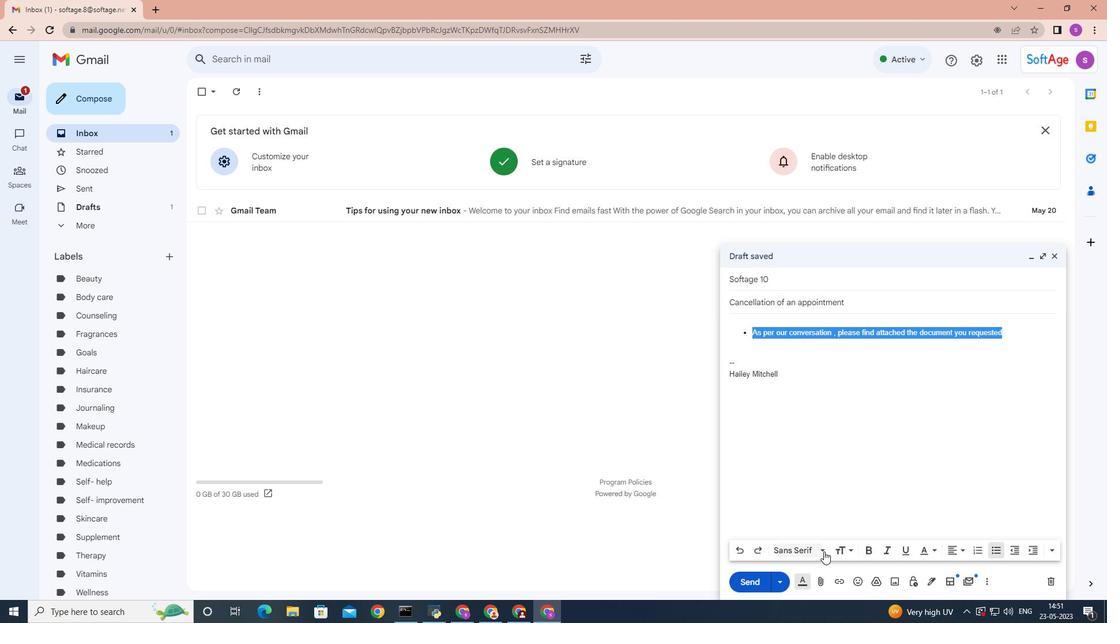 
Action: Mouse moved to (821, 437)
Screenshot: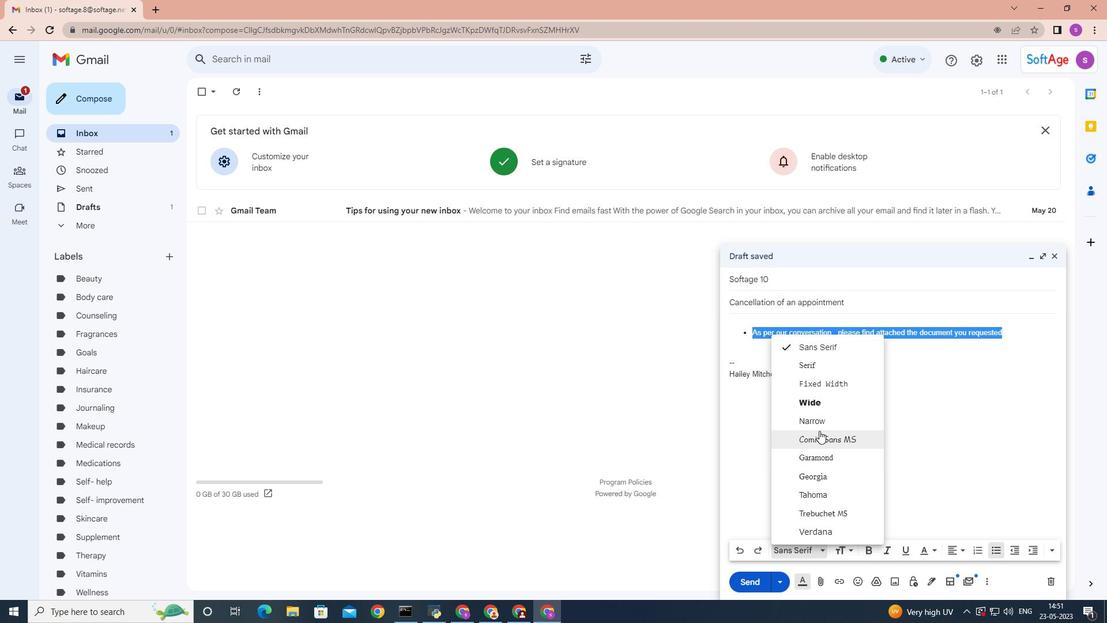 
Action: Mouse pressed left at (821, 437)
Screenshot: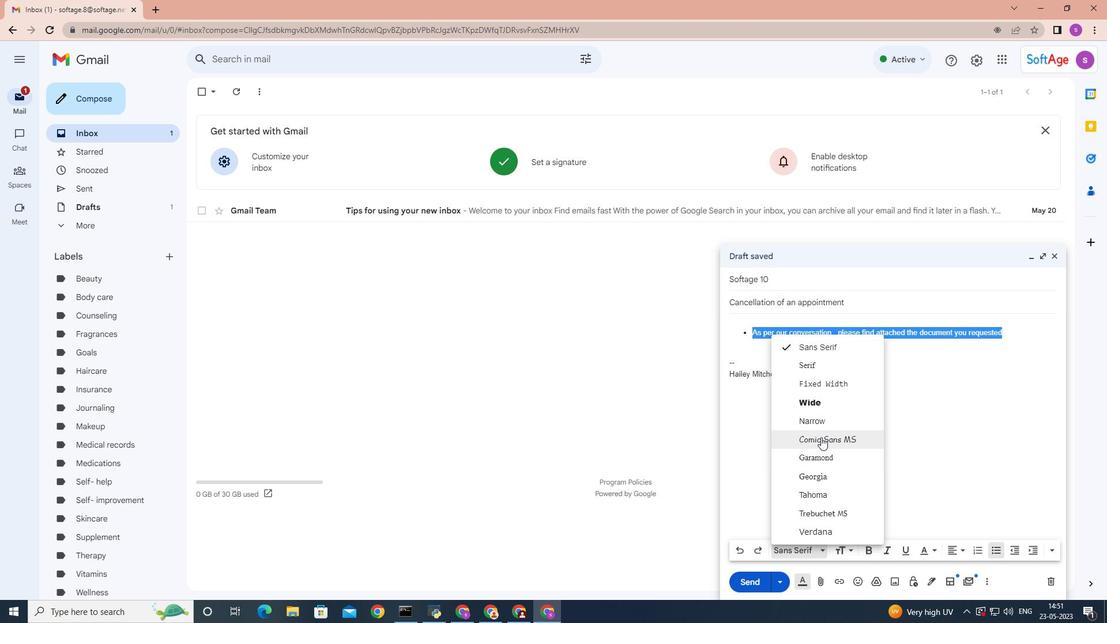 
Action: Mouse moved to (1056, 549)
Screenshot: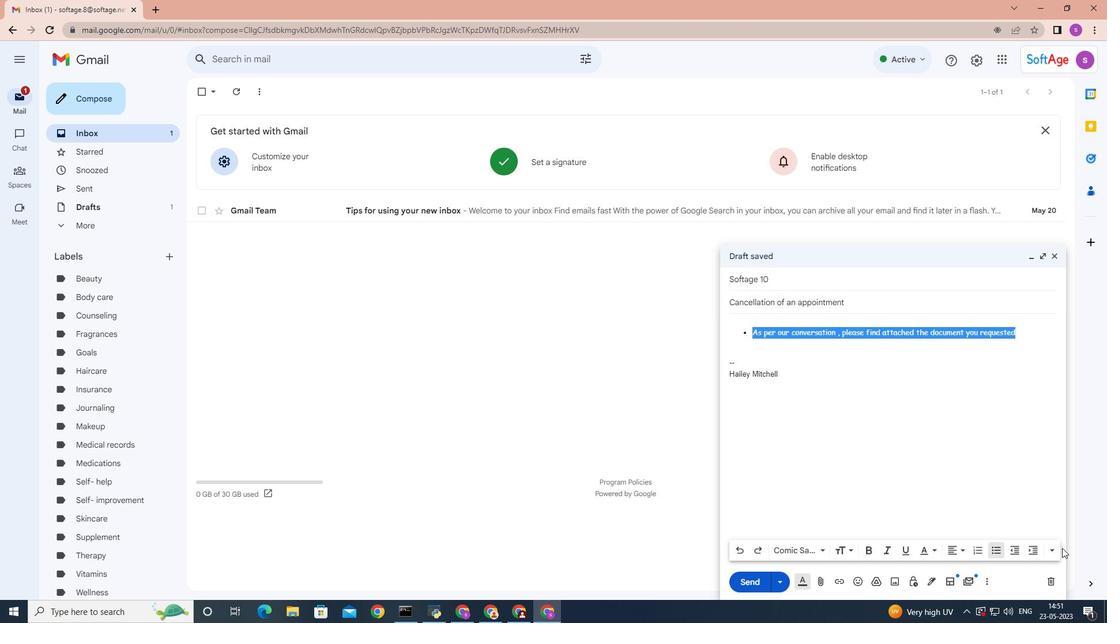 
Action: Mouse pressed left at (1056, 549)
Screenshot: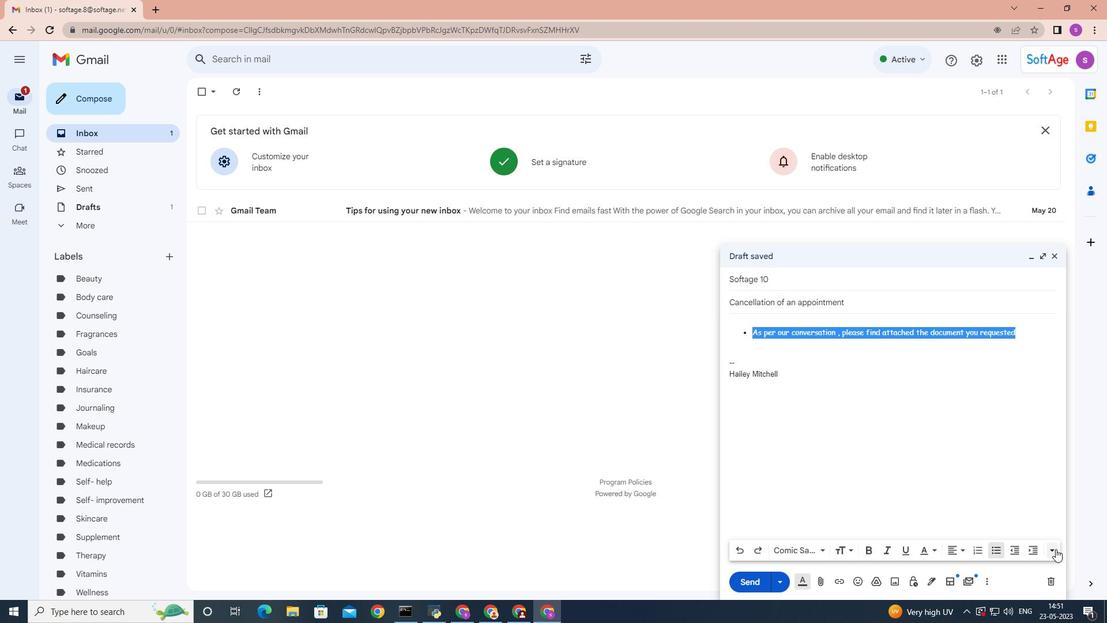 
Action: Mouse moved to (1054, 515)
Screenshot: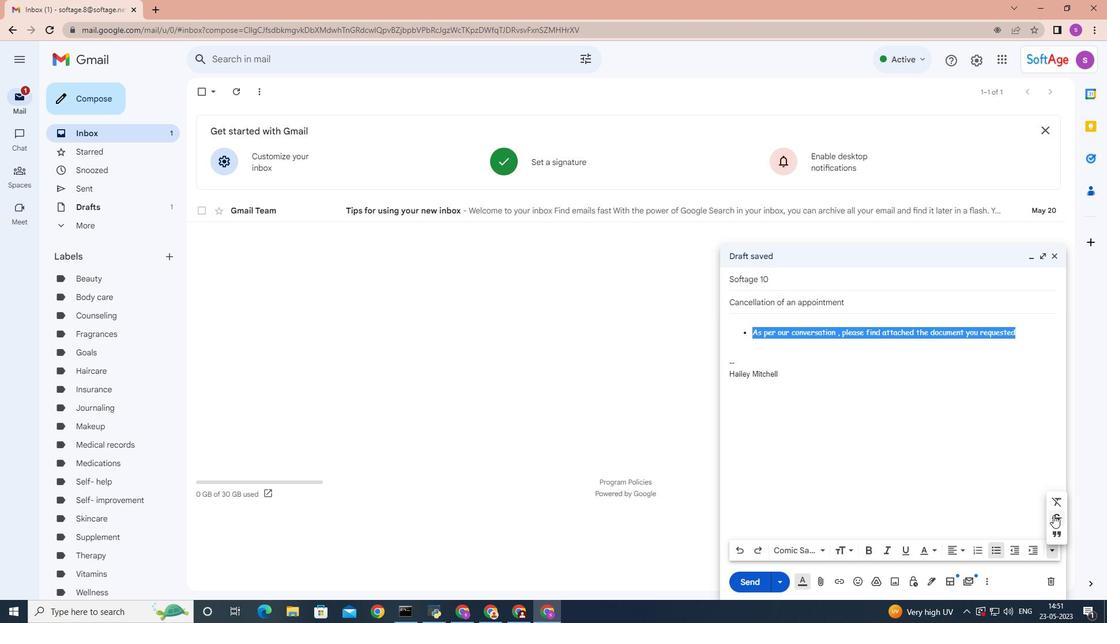 
Action: Mouse pressed left at (1054, 515)
Screenshot: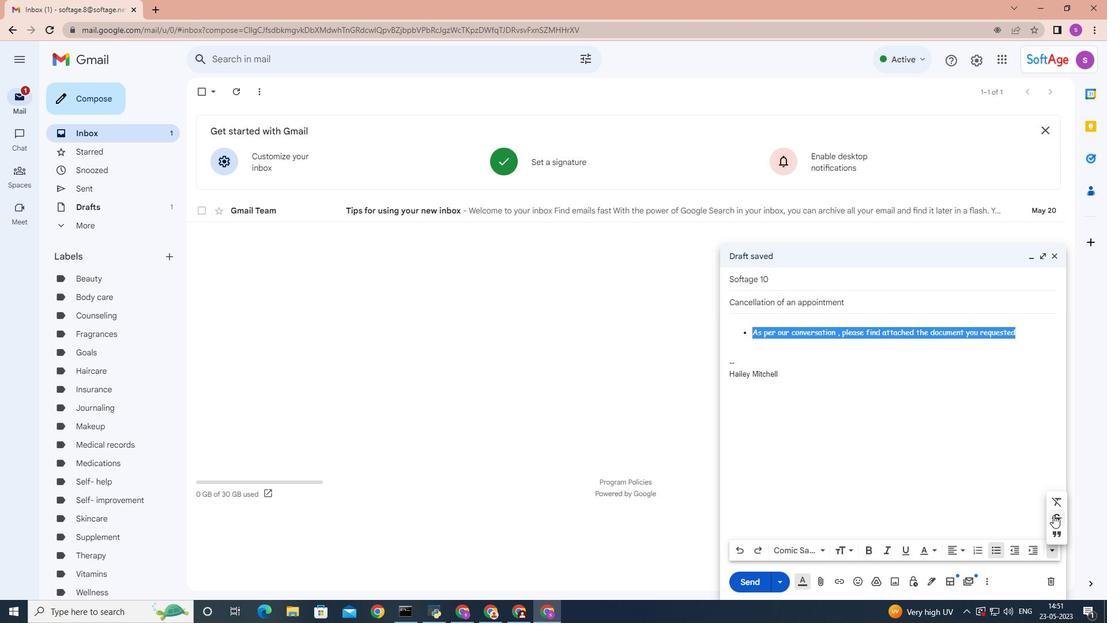
Action: Mouse moved to (998, 551)
Screenshot: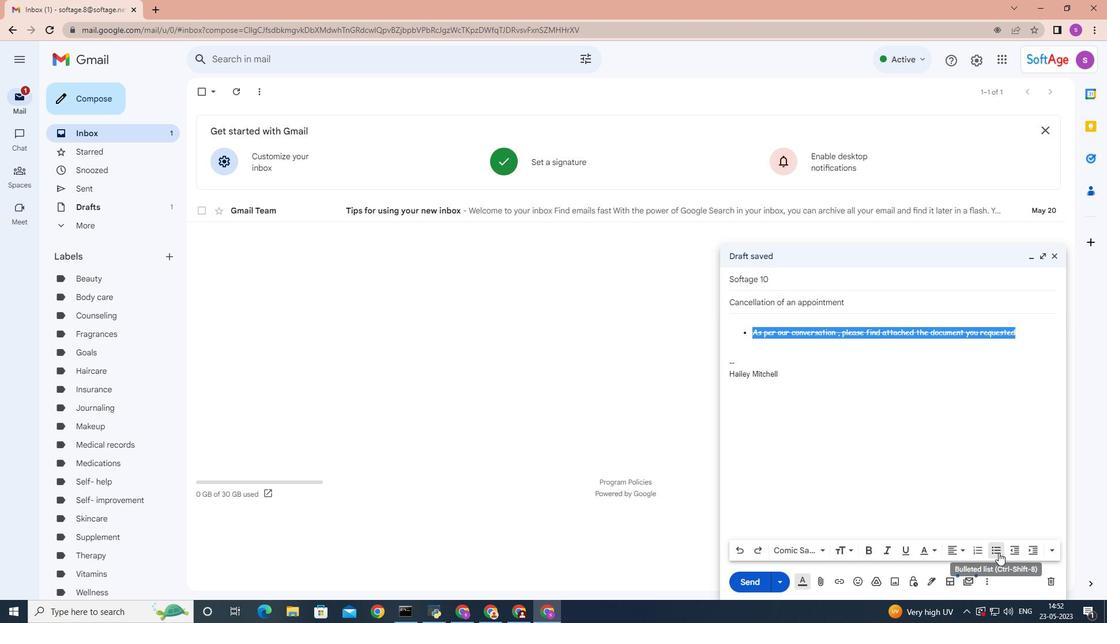 
Action: Mouse pressed left at (998, 551)
Screenshot: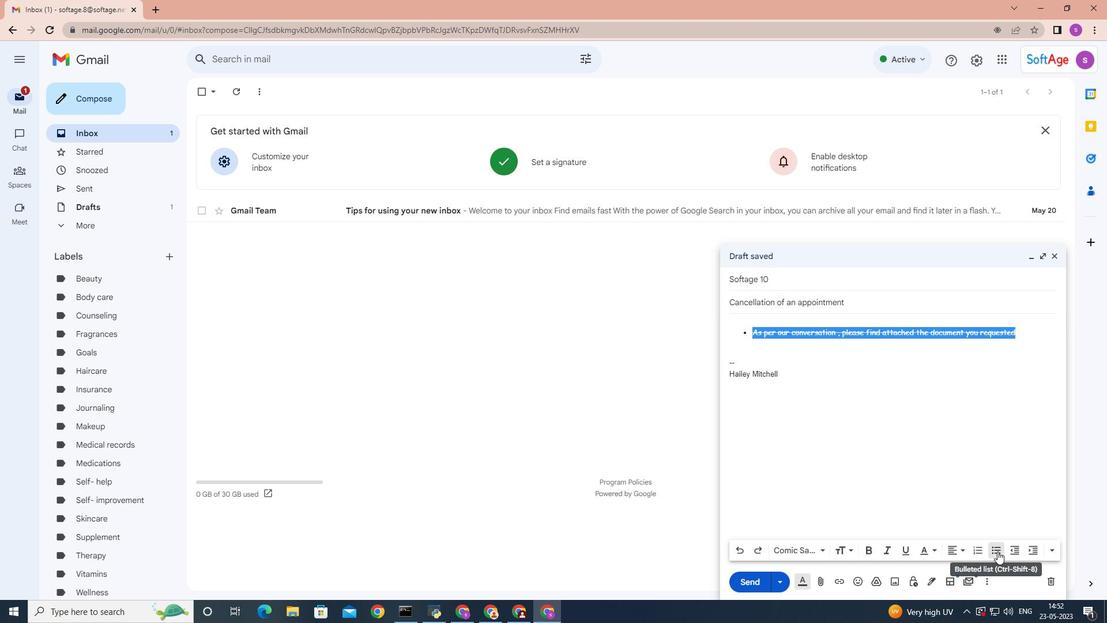 
Action: Mouse moved to (822, 548)
Screenshot: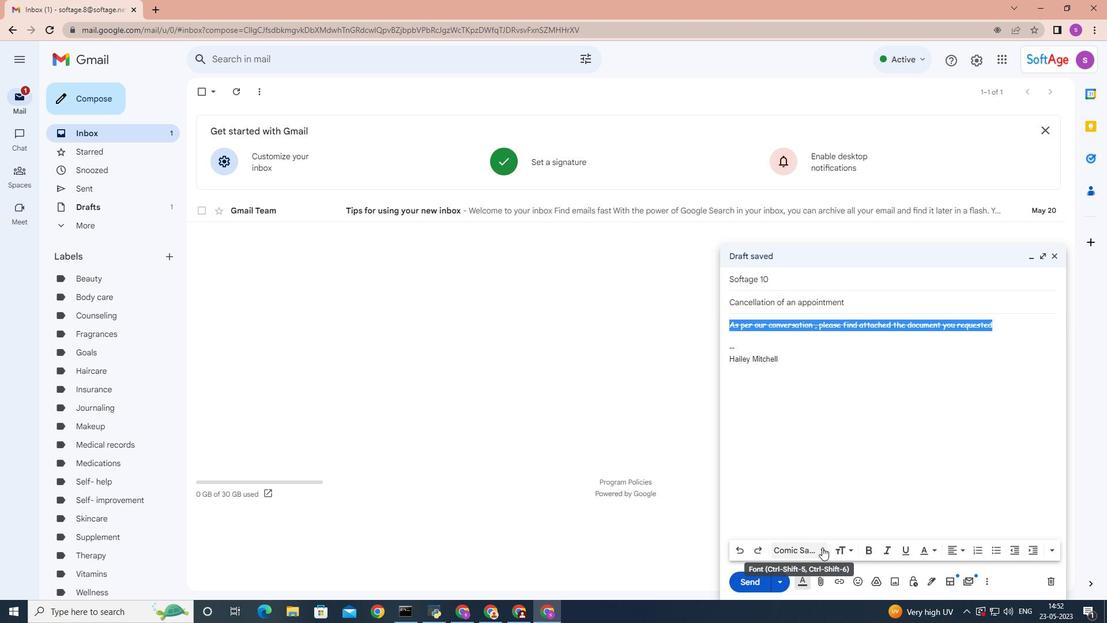 
Action: Mouse pressed left at (822, 548)
Screenshot: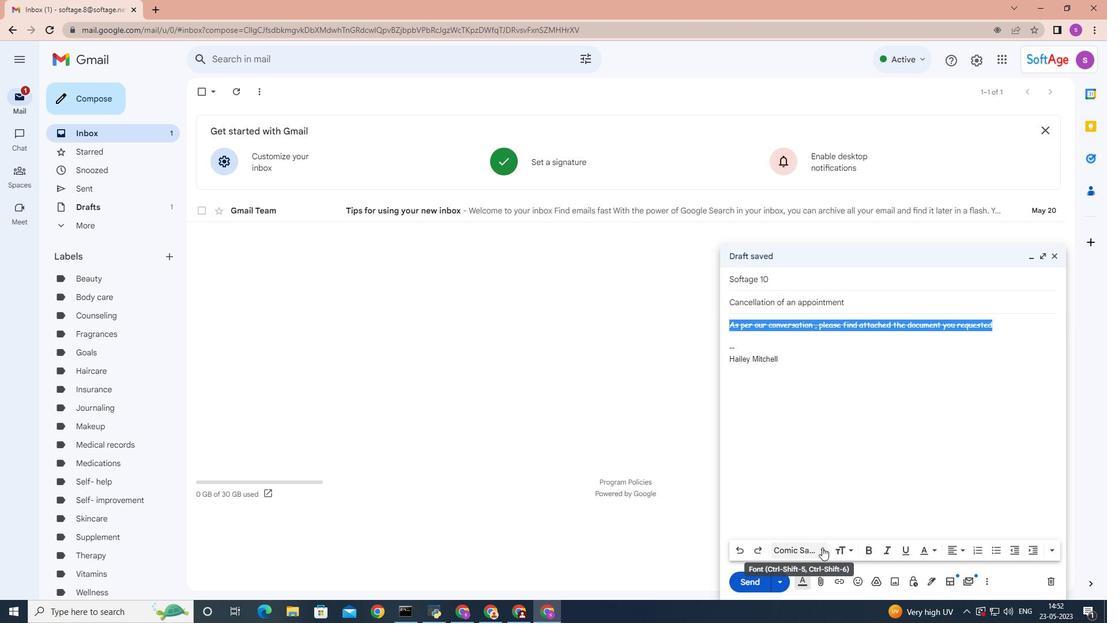 
Action: Mouse moved to (816, 342)
Screenshot: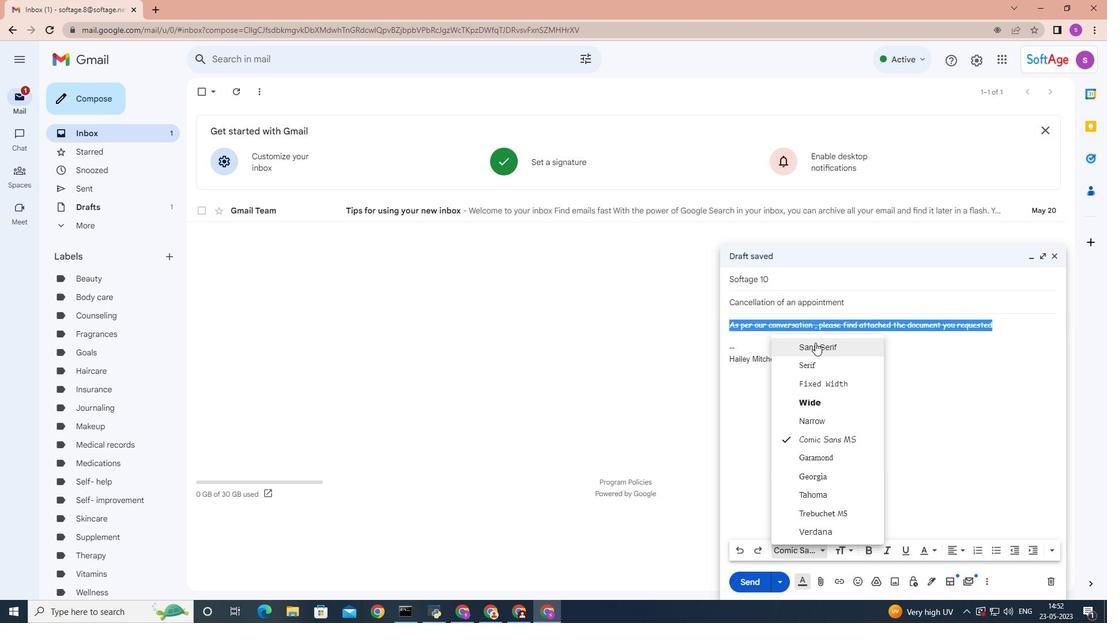 
Action: Mouse pressed left at (815, 342)
Screenshot: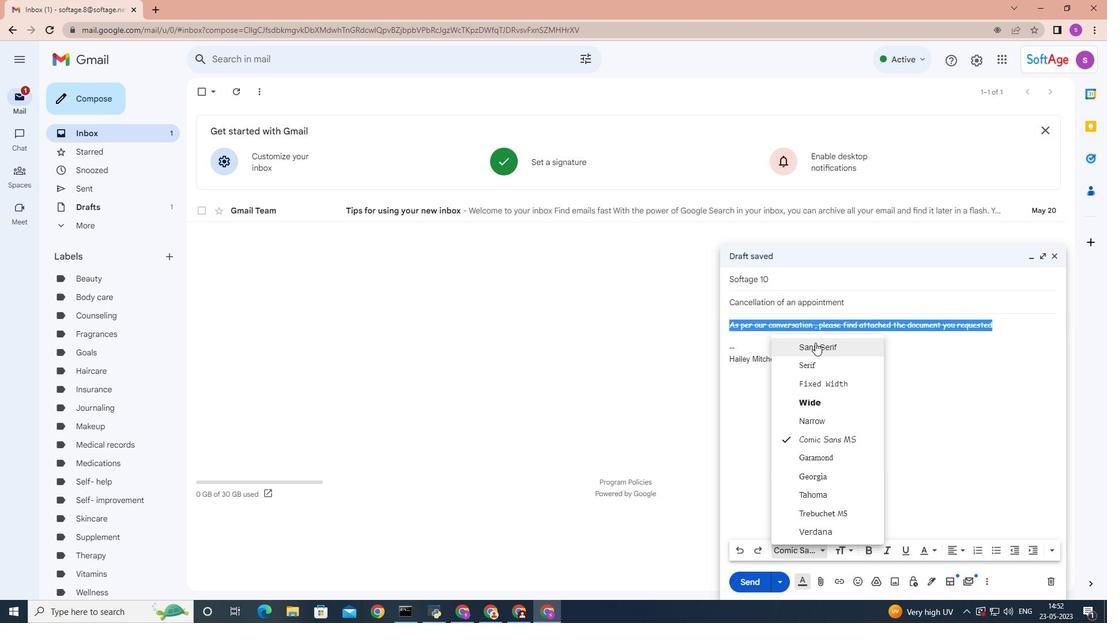 
Action: Mouse moved to (748, 579)
Screenshot: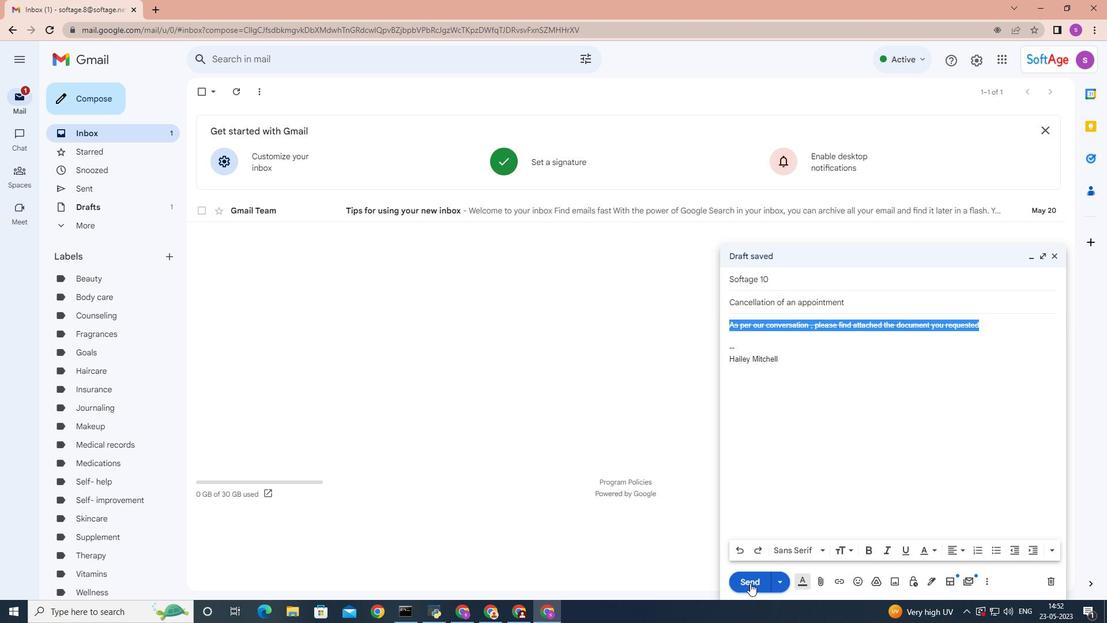 
Action: Mouse pressed left at (748, 579)
Screenshot: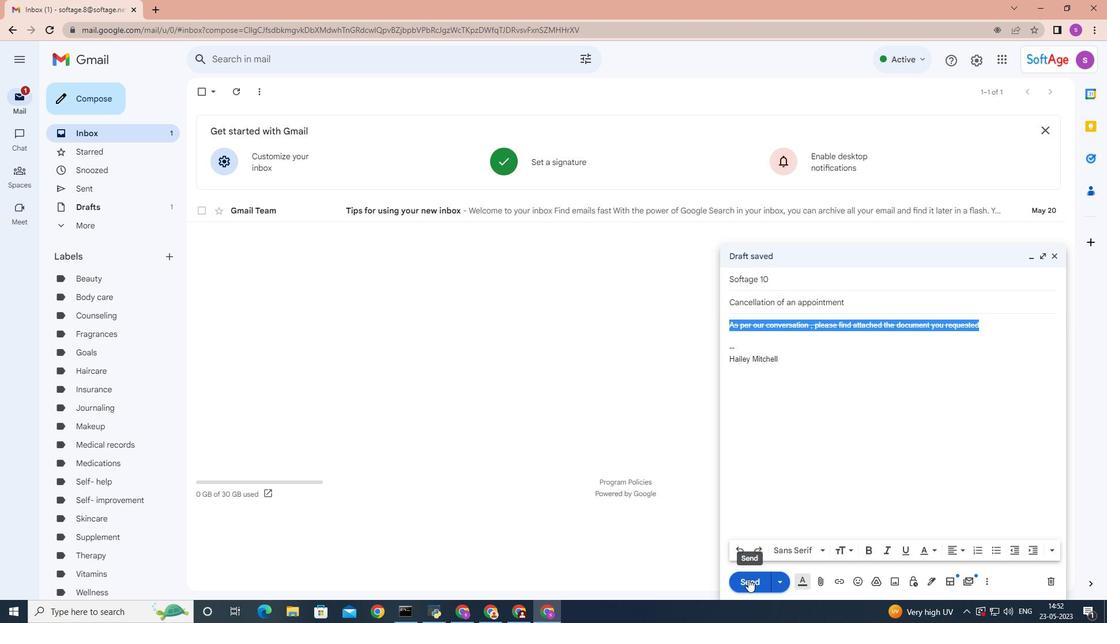 
Action: Mouse moved to (752, 582)
Screenshot: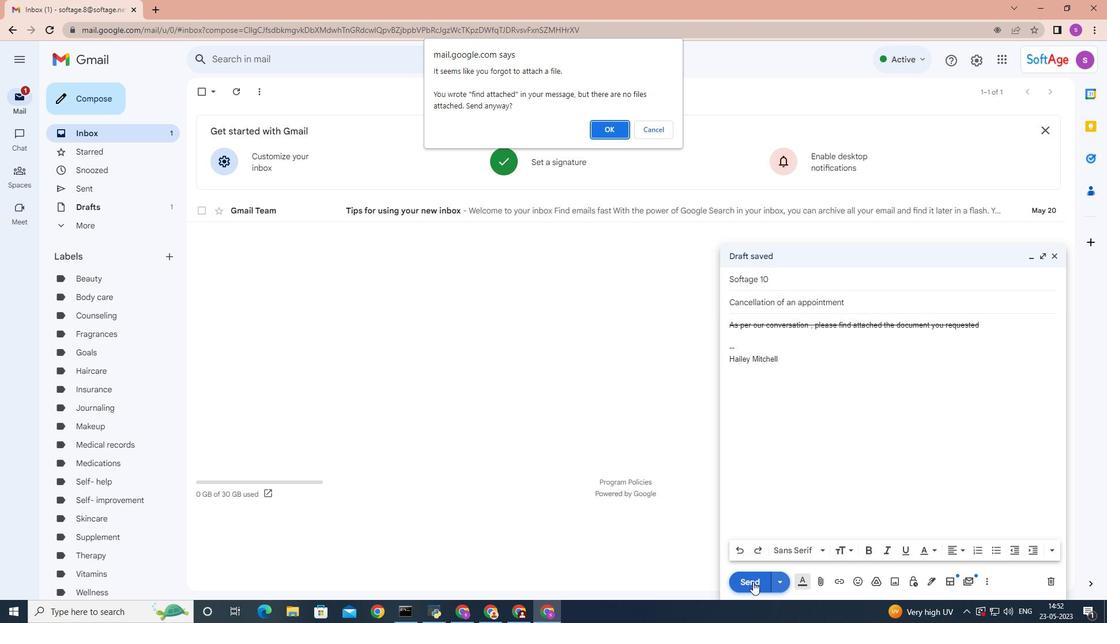 
Action: Mouse pressed left at (752, 582)
Screenshot: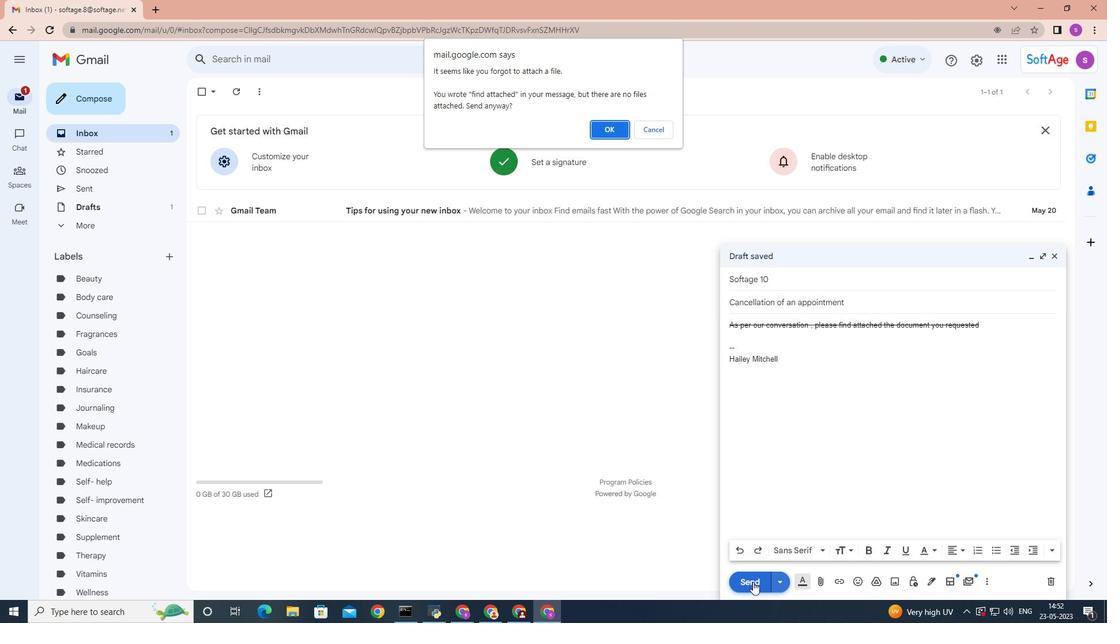 
Action: Mouse moved to (601, 130)
Screenshot: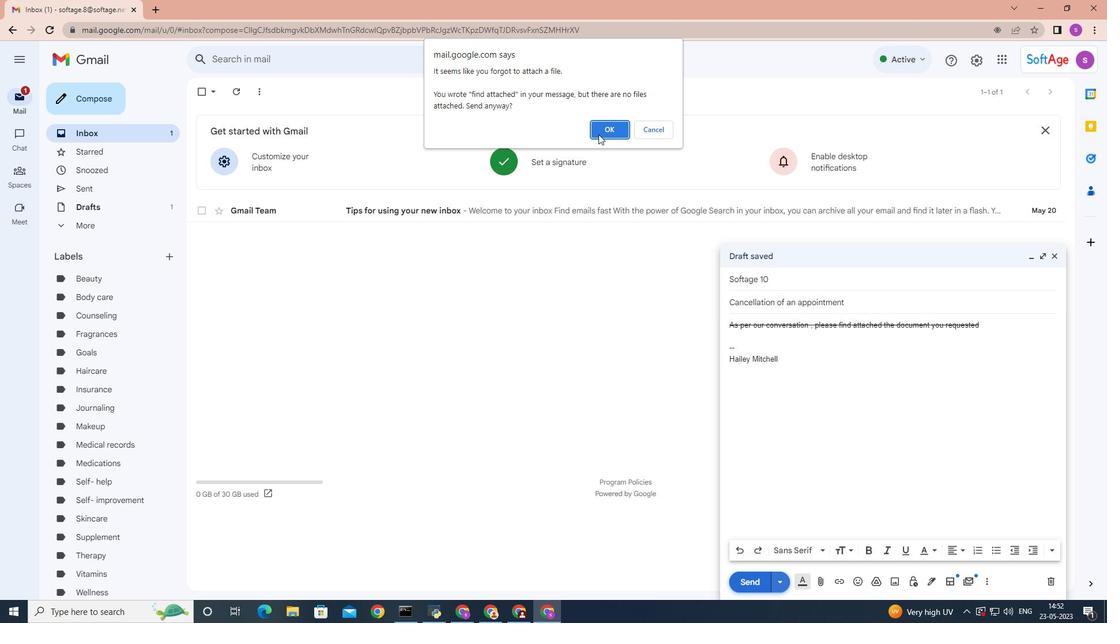 
Action: Mouse pressed left at (601, 130)
Screenshot: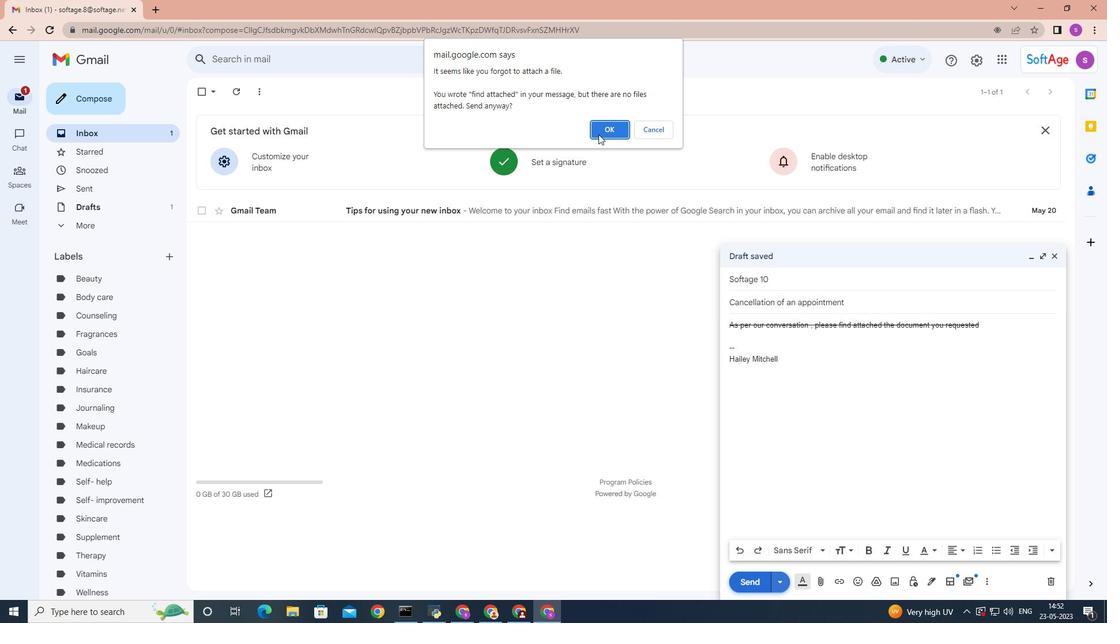 
Action: Mouse moved to (112, 181)
Screenshot: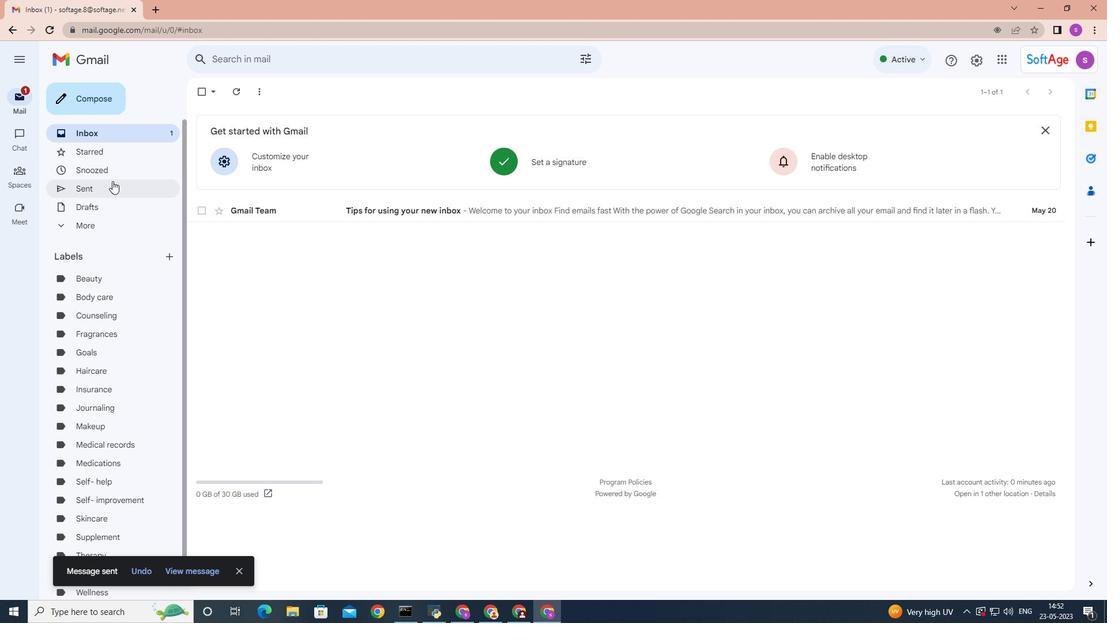 
Action: Mouse pressed left at (112, 181)
Screenshot: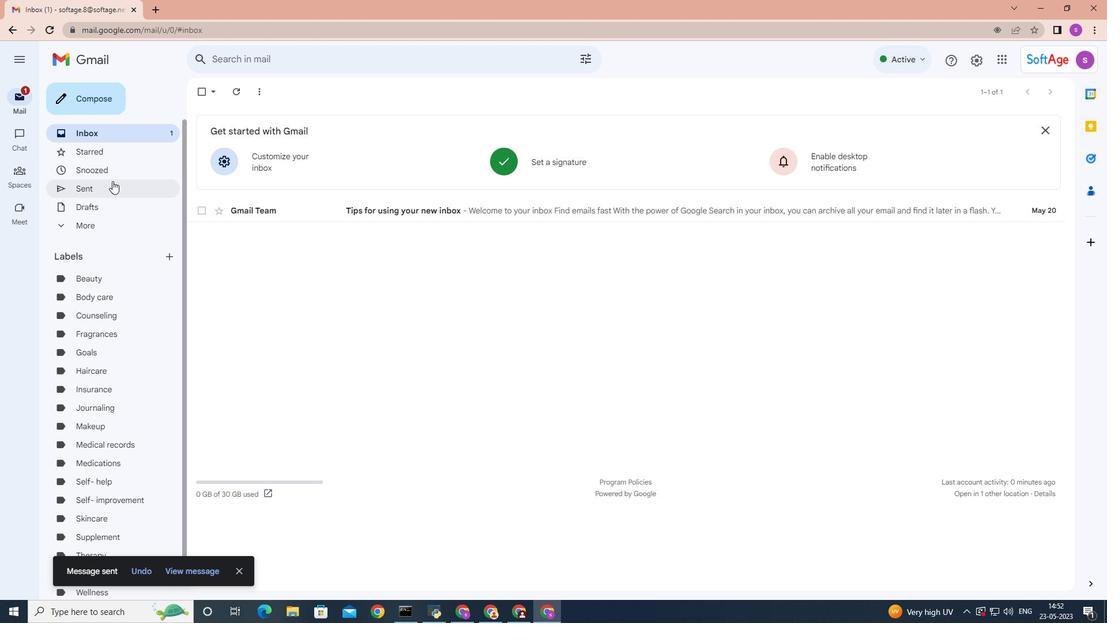 
Action: Mouse moved to (278, 148)
Screenshot: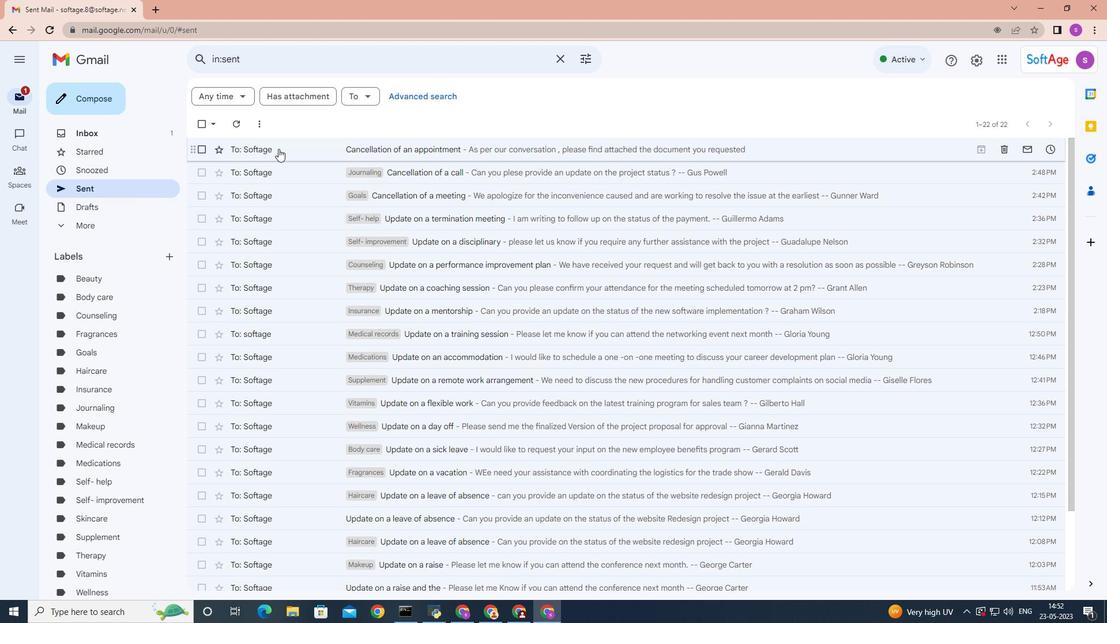 
Action: Mouse pressed right at (278, 148)
Screenshot: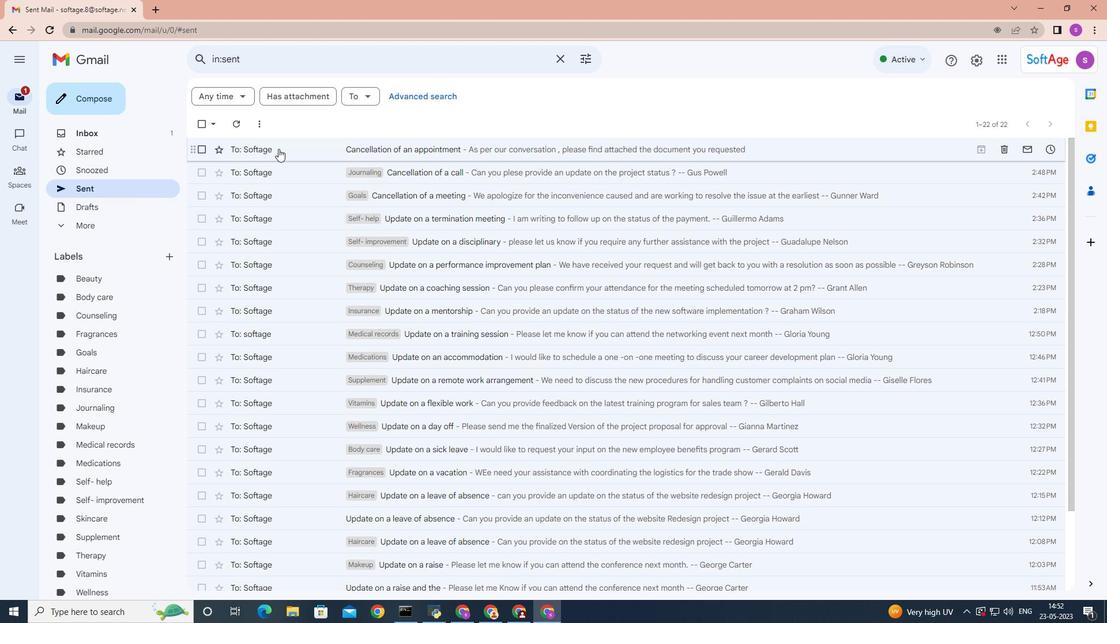 
Action: Mouse moved to (443, 385)
Screenshot: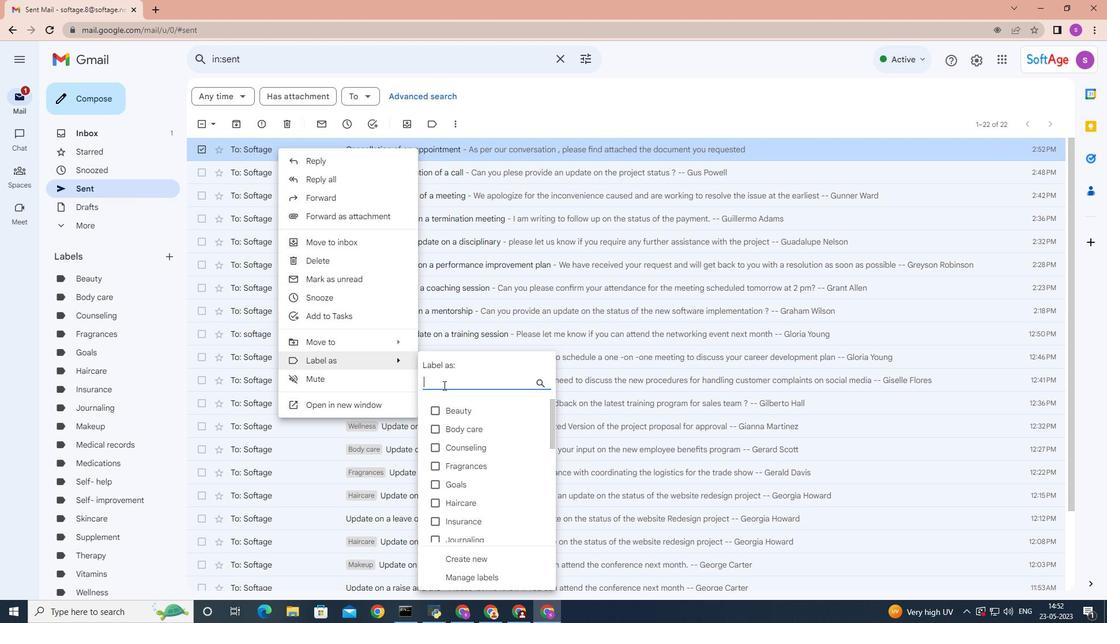 
Action: Key pressed <Key.shift>Reflection
Screenshot: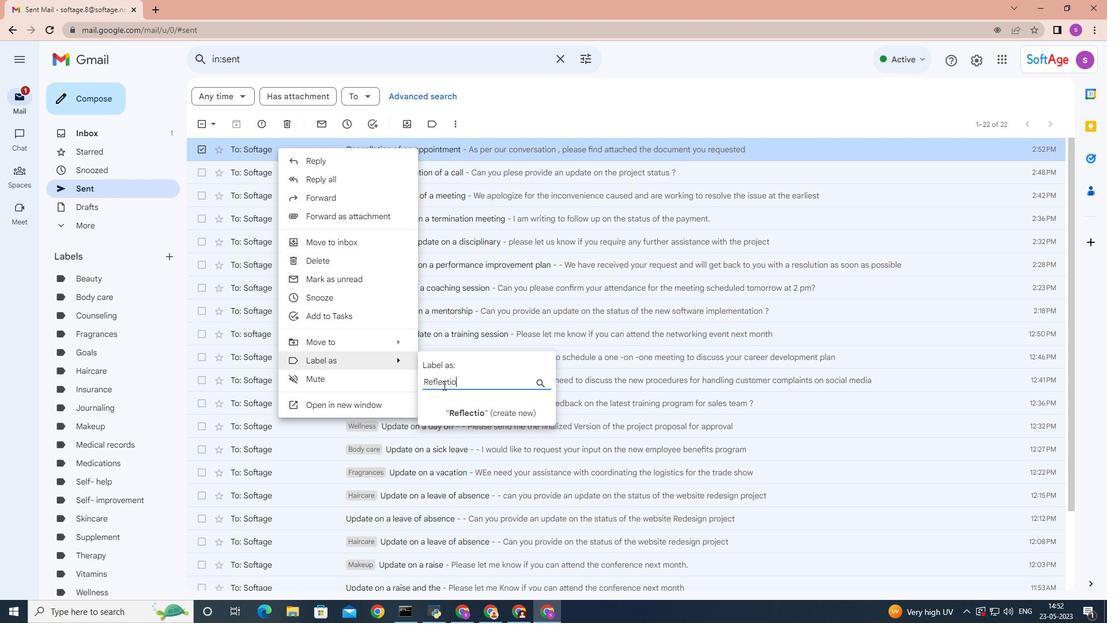 
Action: Mouse moved to (452, 372)
Screenshot: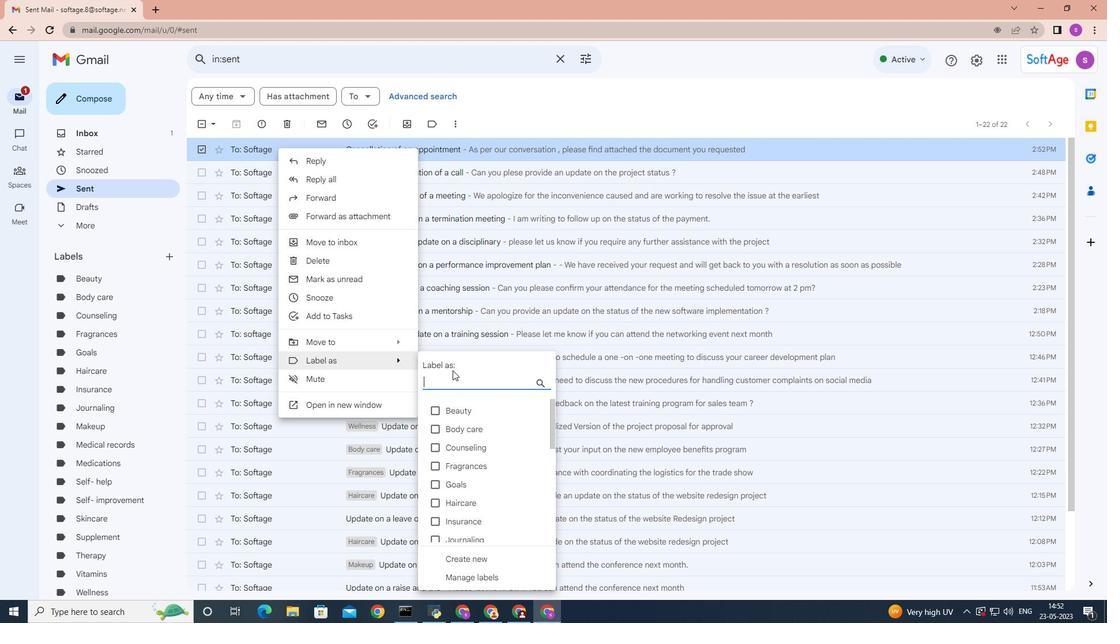 
Action: Key pressed <Key.shift>Reg<Key.backspace>flection
Screenshot: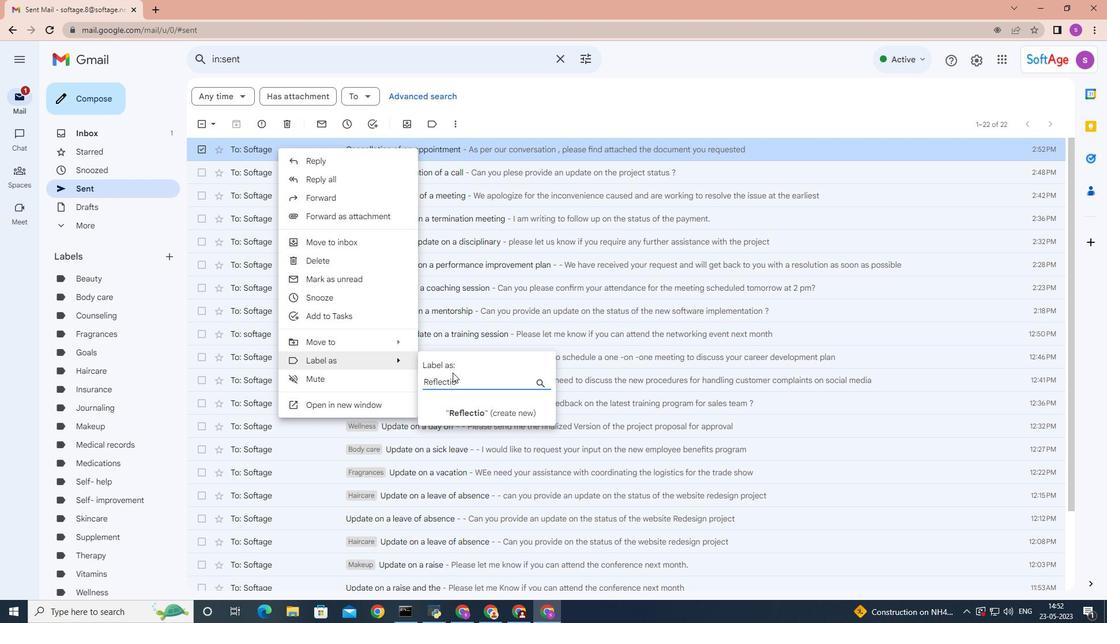 
Action: Mouse moved to (491, 415)
Screenshot: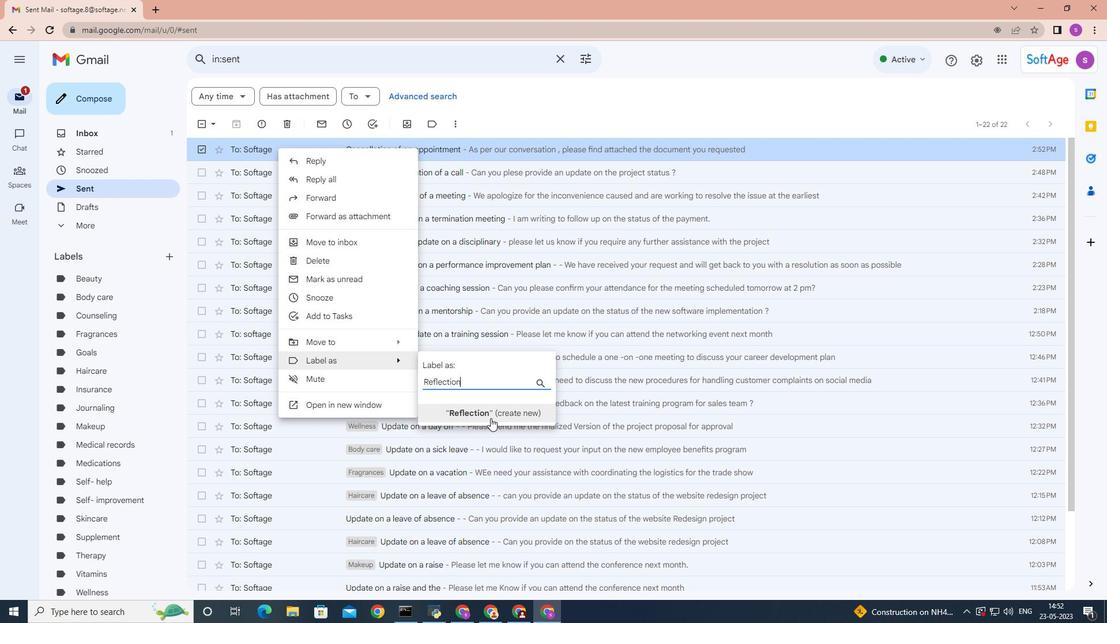 
Action: Mouse pressed left at (491, 415)
Screenshot: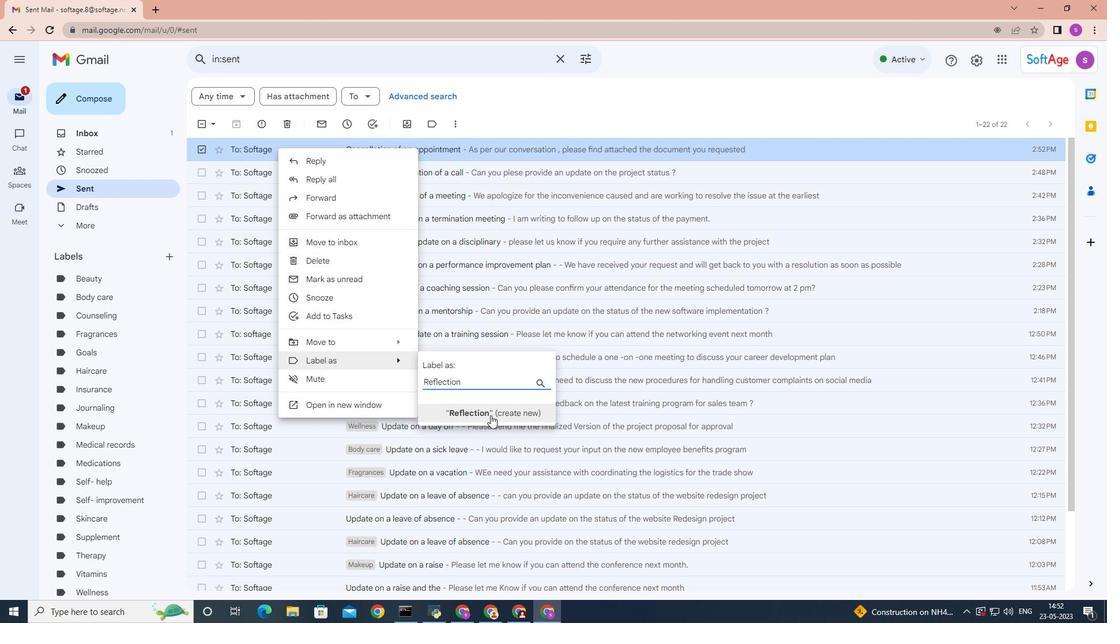 
Action: Mouse moved to (654, 366)
Screenshot: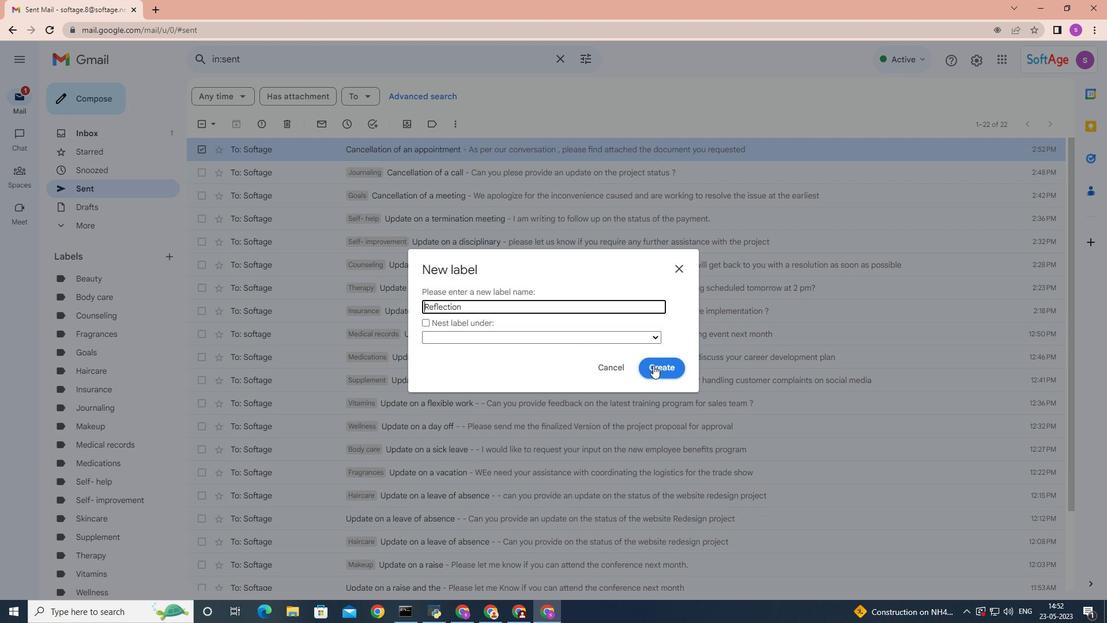 
Action: Mouse pressed left at (654, 366)
Screenshot: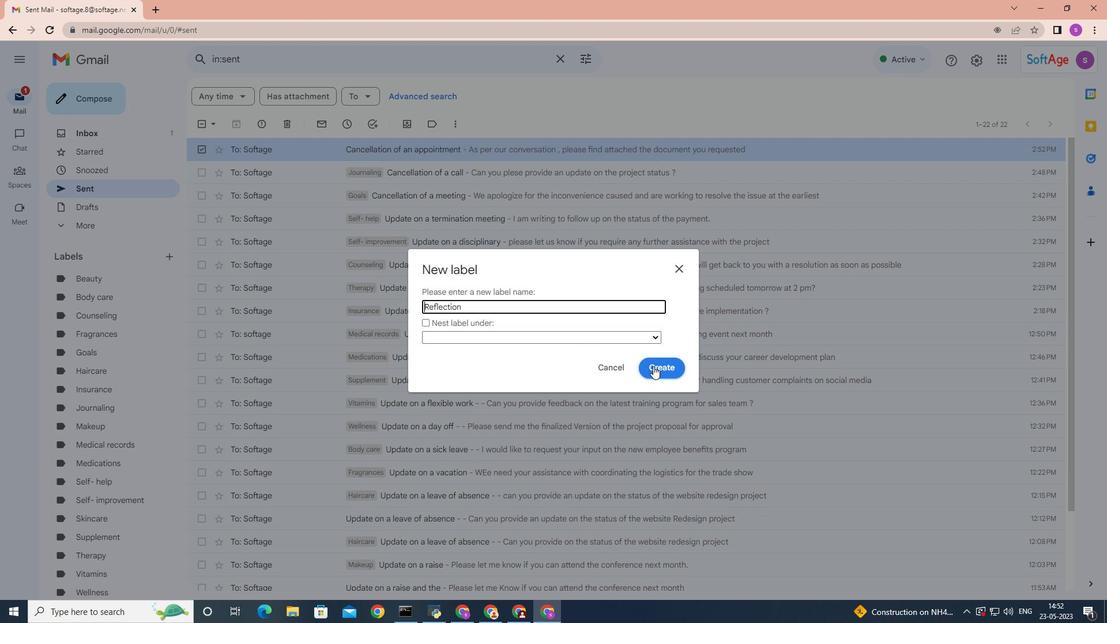 
Action: Mouse moved to (654, 366)
Screenshot: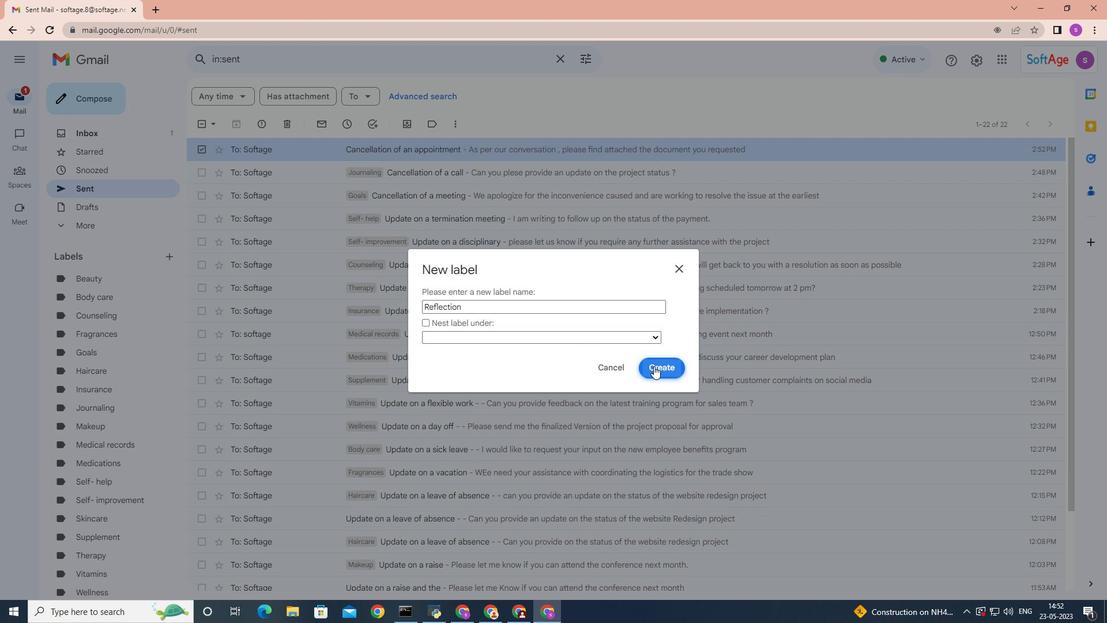 
